 Task: Add Sprouts Organic Lime Juice to the cart.
Action: Mouse moved to (20, 93)
Screenshot: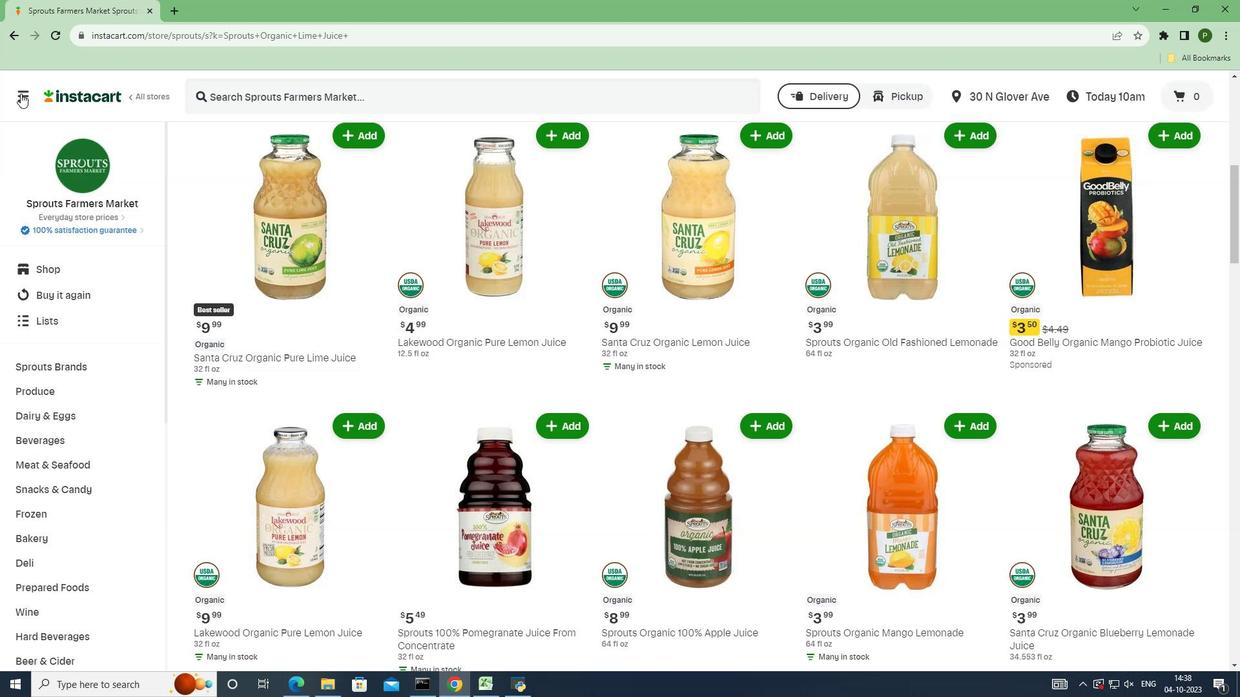 
Action: Mouse pressed left at (20, 93)
Screenshot: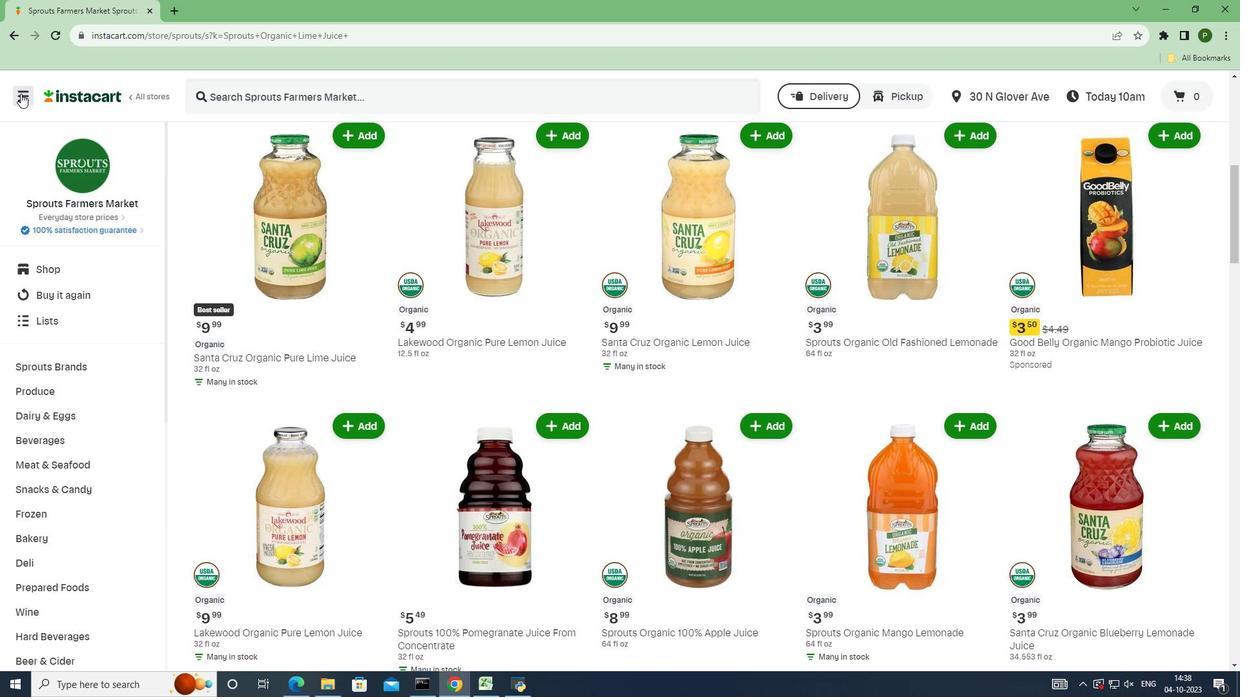 
Action: Mouse moved to (81, 363)
Screenshot: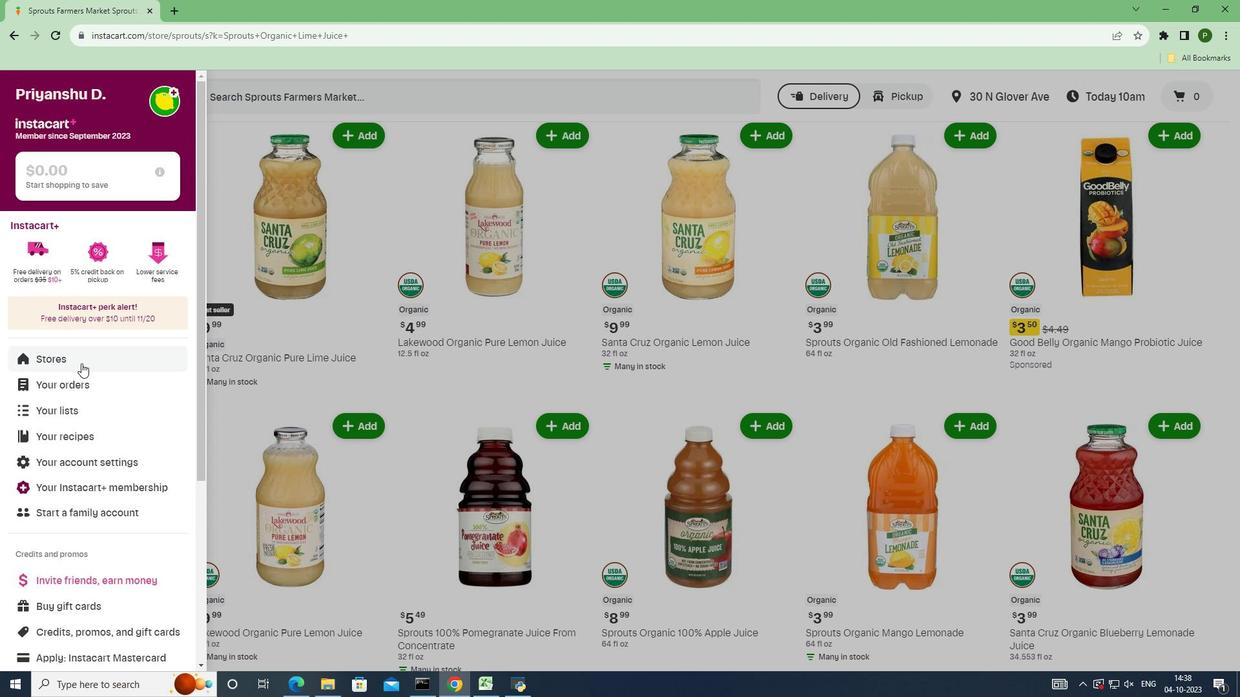 
Action: Mouse pressed left at (81, 363)
Screenshot: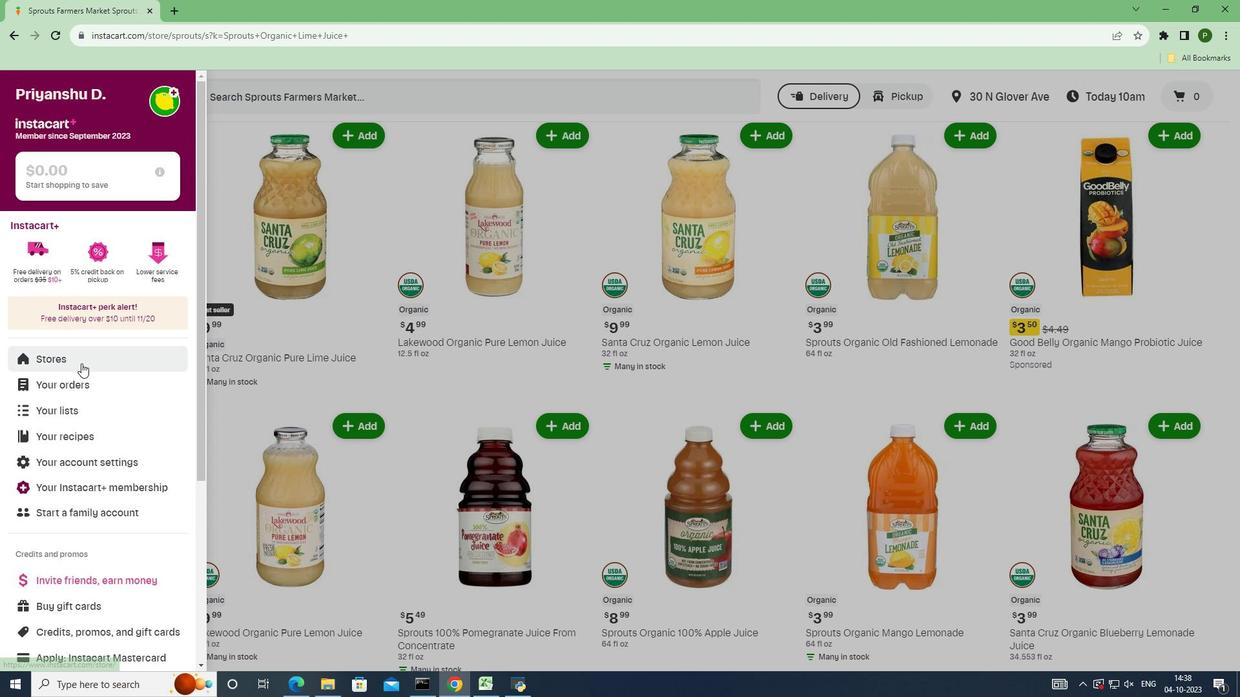 
Action: Mouse moved to (279, 151)
Screenshot: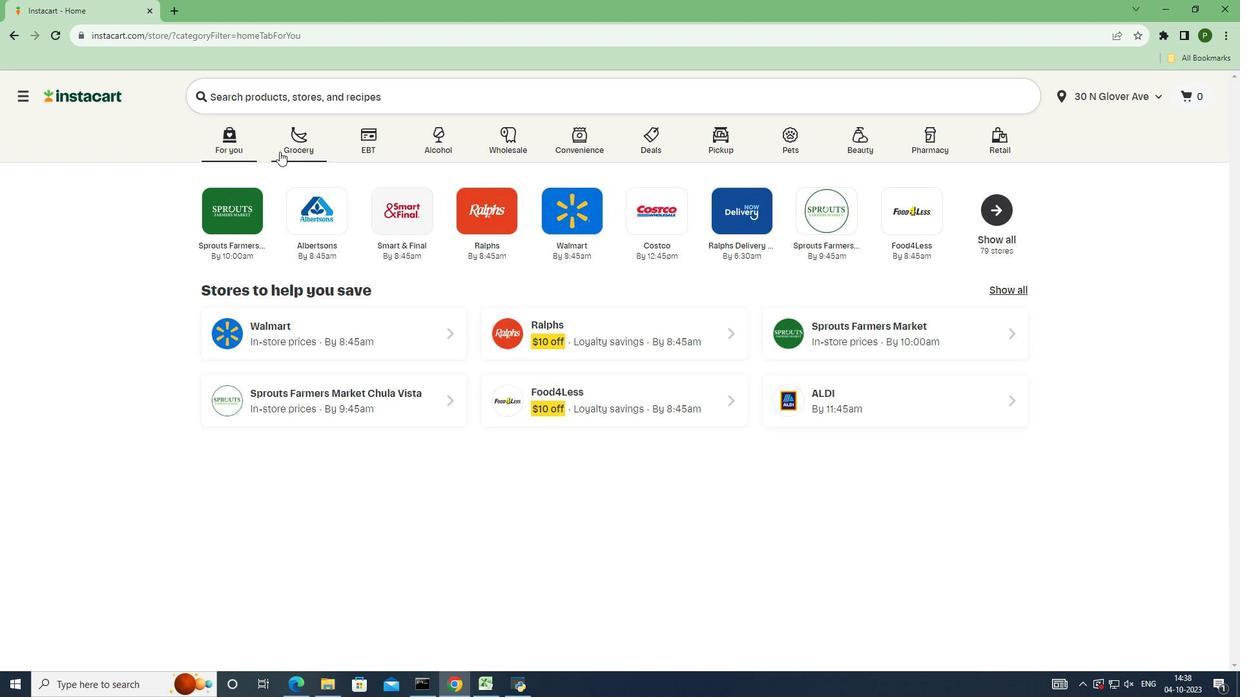 
Action: Mouse pressed left at (279, 151)
Screenshot: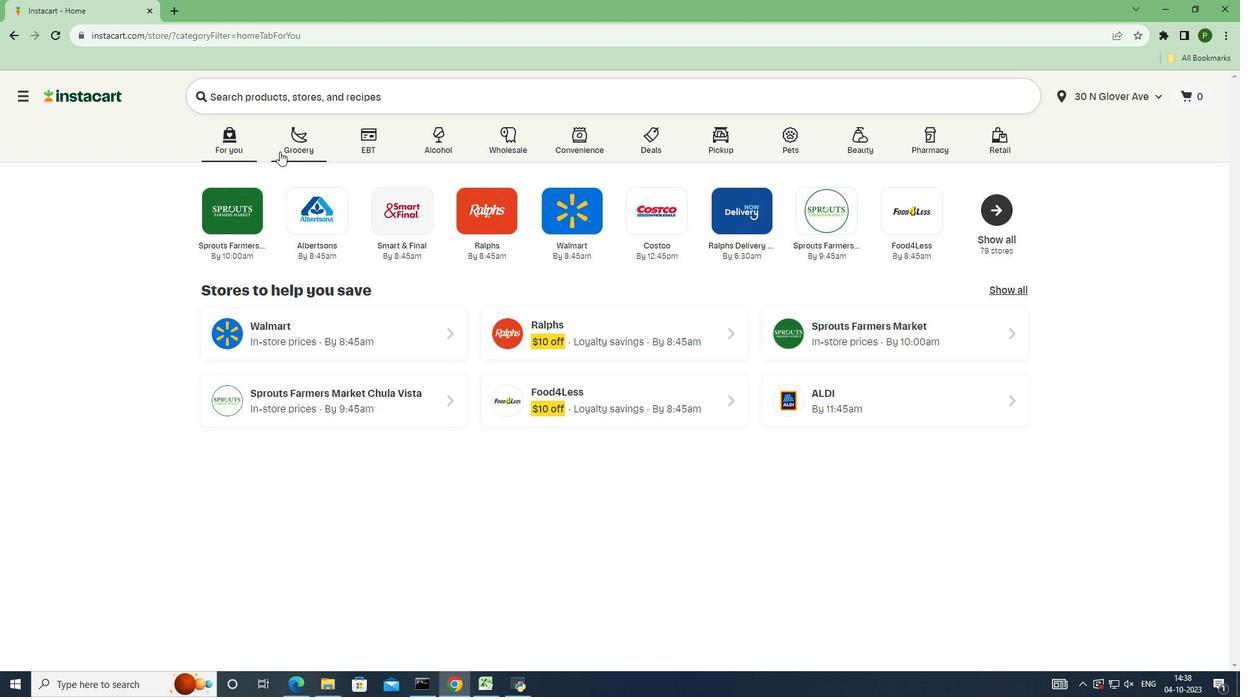 
Action: Mouse moved to (817, 297)
Screenshot: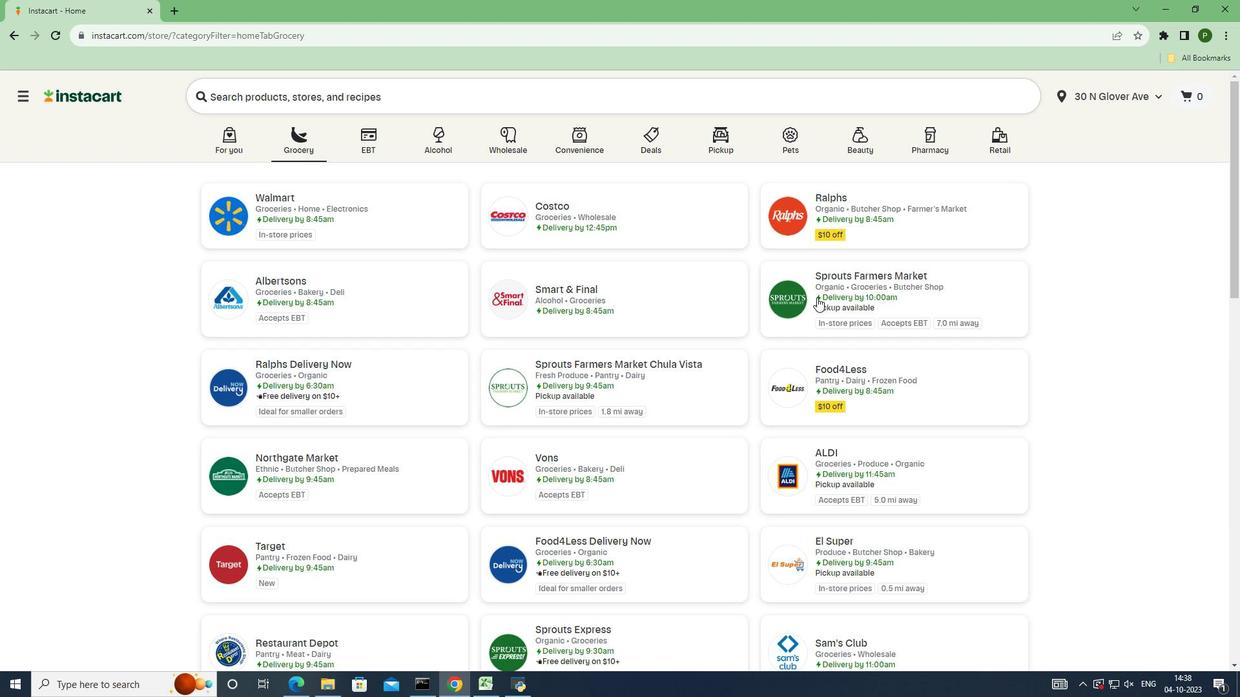 
Action: Mouse pressed left at (817, 297)
Screenshot: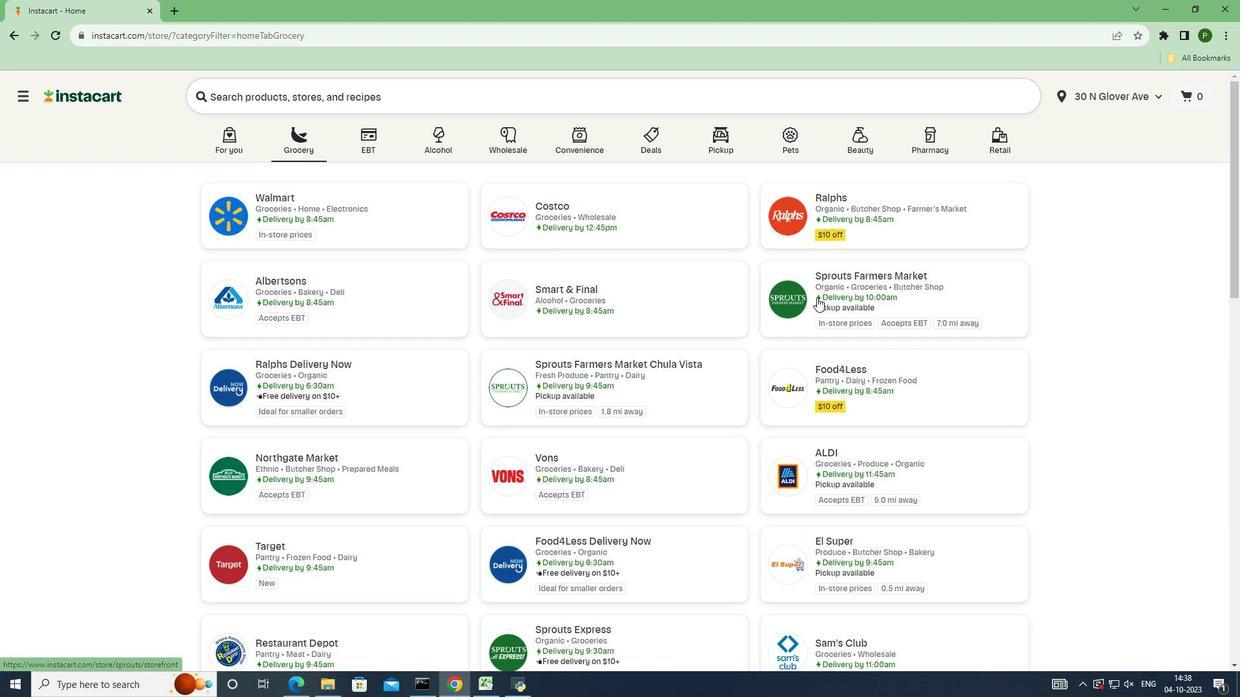 
Action: Mouse moved to (142, 354)
Screenshot: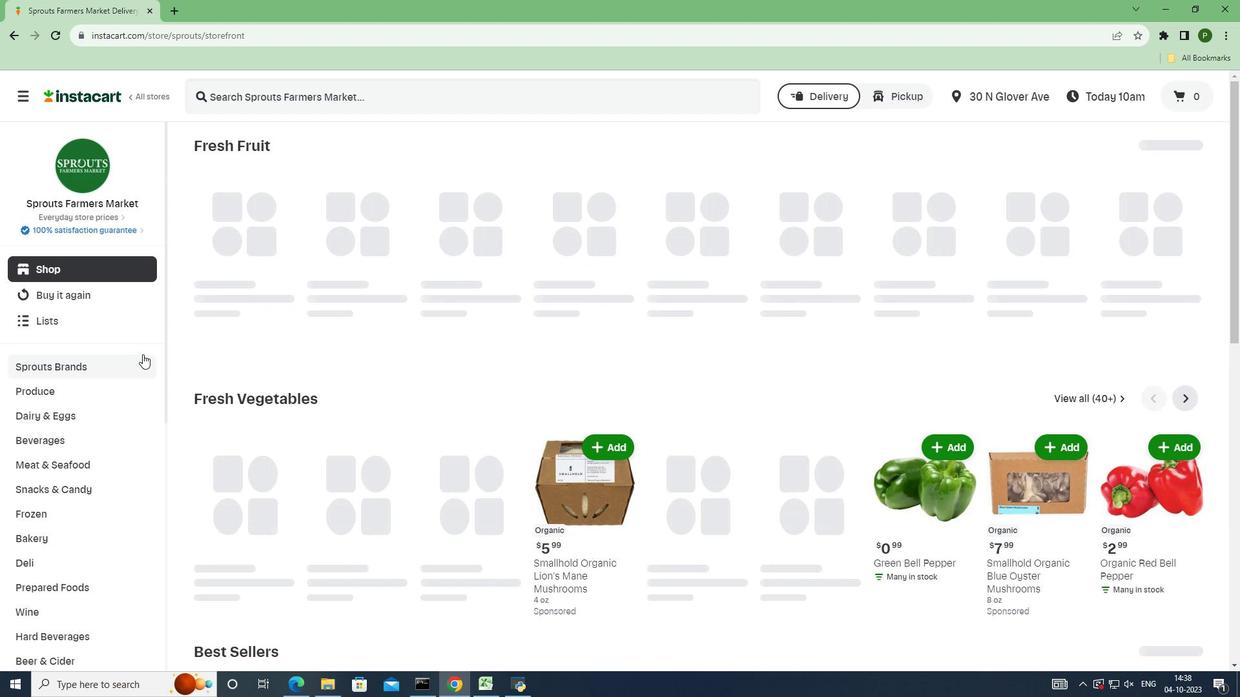 
Action: Mouse pressed left at (142, 354)
Screenshot: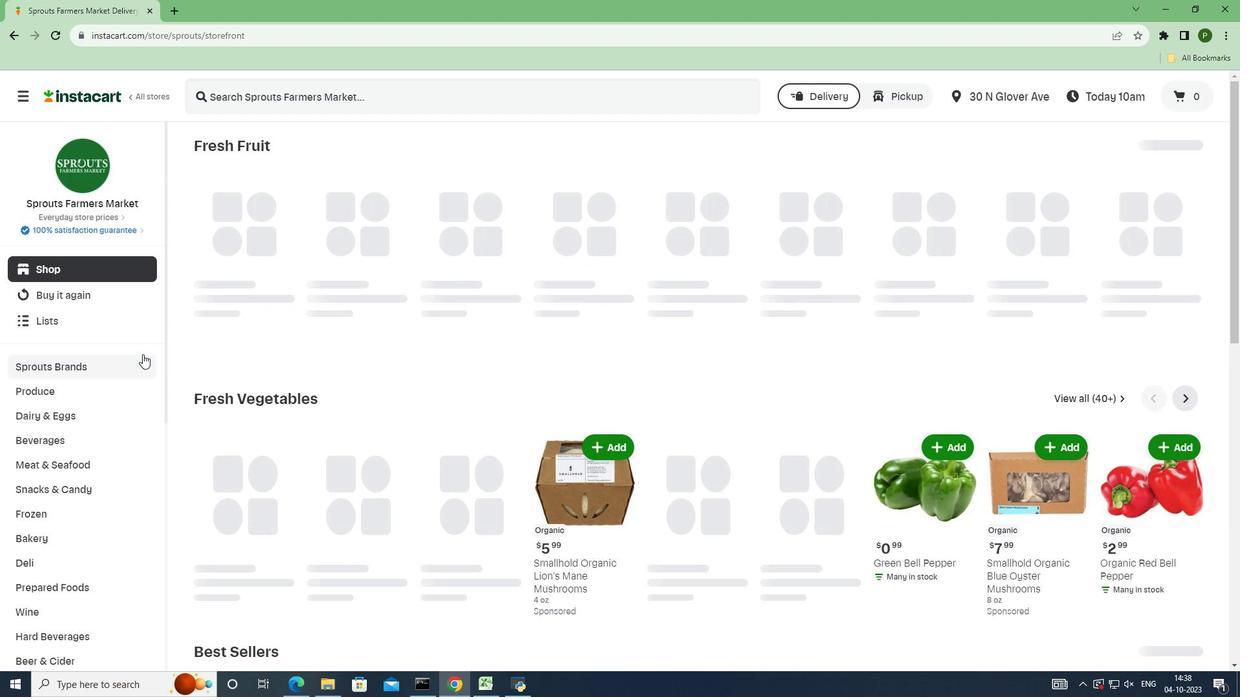 
Action: Mouse moved to (112, 462)
Screenshot: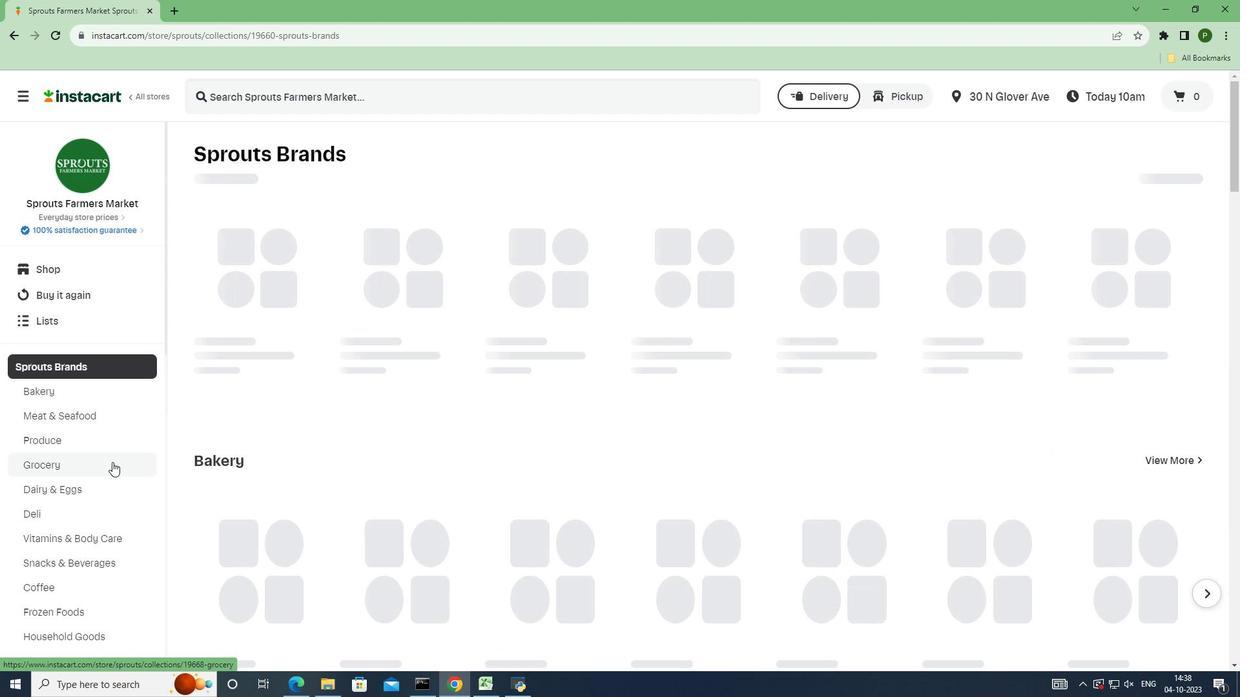 
Action: Mouse pressed left at (112, 462)
Screenshot: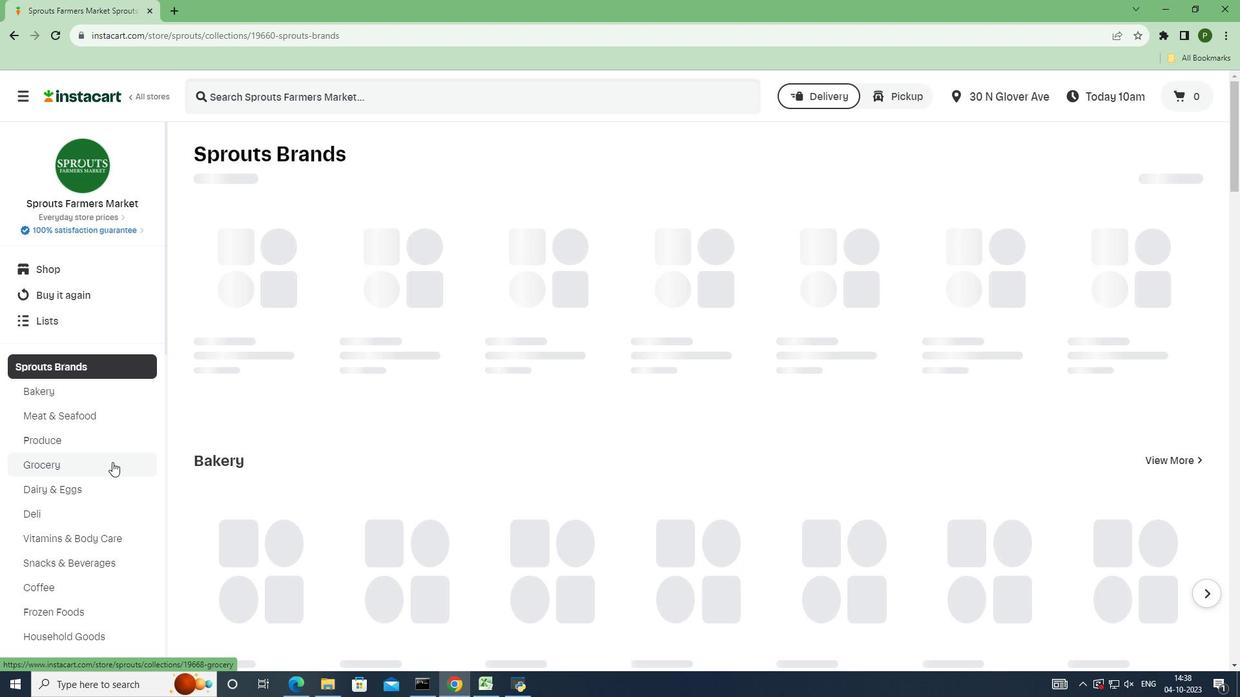 
Action: Mouse moved to (266, 283)
Screenshot: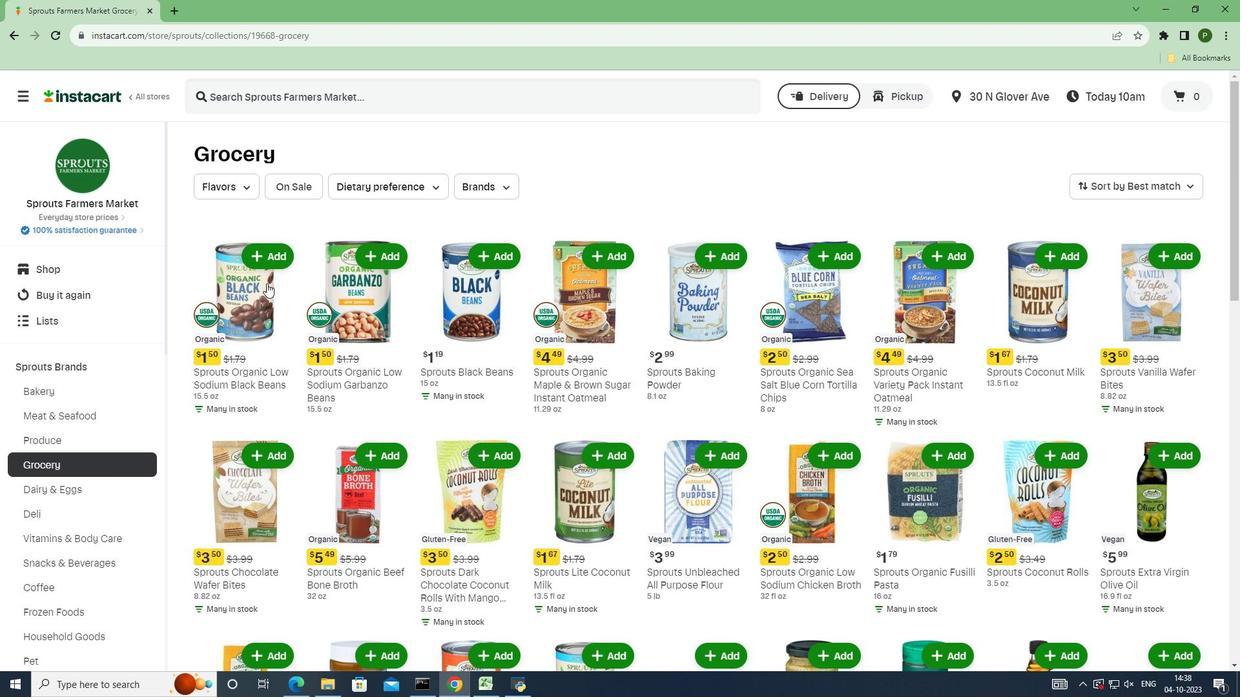 
Action: Mouse scrolled (266, 282) with delta (0, 0)
Screenshot: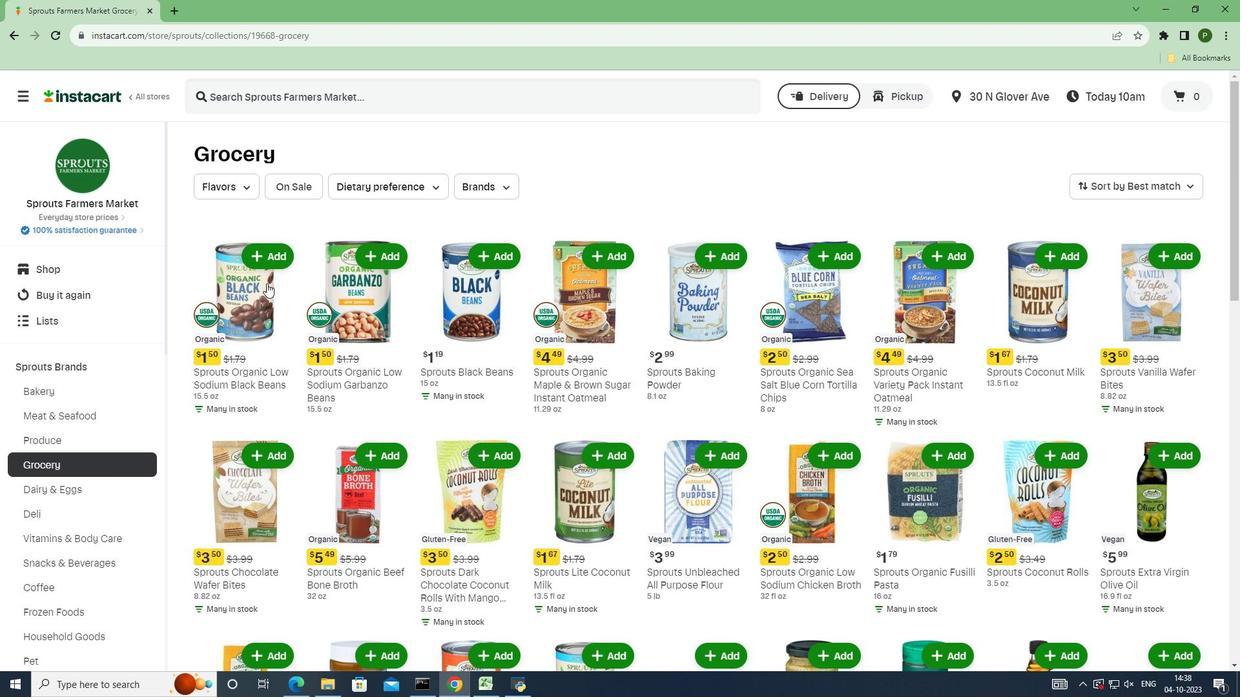 
Action: Mouse moved to (267, 284)
Screenshot: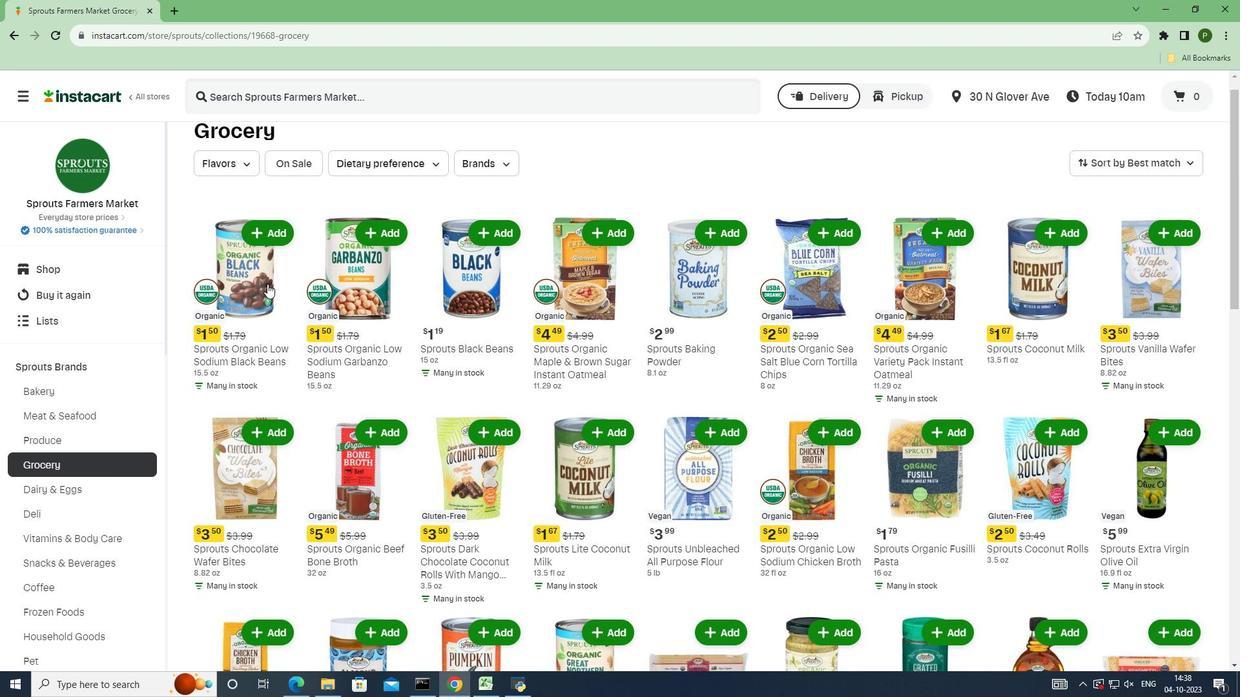 
Action: Mouse scrolled (267, 283) with delta (0, 0)
Screenshot: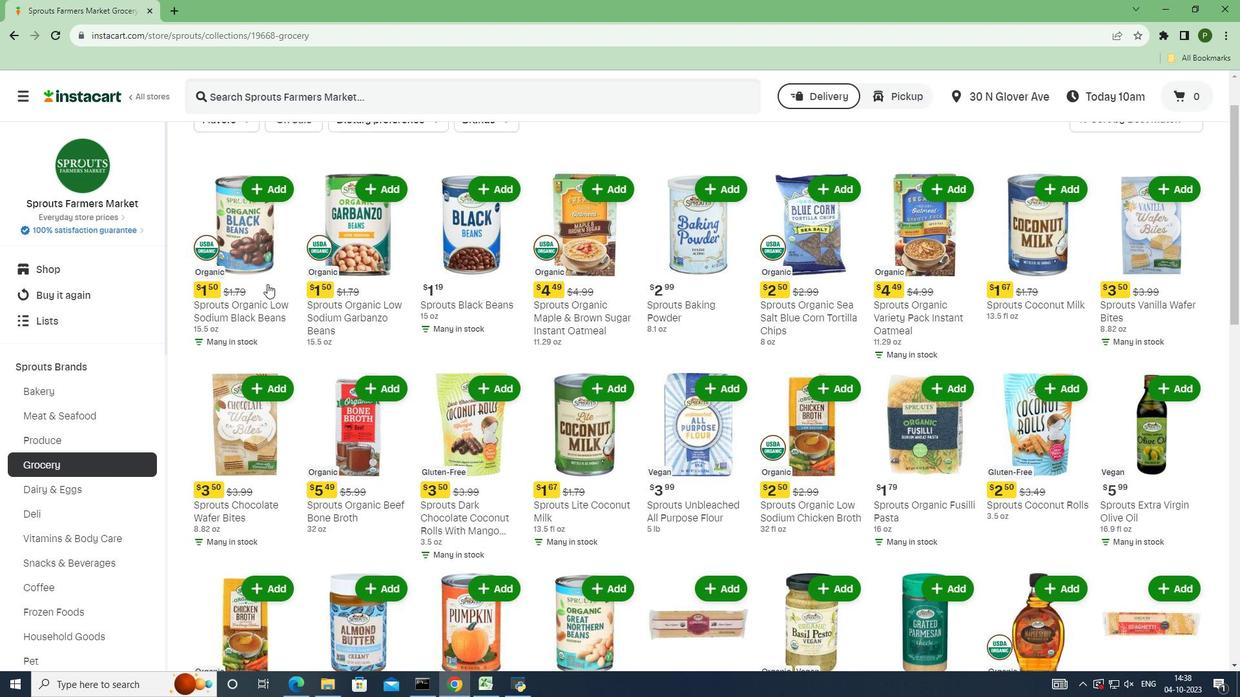 
Action: Mouse scrolled (267, 283) with delta (0, 0)
Screenshot: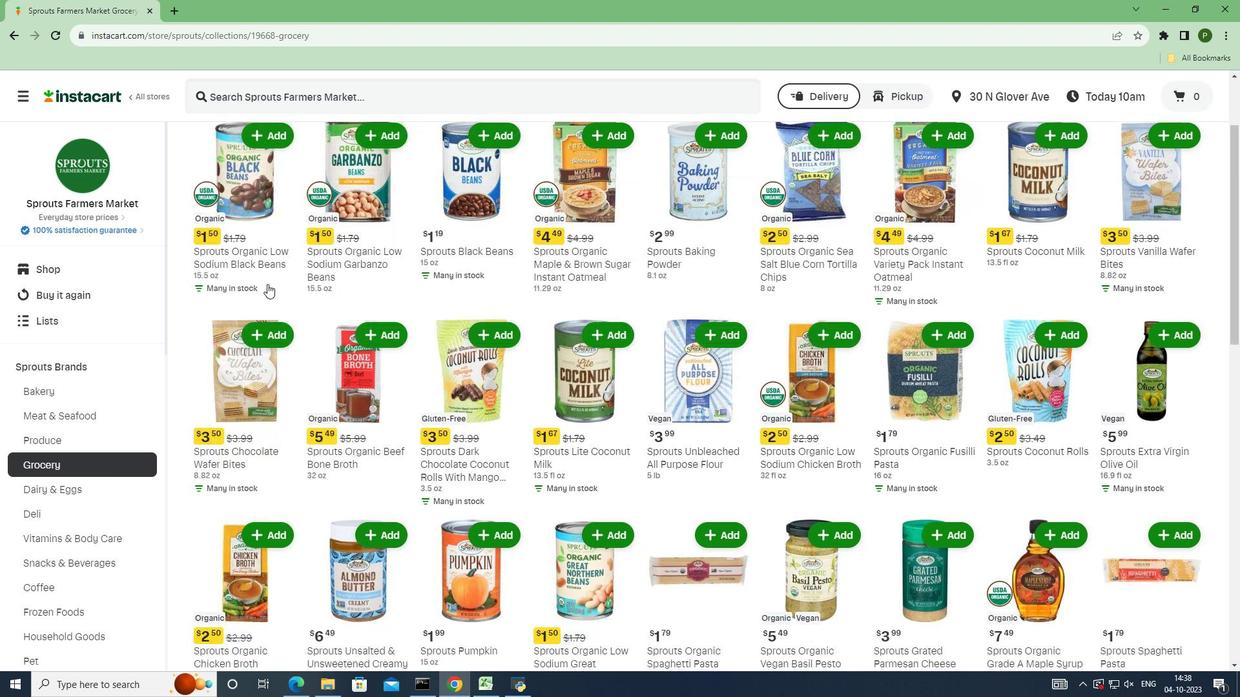 
Action: Mouse moved to (275, 288)
Screenshot: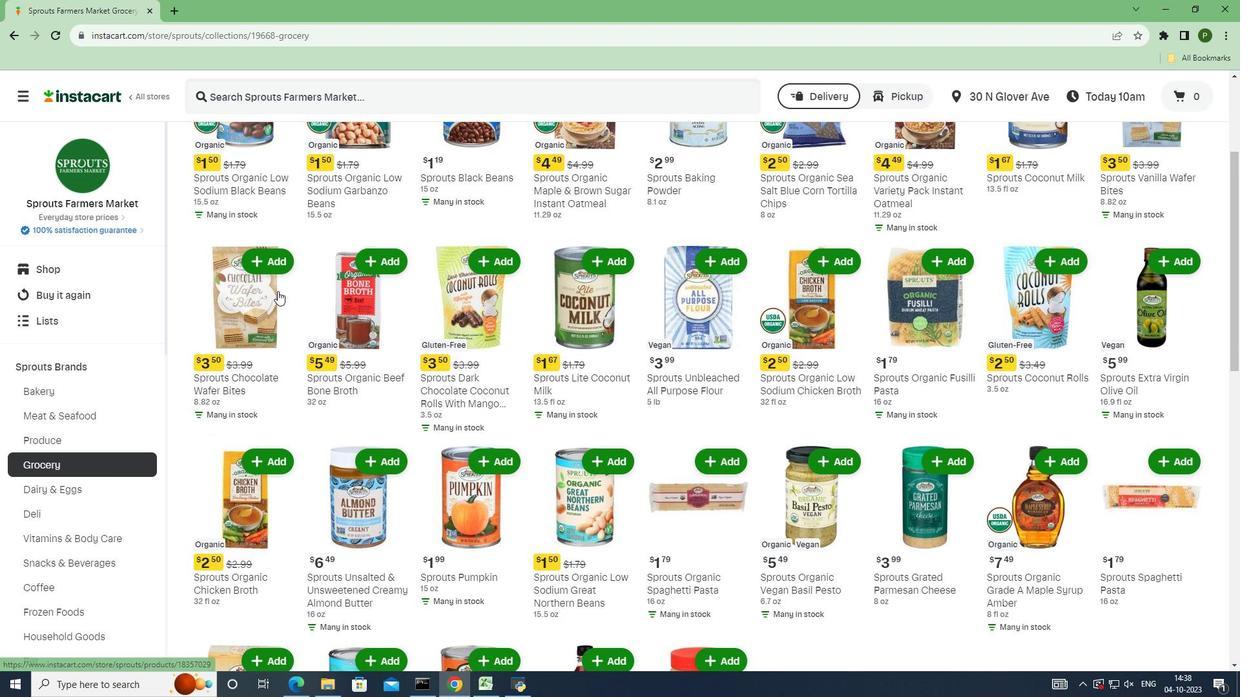 
Action: Mouse scrolled (275, 288) with delta (0, 0)
Screenshot: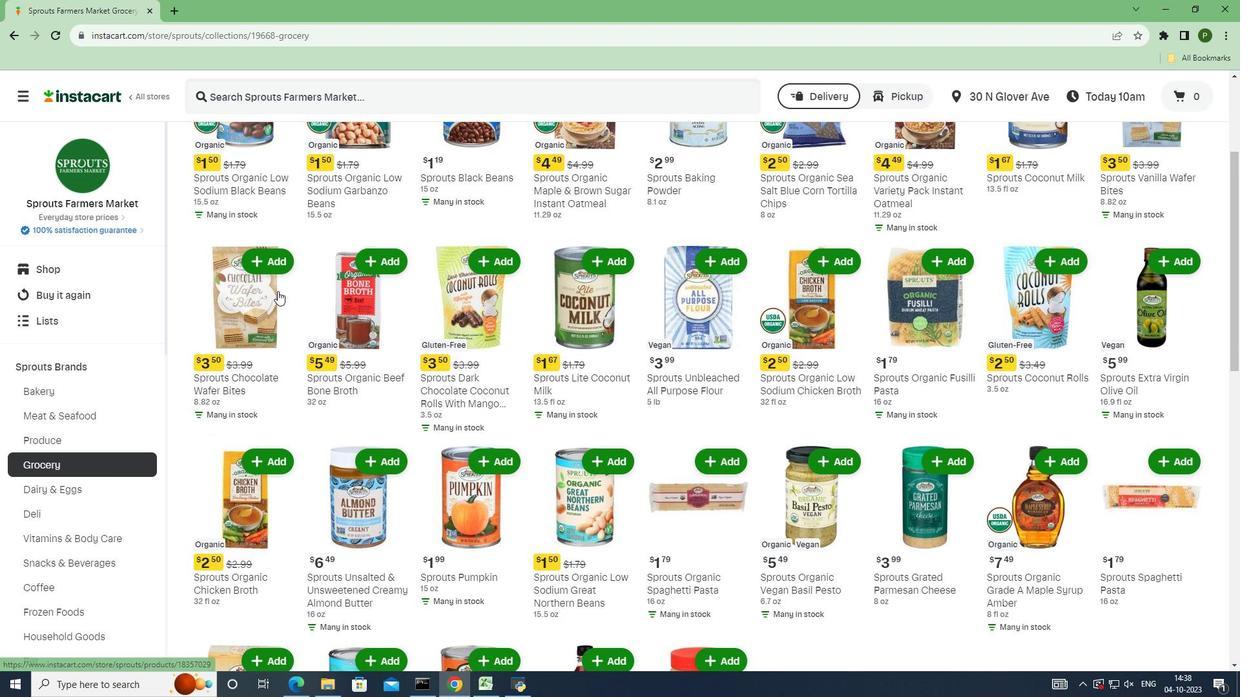 
Action: Mouse moved to (278, 291)
Screenshot: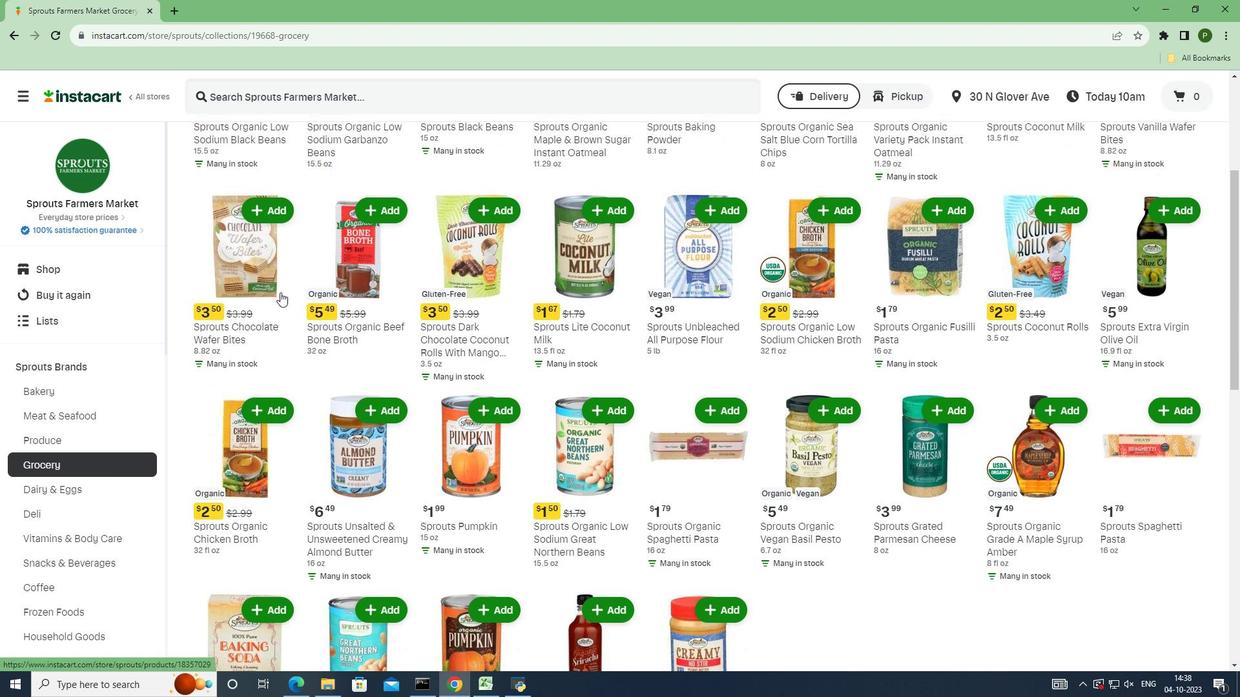 
Action: Mouse scrolled (278, 290) with delta (0, 0)
Screenshot: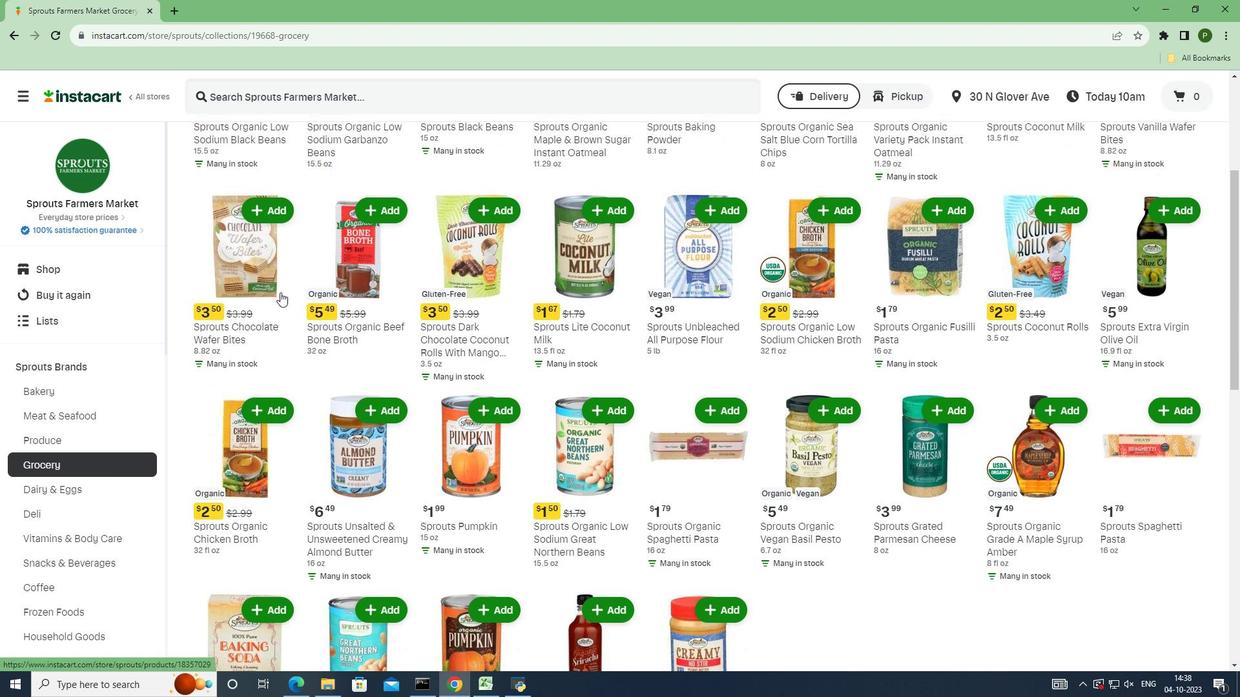 
Action: Mouse moved to (280, 292)
Screenshot: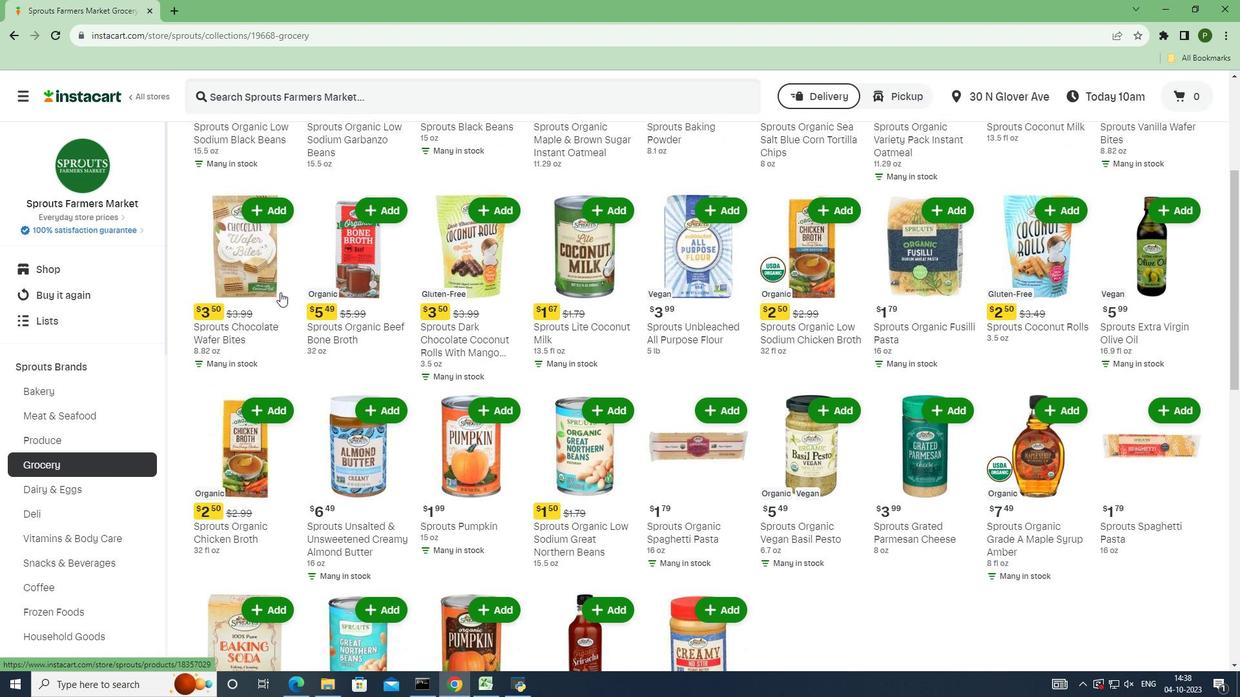 
Action: Mouse scrolled (280, 292) with delta (0, 0)
Screenshot: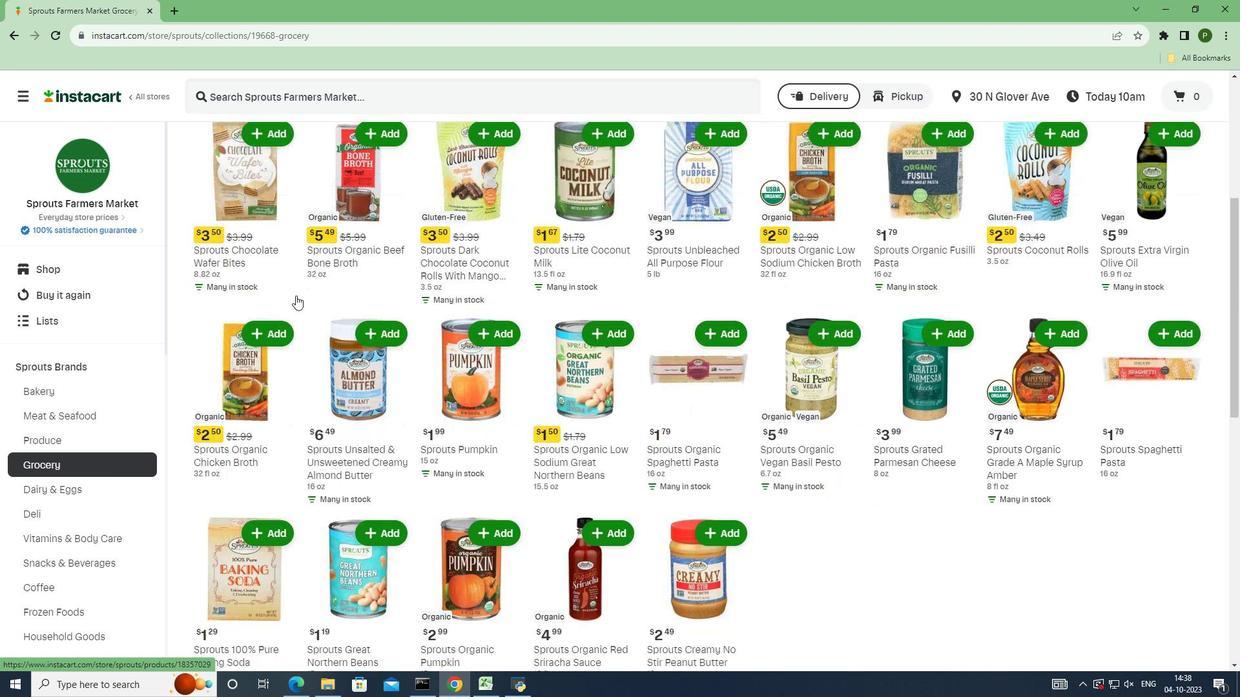 
Action: Mouse moved to (306, 299)
Screenshot: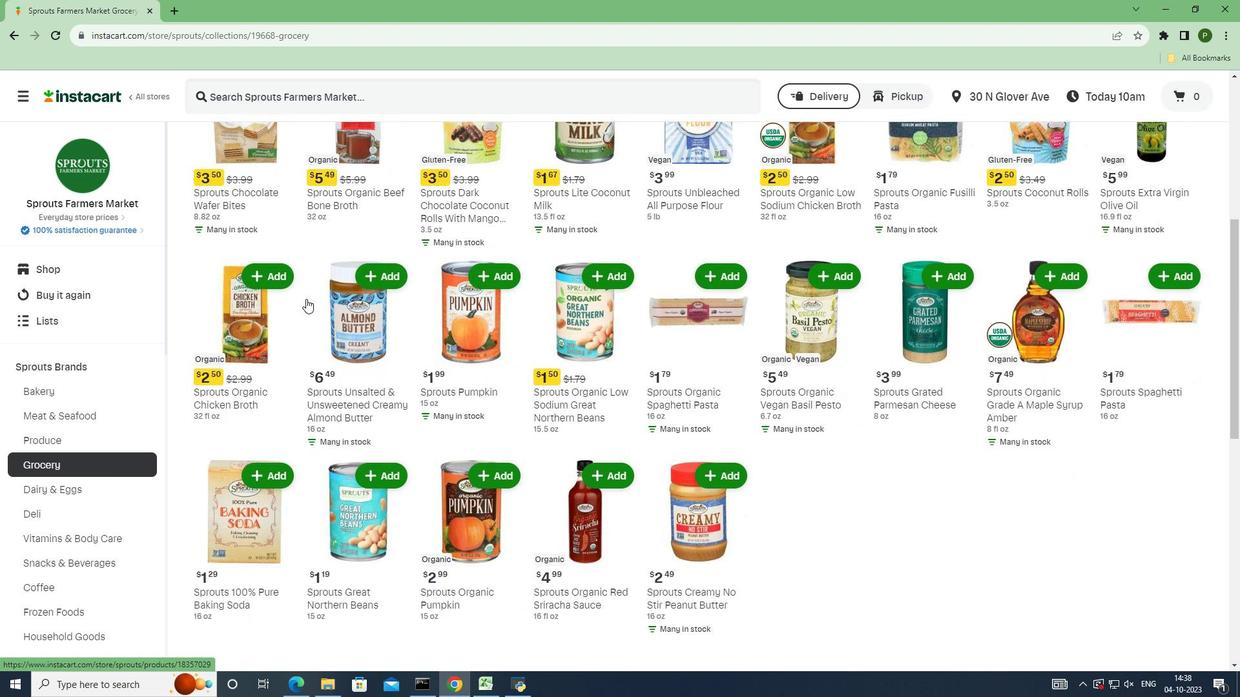 
Action: Mouse scrolled (306, 298) with delta (0, 0)
Screenshot: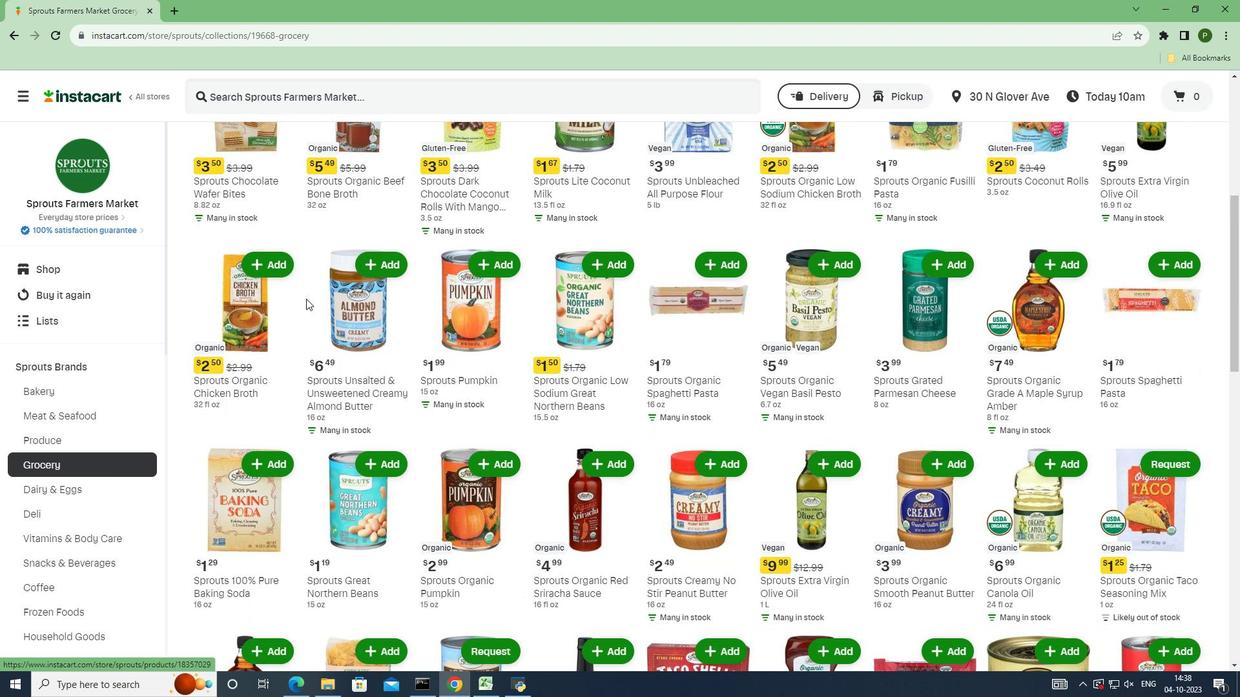 
Action: Mouse scrolled (306, 298) with delta (0, 0)
Screenshot: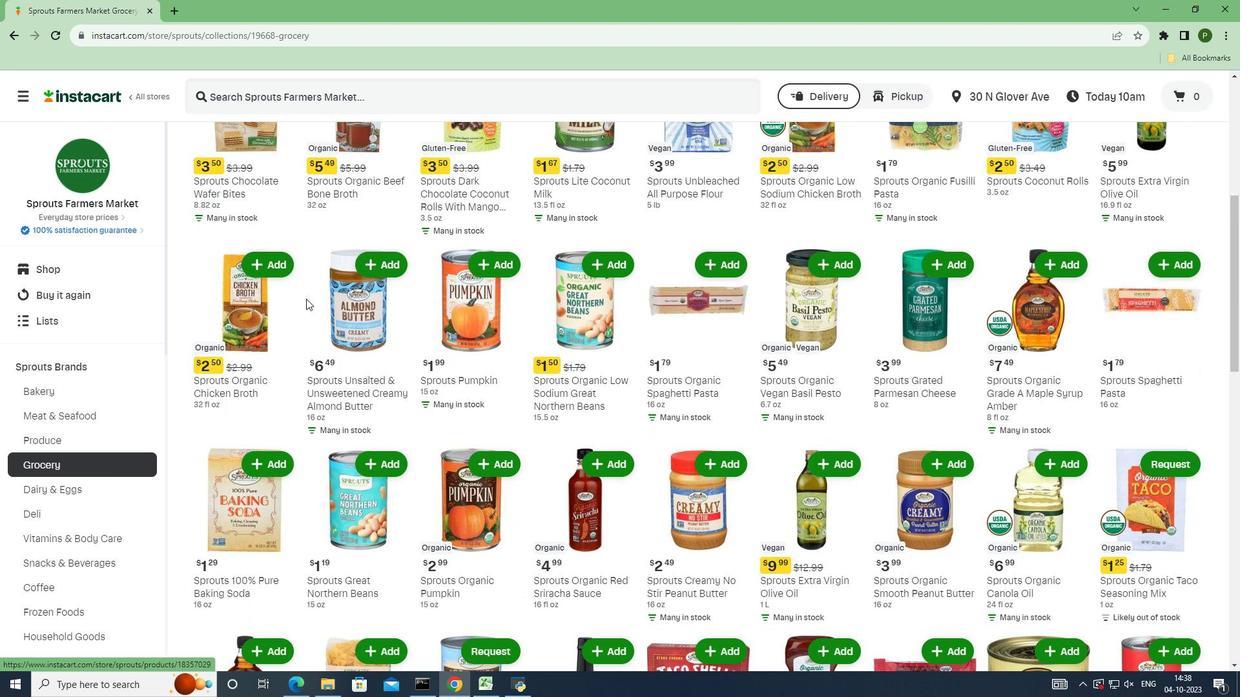 
Action: Mouse scrolled (306, 298) with delta (0, 0)
Screenshot: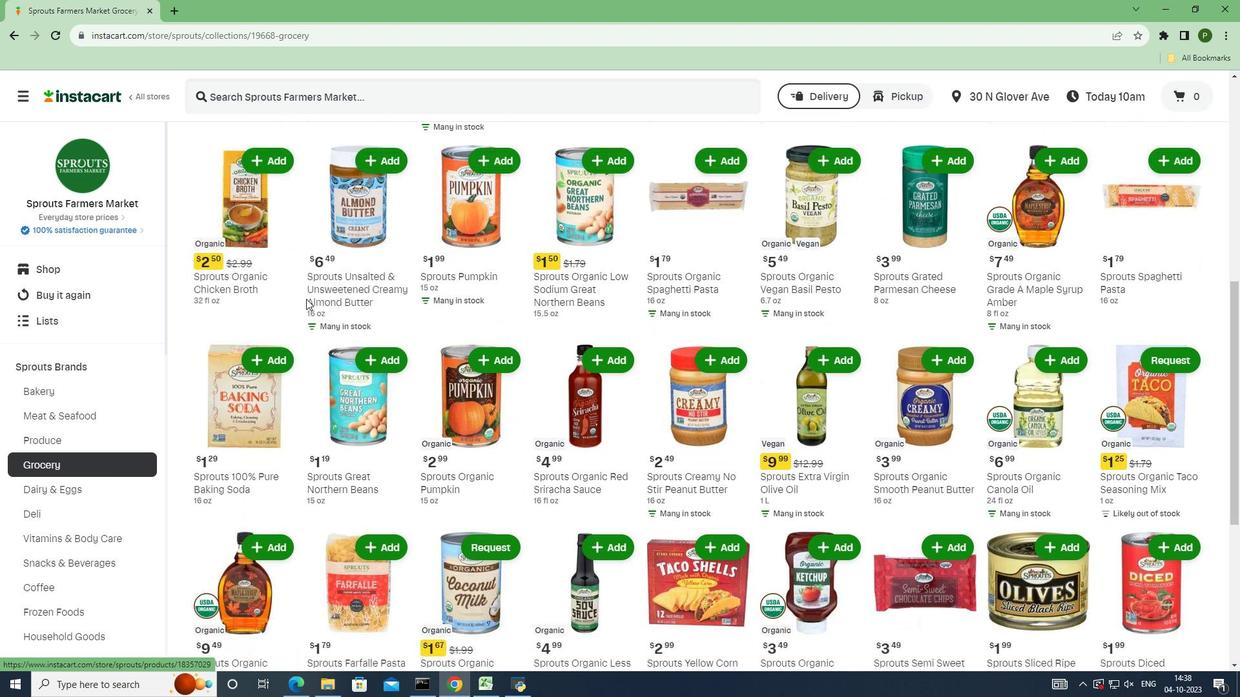 
Action: Mouse scrolled (306, 298) with delta (0, 0)
Screenshot: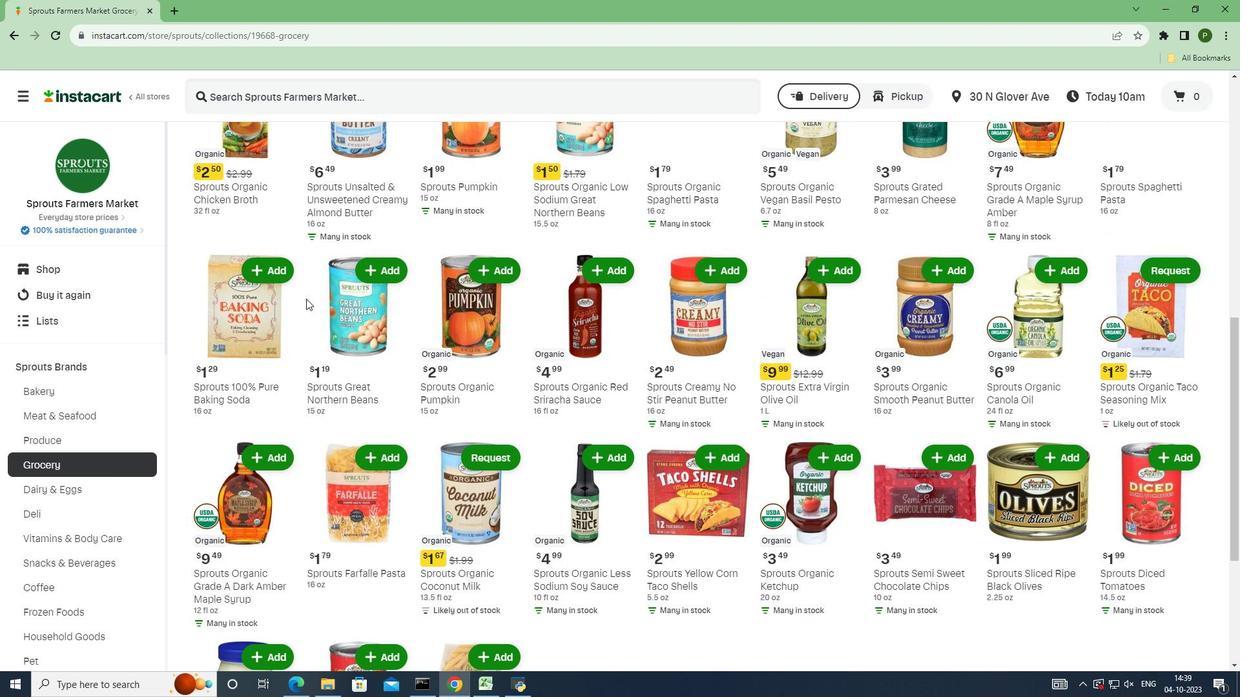 
Action: Mouse scrolled (306, 298) with delta (0, 0)
Screenshot: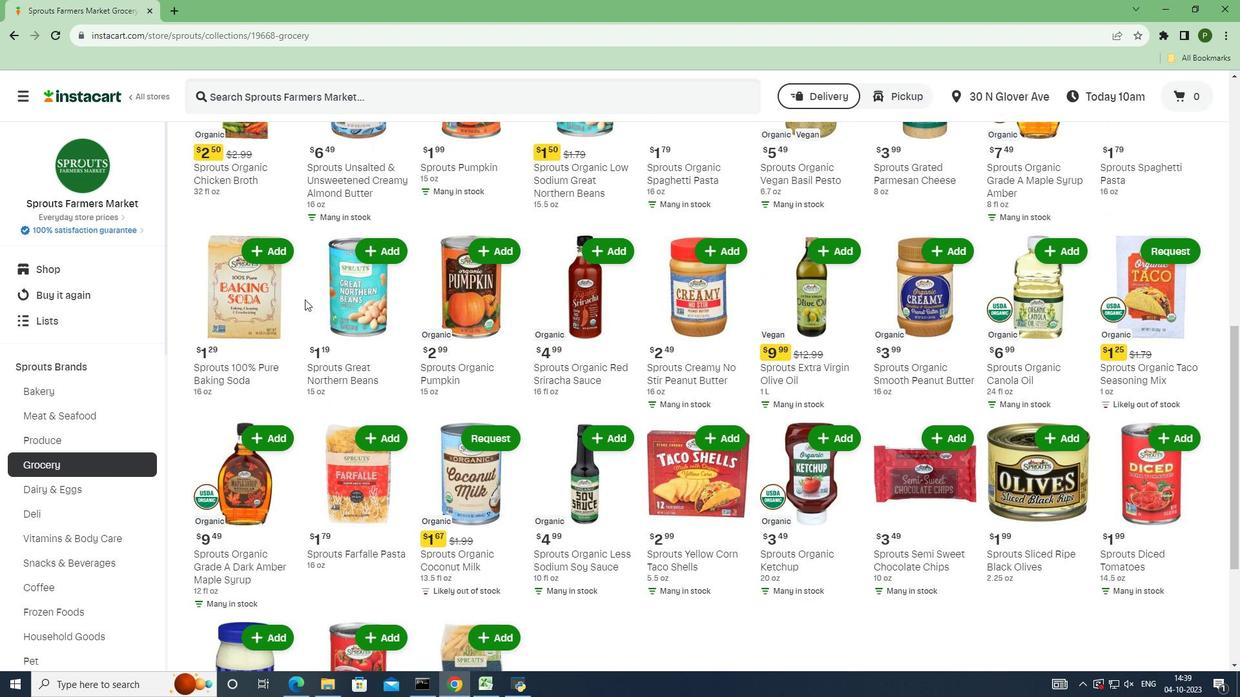 
Action: Mouse moved to (303, 301)
Screenshot: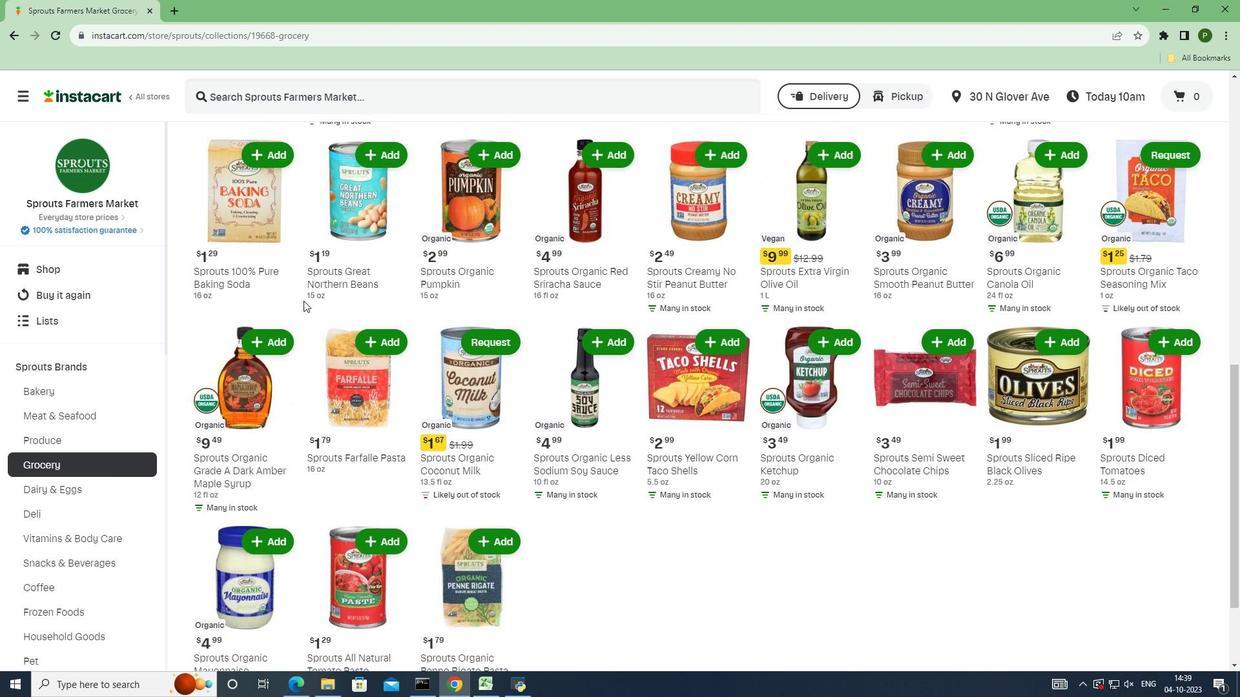 
Action: Mouse scrolled (303, 300) with delta (0, 0)
Screenshot: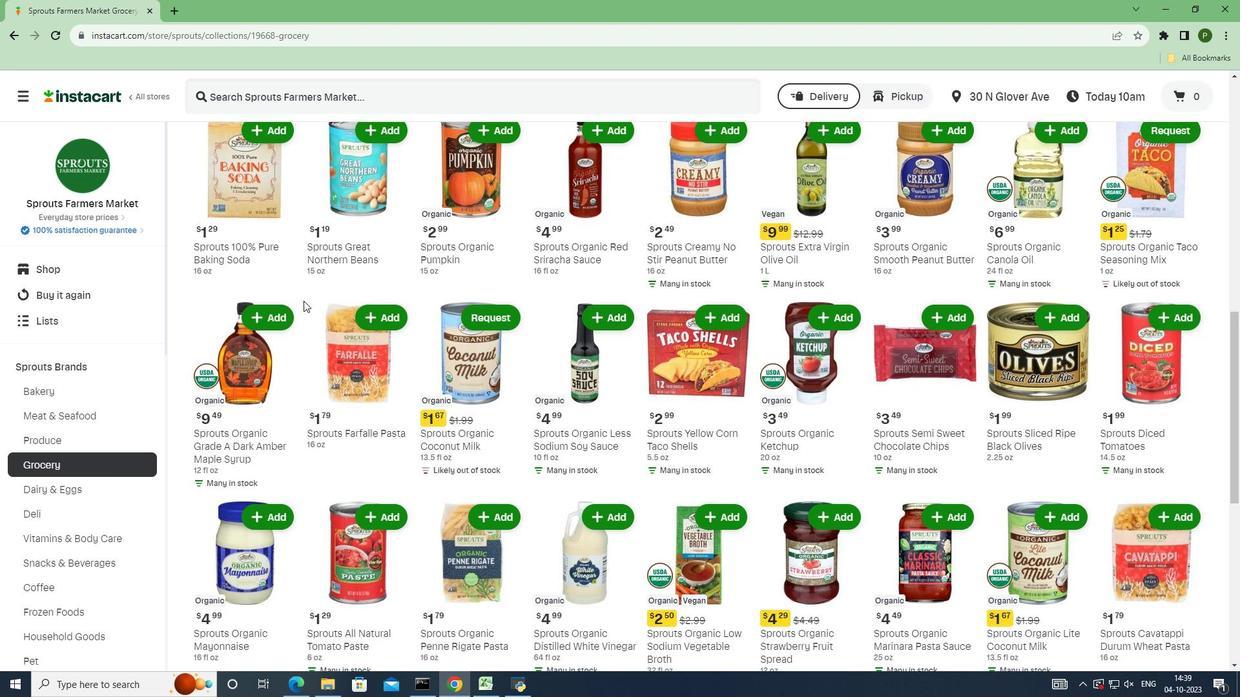 
Action: Mouse scrolled (303, 300) with delta (0, 0)
Screenshot: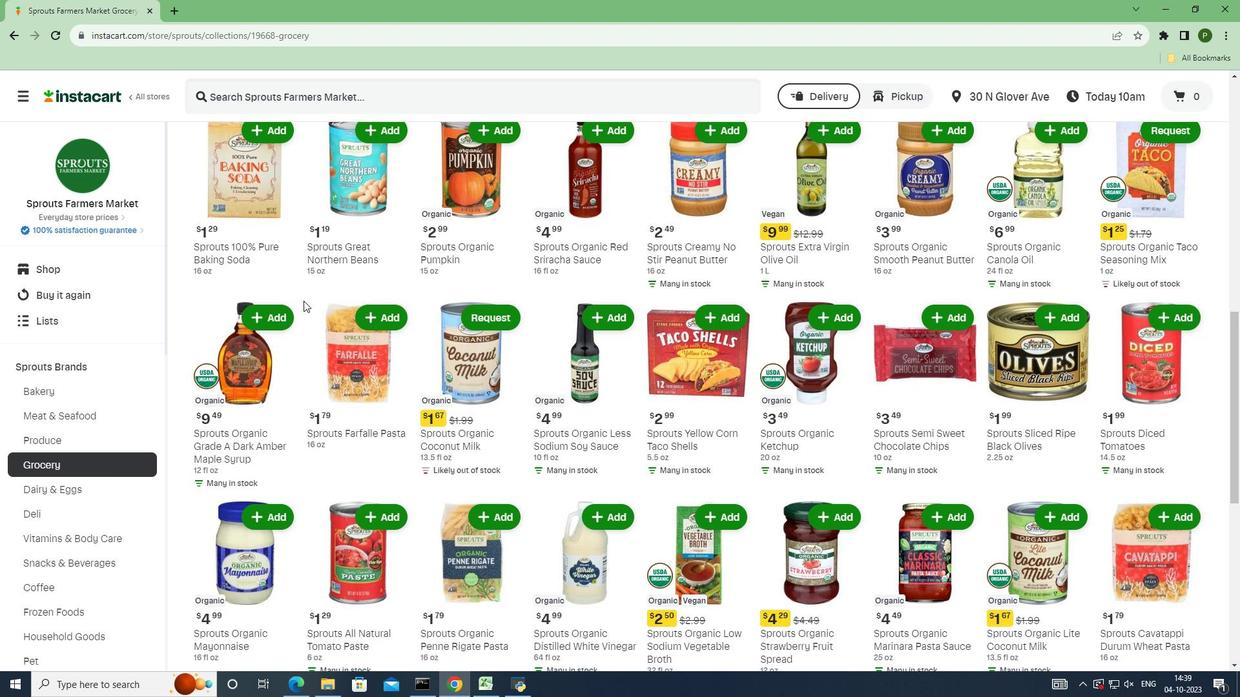 
Action: Mouse scrolled (303, 300) with delta (0, 0)
Screenshot: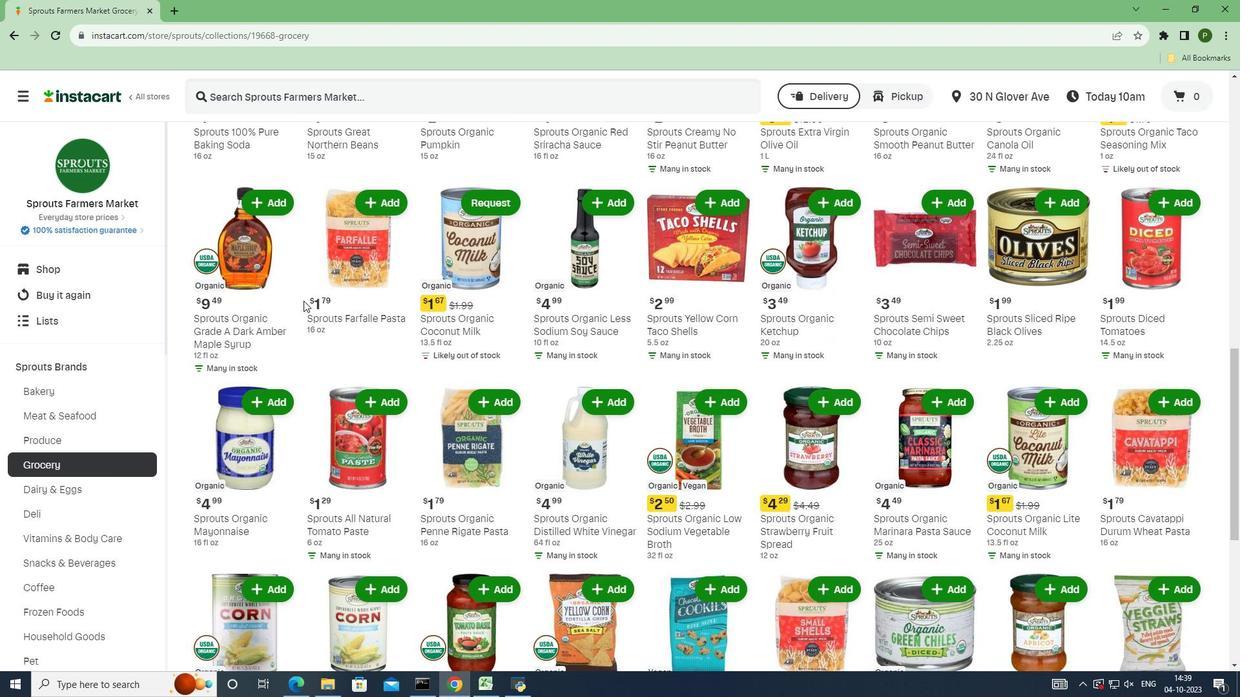 
Action: Mouse scrolled (303, 300) with delta (0, 0)
Screenshot: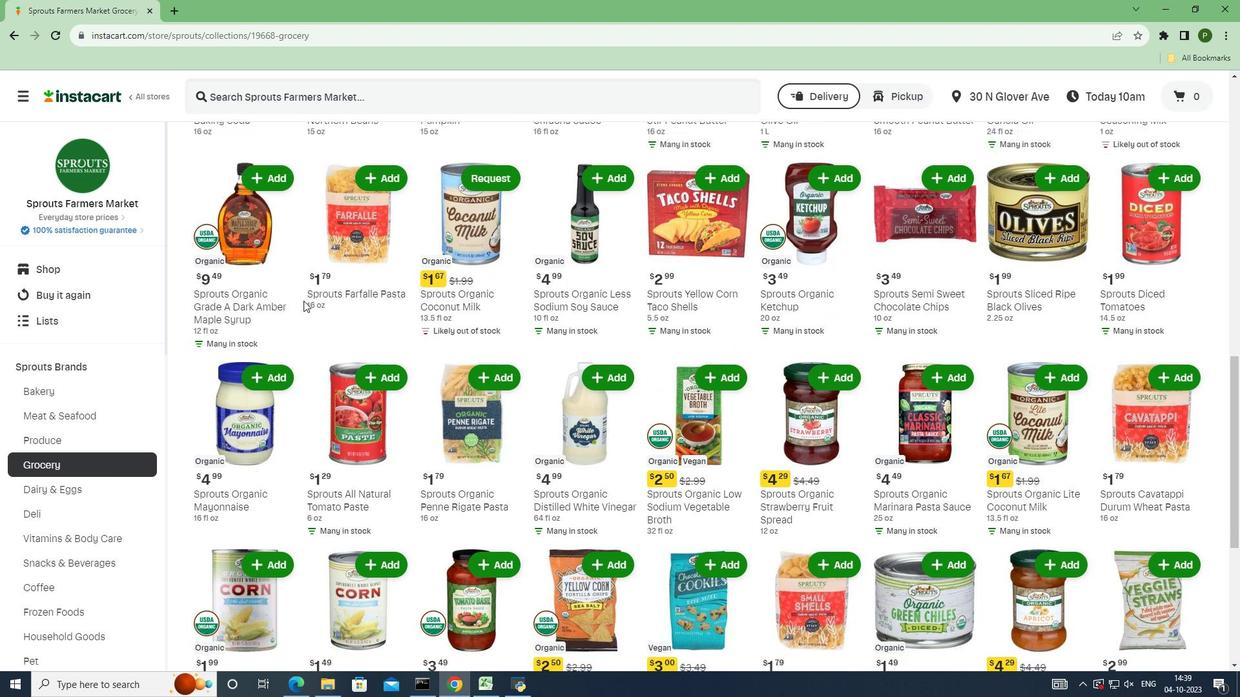 
Action: Mouse scrolled (303, 300) with delta (0, 0)
Screenshot: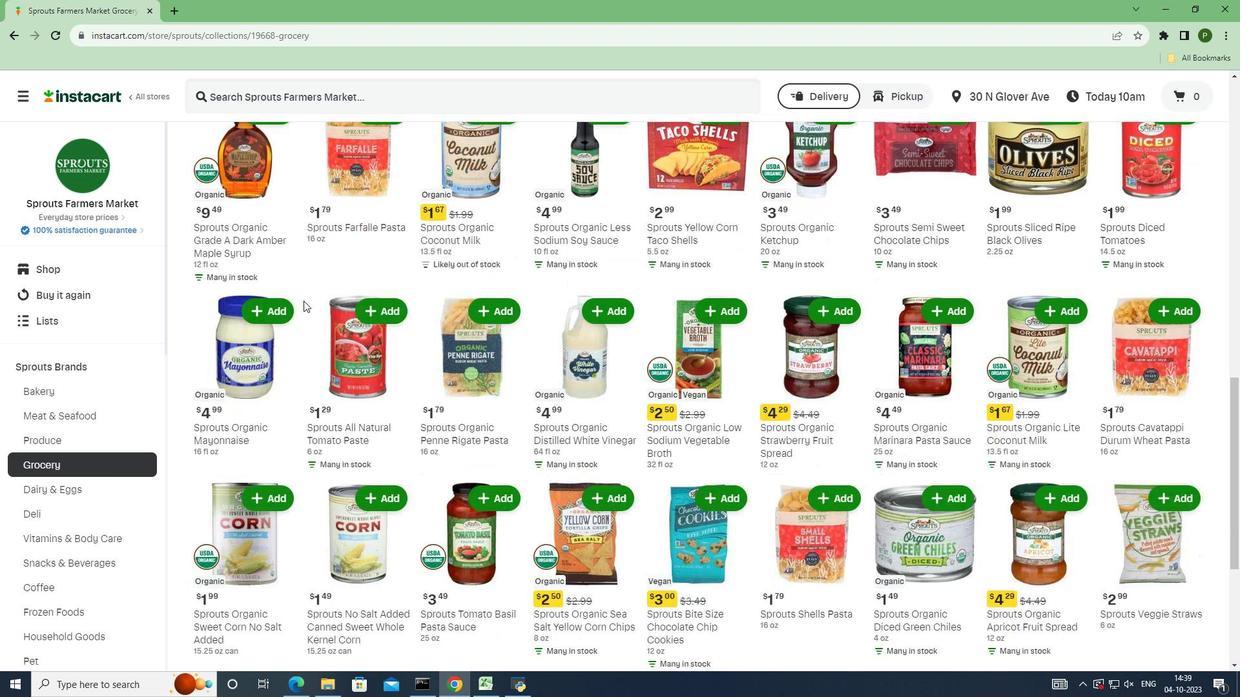 
Action: Mouse moved to (301, 298)
Screenshot: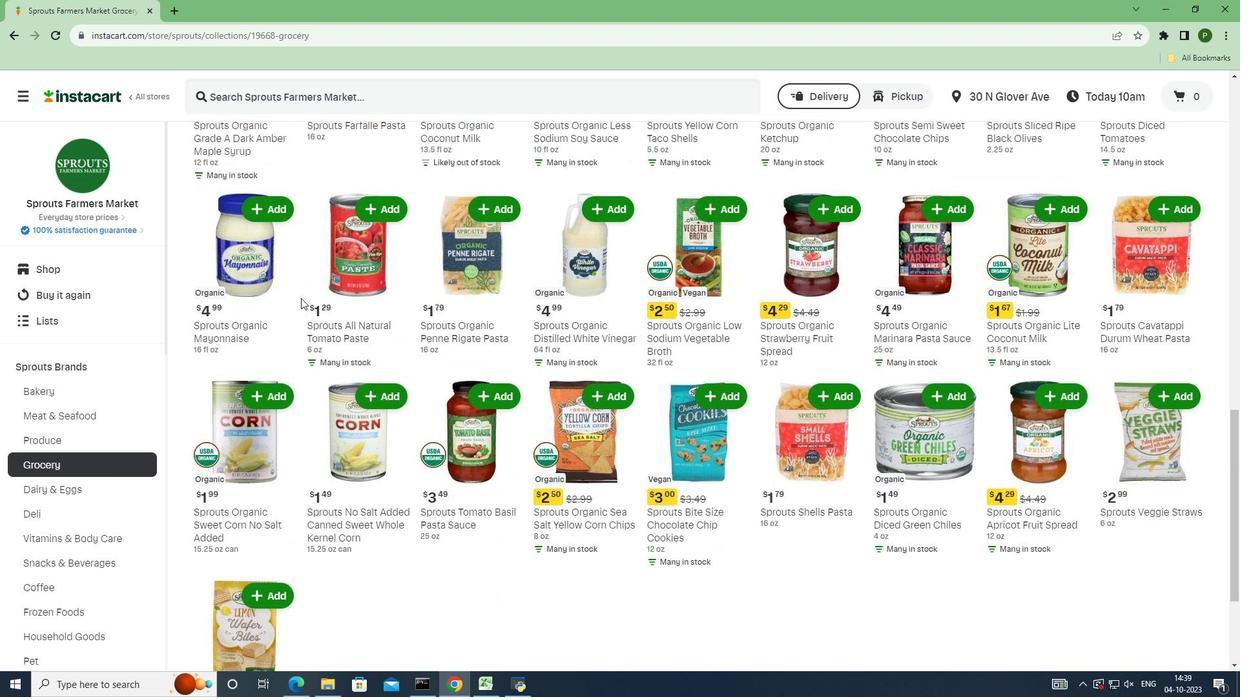 
Action: Mouse scrolled (301, 297) with delta (0, 0)
Screenshot: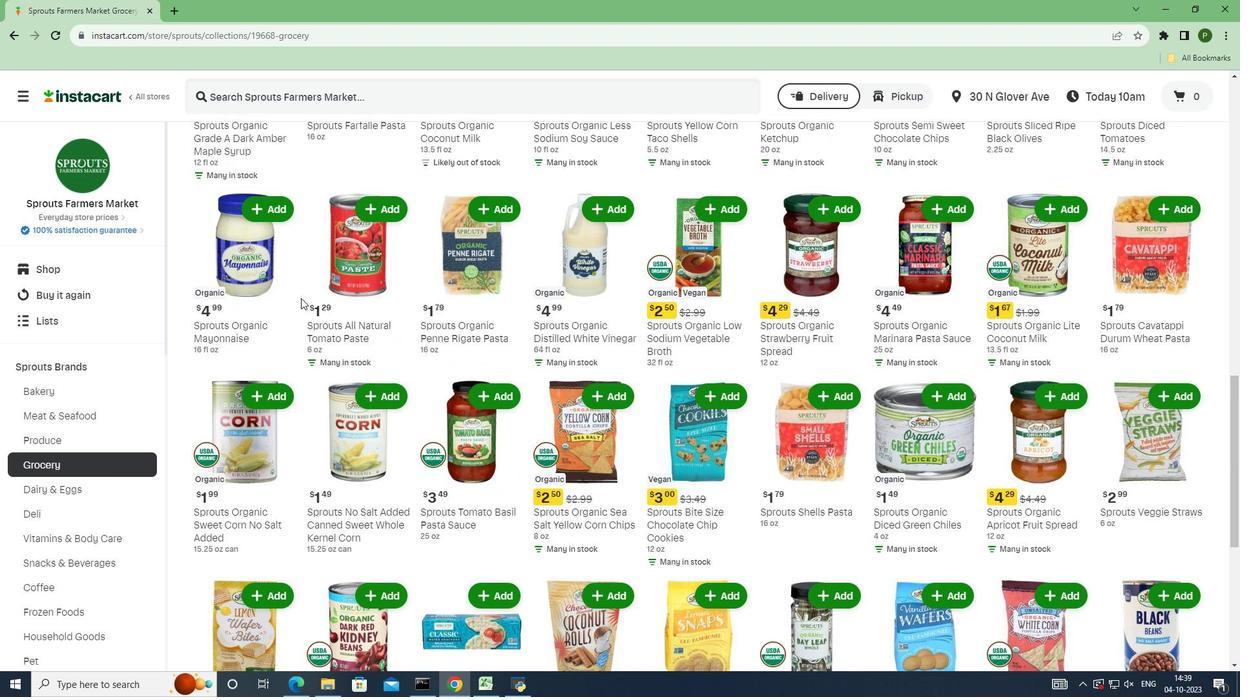 
Action: Mouse scrolled (301, 297) with delta (0, 0)
Screenshot: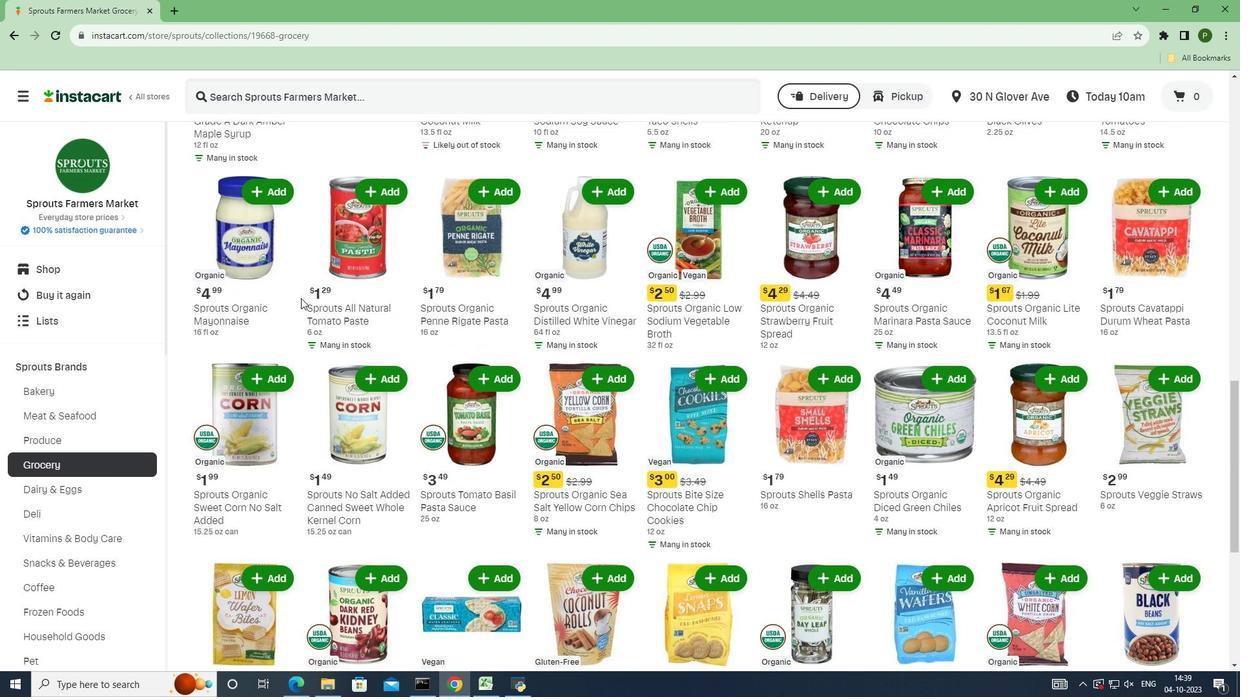 
Action: Mouse scrolled (301, 297) with delta (0, 0)
Screenshot: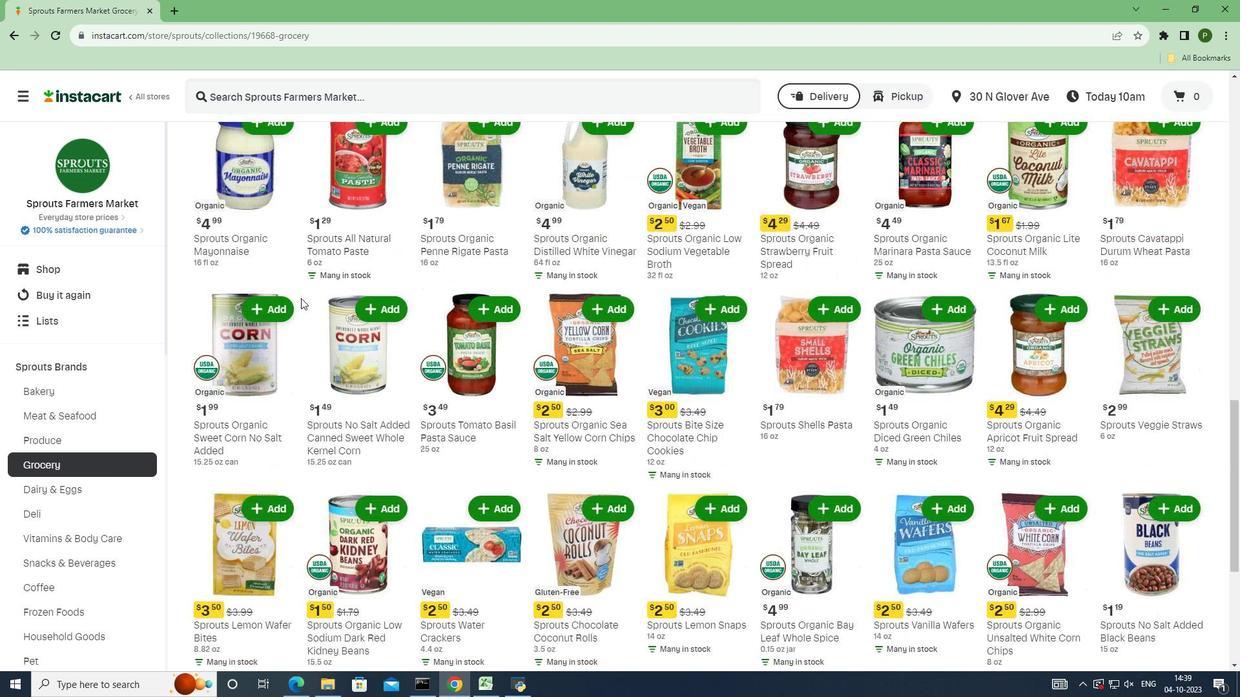 
Action: Mouse scrolled (301, 297) with delta (0, 0)
Screenshot: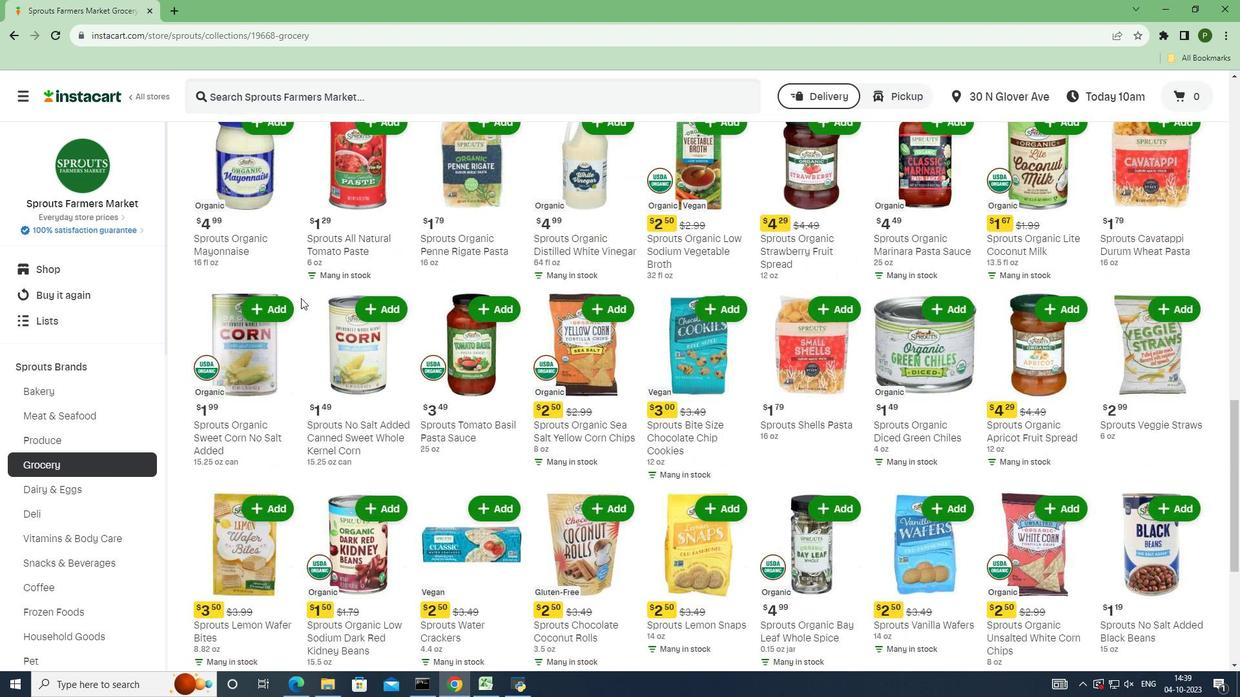 
Action: Mouse moved to (299, 296)
Screenshot: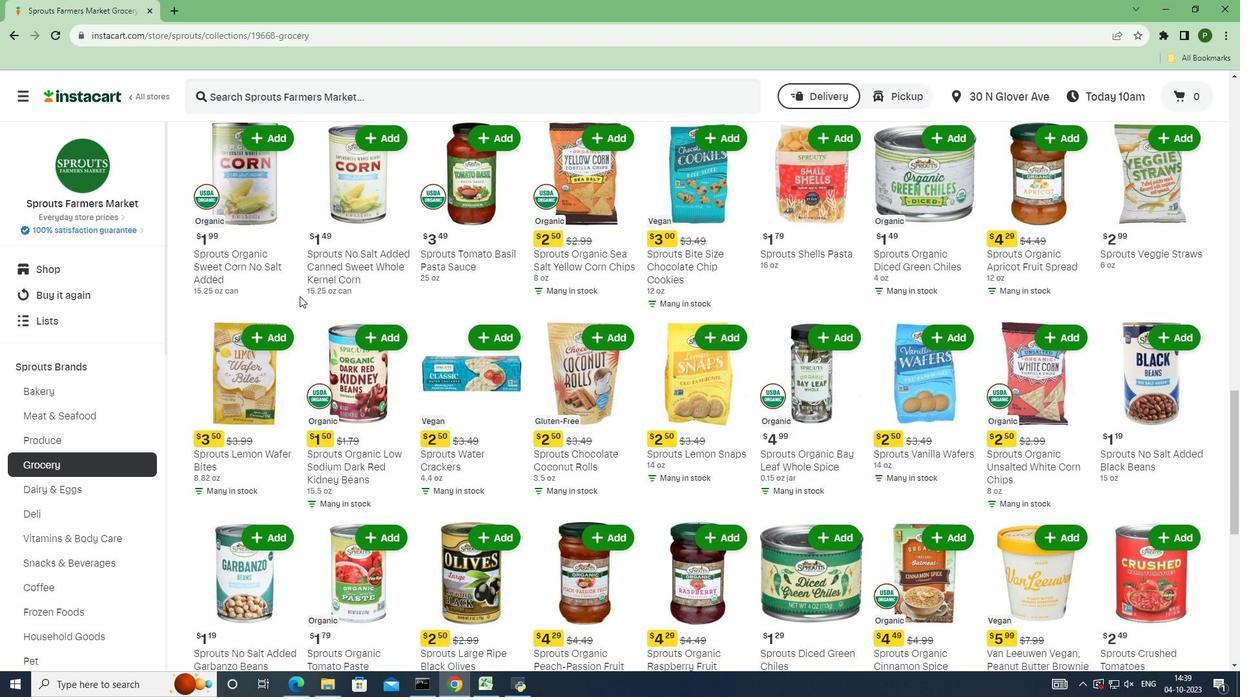 
Action: Mouse scrolled (299, 295) with delta (0, 0)
Screenshot: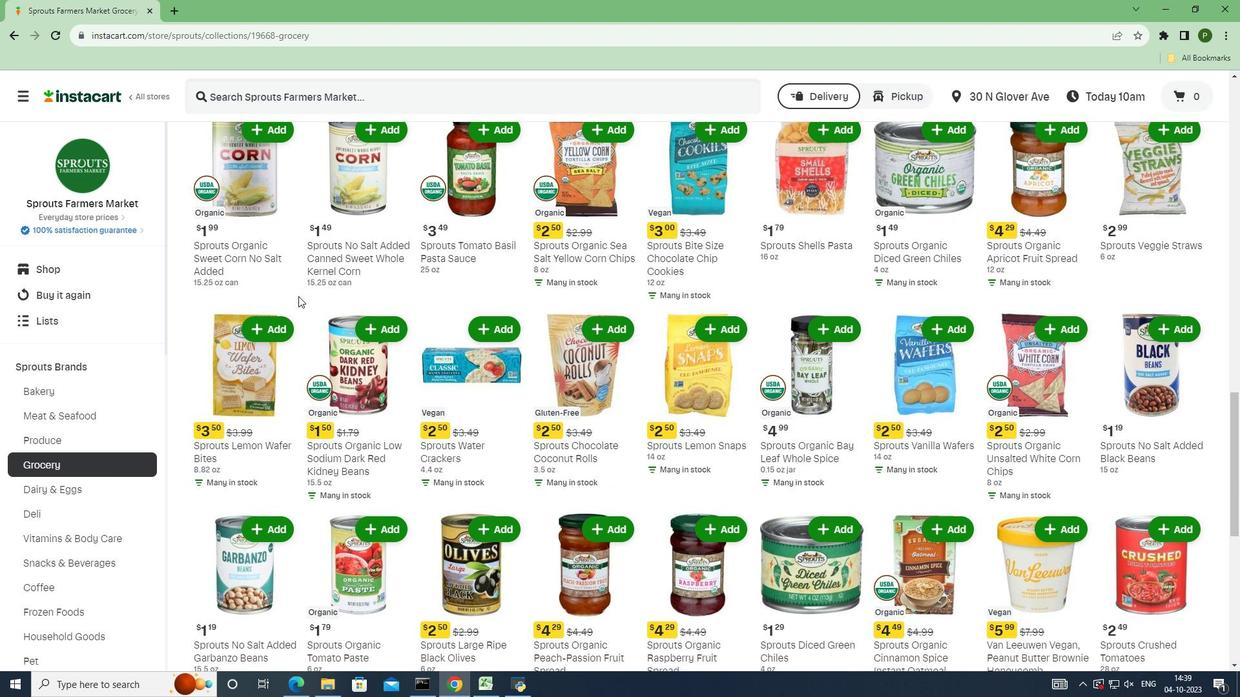 
Action: Mouse scrolled (299, 295) with delta (0, 0)
Screenshot: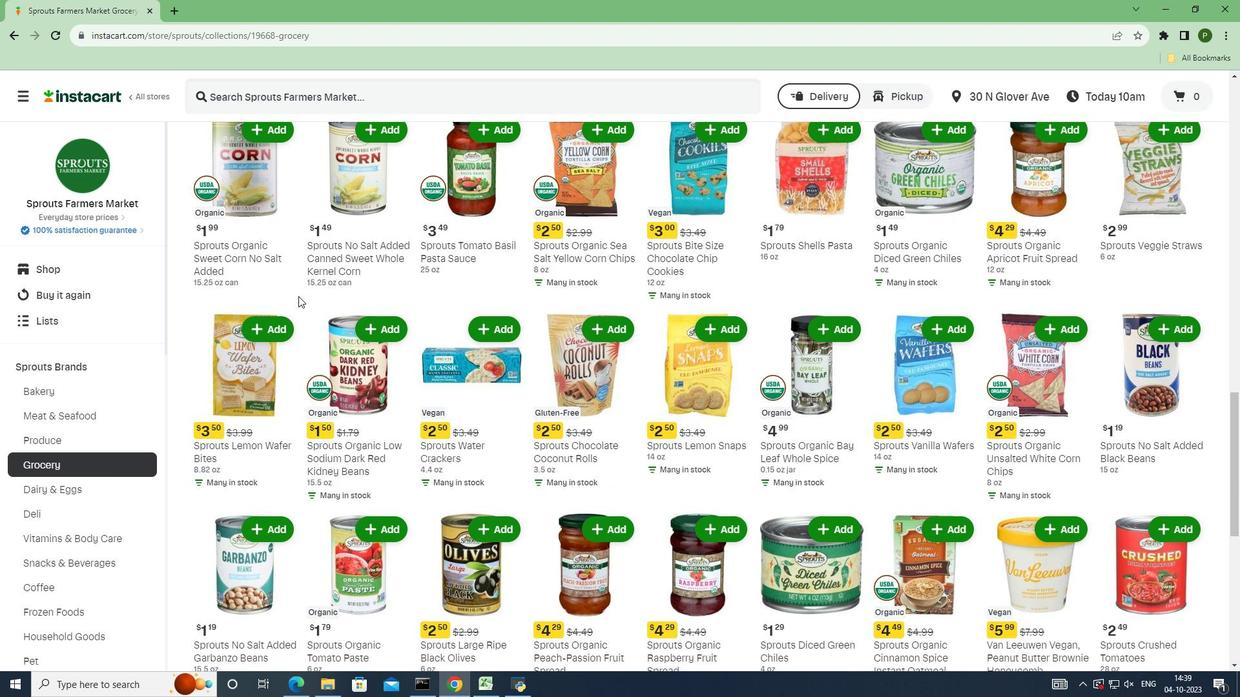 
Action: Mouse moved to (299, 296)
Screenshot: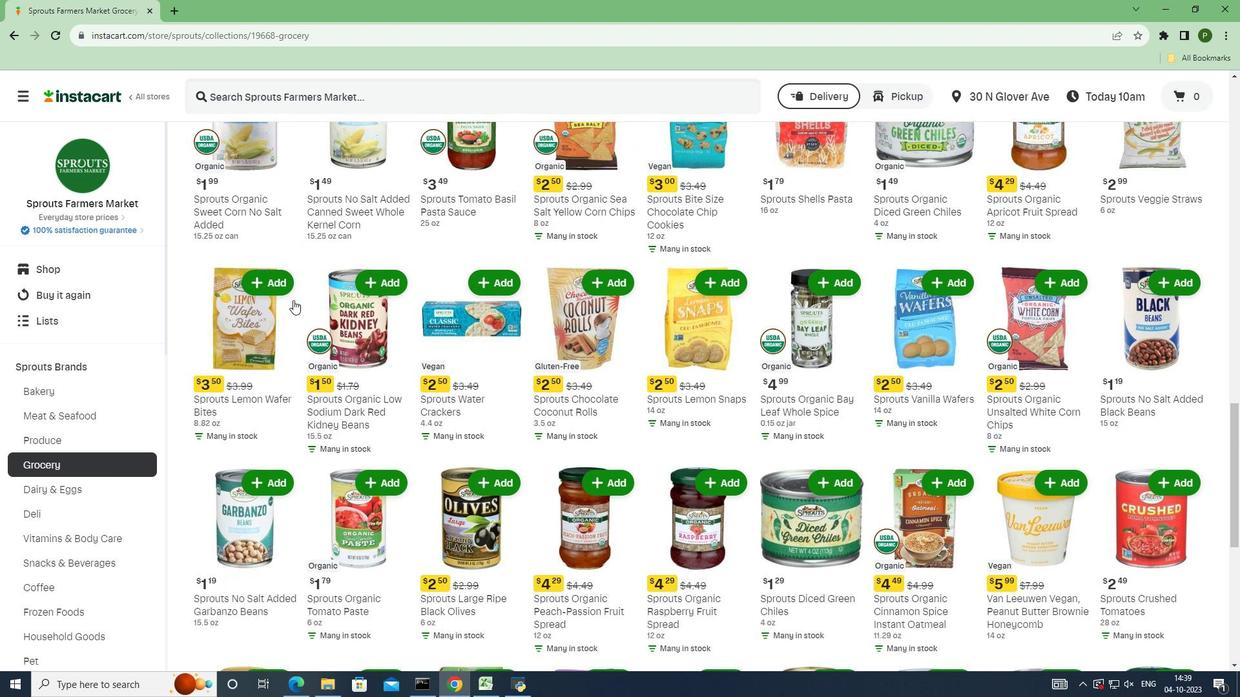 
Action: Mouse scrolled (299, 295) with delta (0, 0)
Screenshot: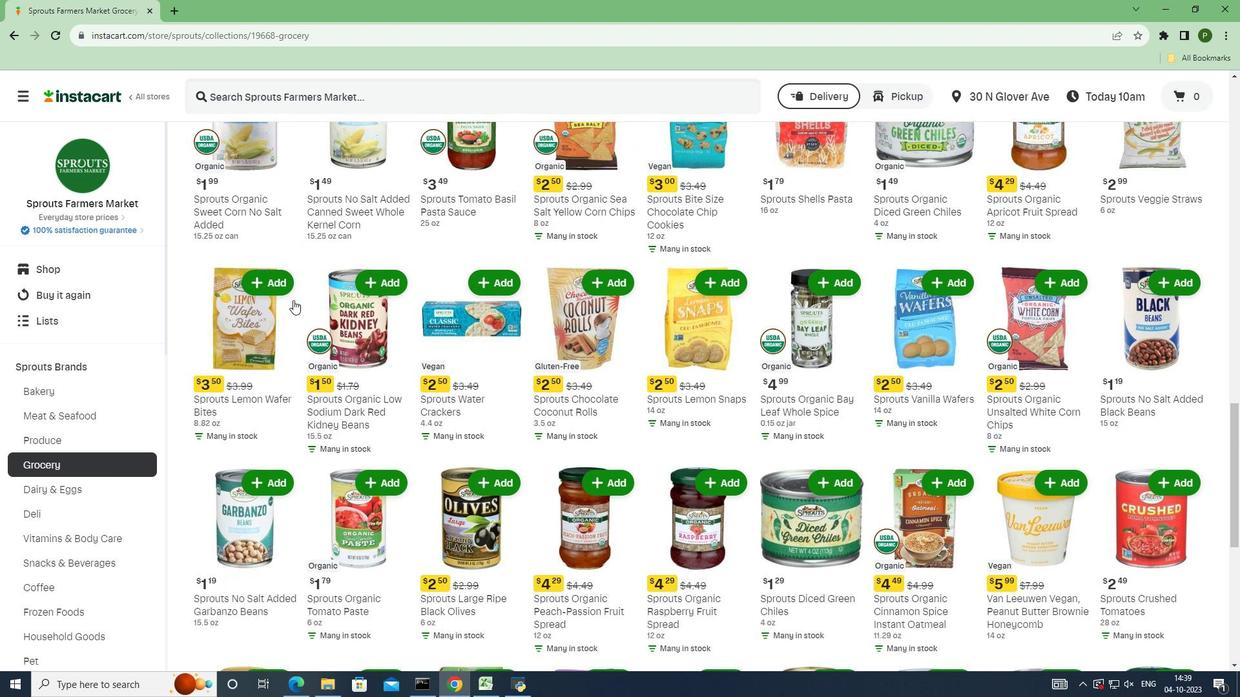 
Action: Mouse moved to (286, 297)
Screenshot: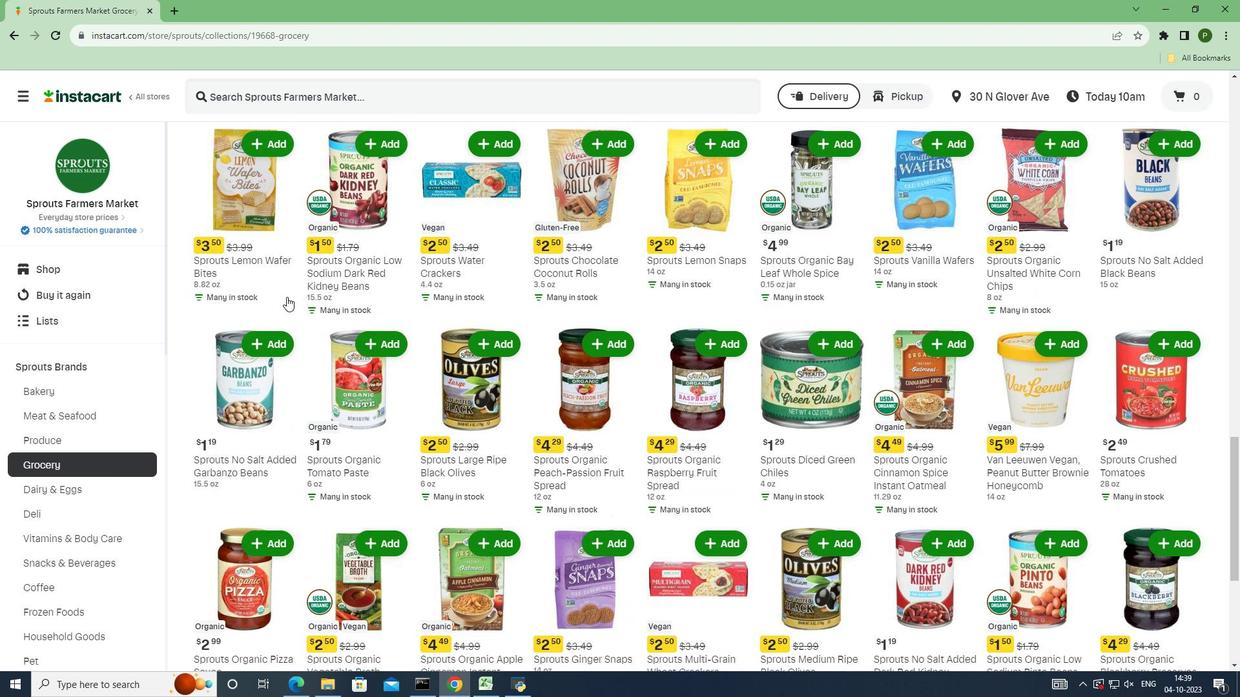 
Action: Mouse scrolled (286, 296) with delta (0, 0)
Screenshot: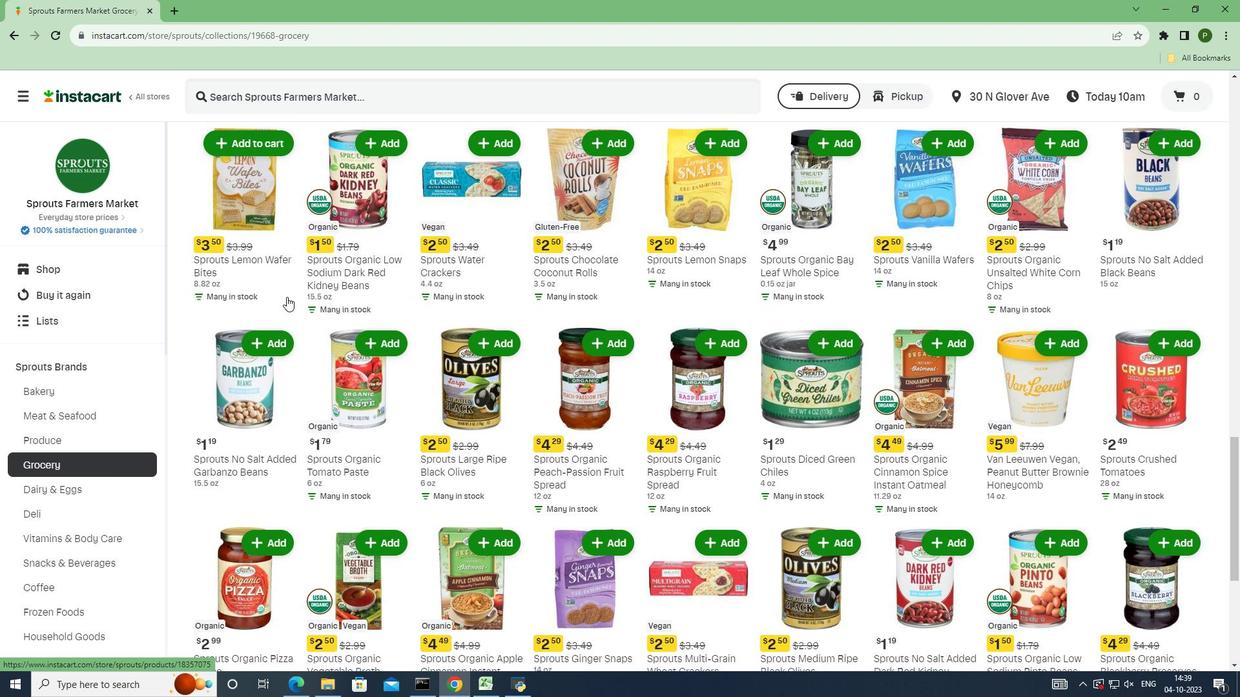 
Action: Mouse scrolled (286, 296) with delta (0, 0)
Screenshot: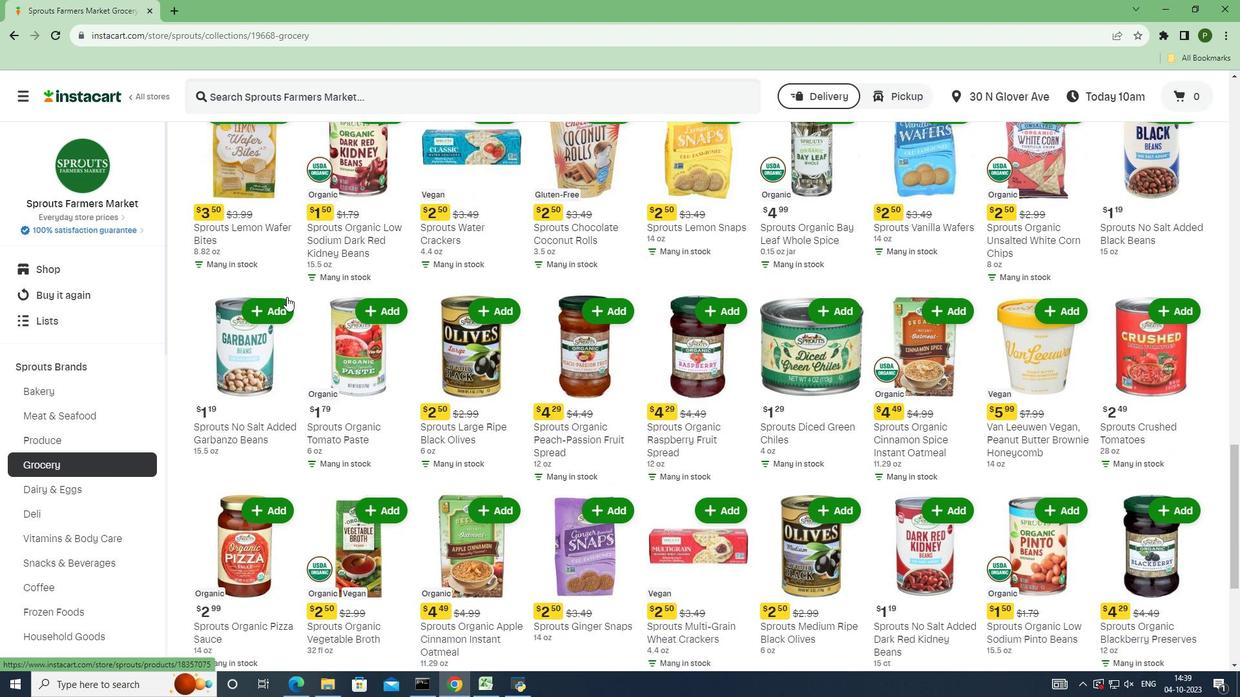
Action: Mouse scrolled (286, 296) with delta (0, 0)
Screenshot: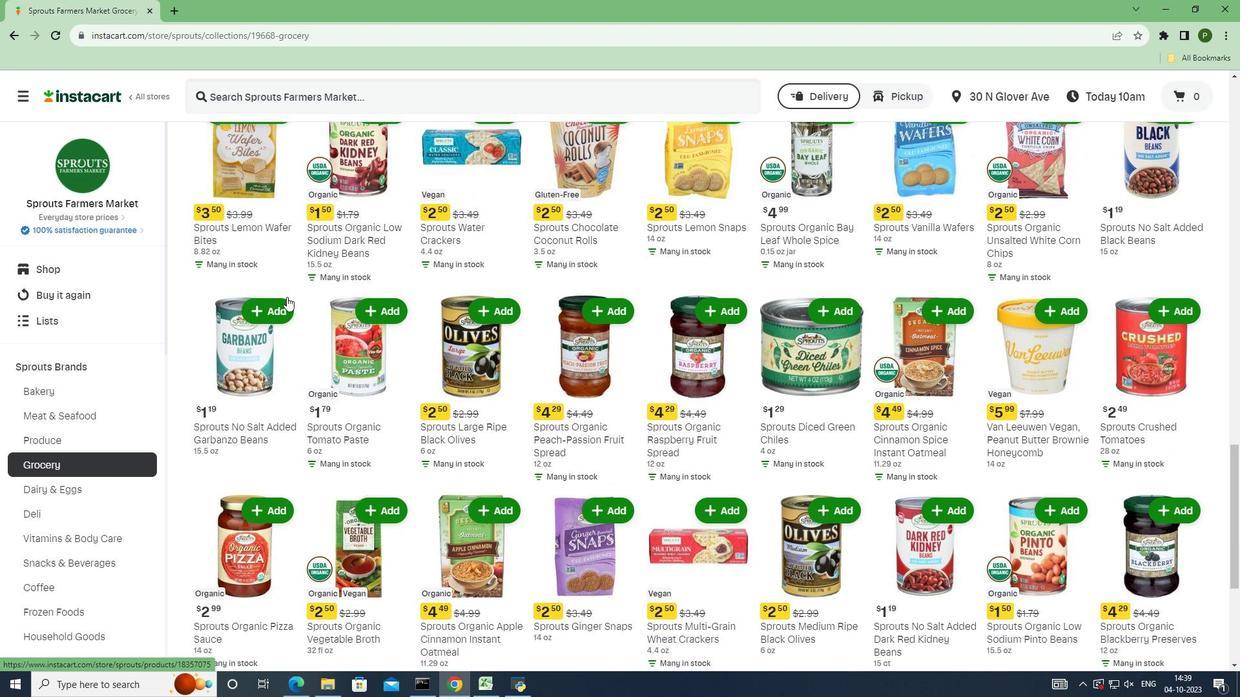 
Action: Mouse scrolled (286, 296) with delta (0, 0)
Screenshot: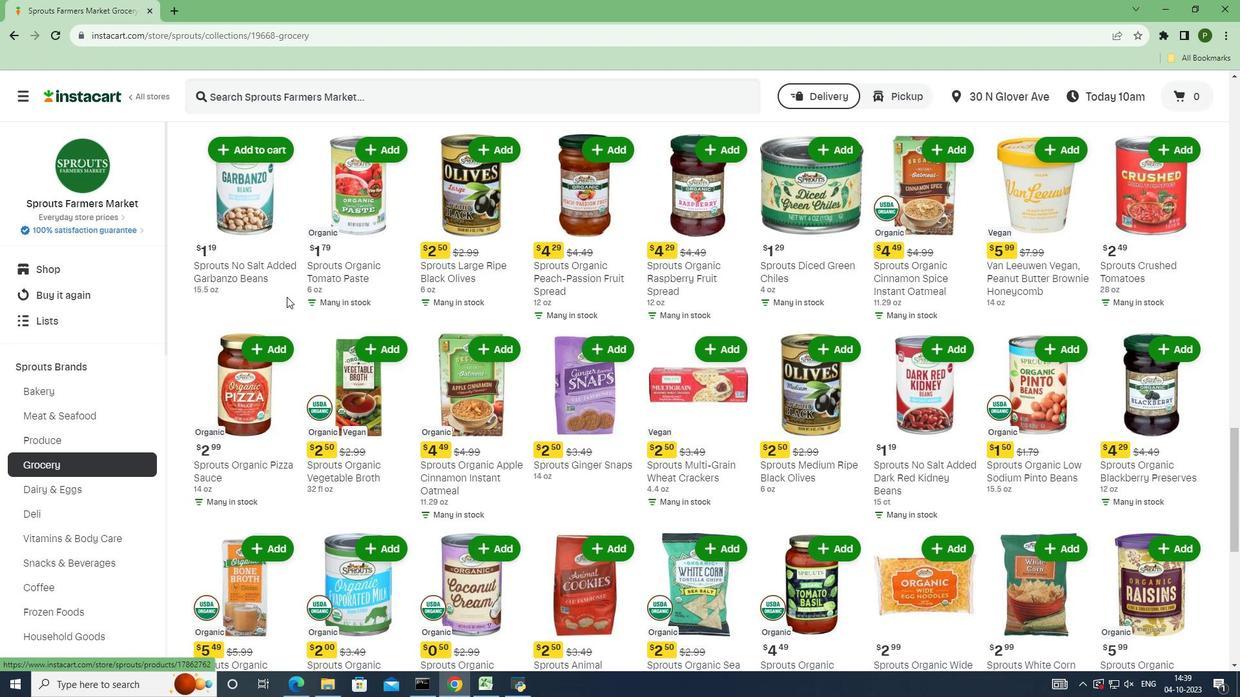 
Action: Mouse scrolled (286, 296) with delta (0, 0)
Screenshot: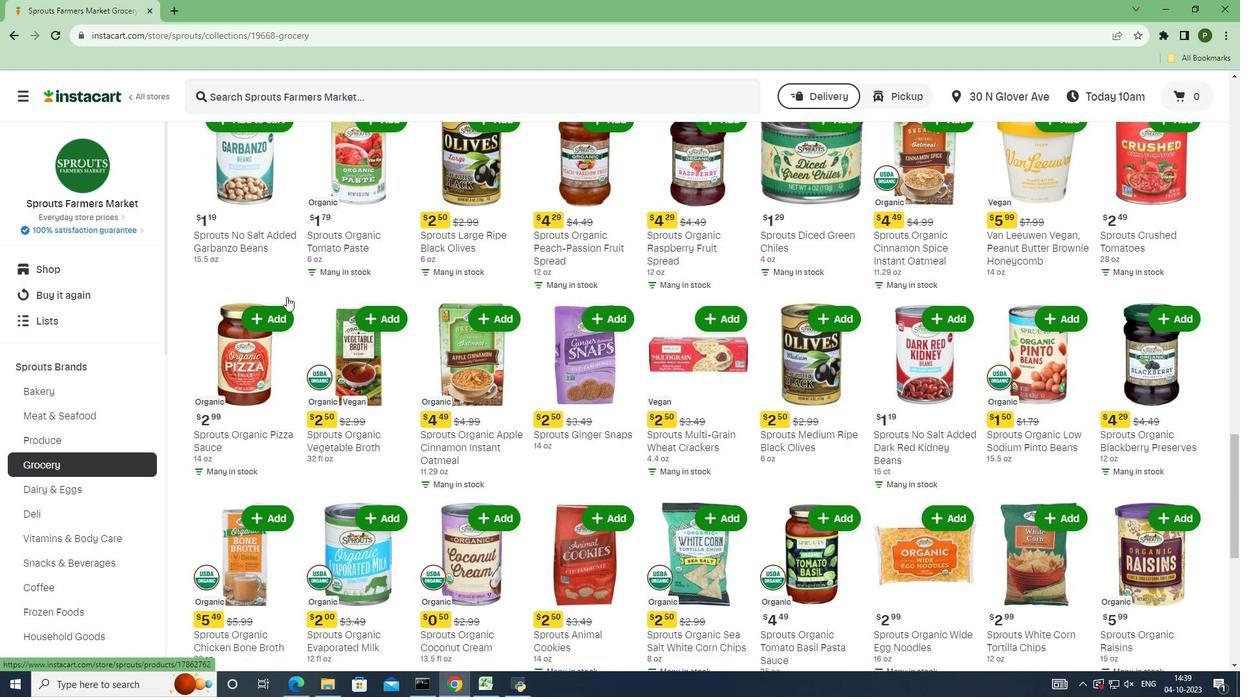 
Action: Mouse scrolled (286, 296) with delta (0, 0)
Screenshot: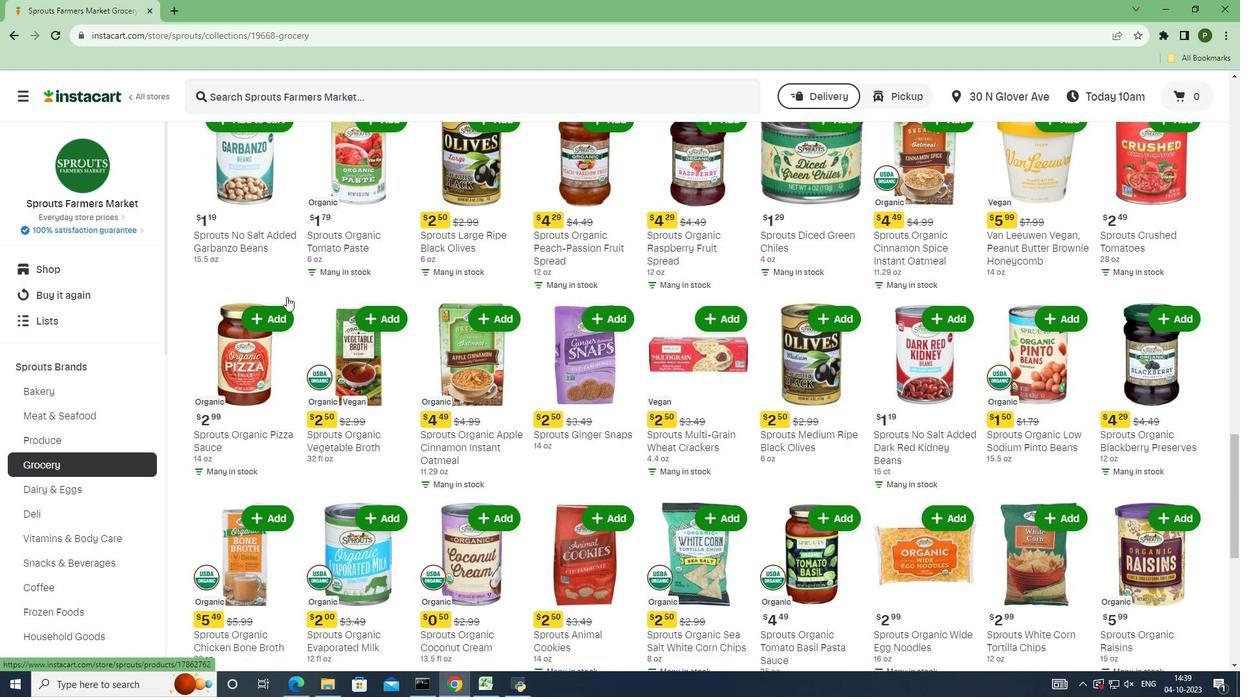 
Action: Mouse scrolled (286, 296) with delta (0, 0)
Screenshot: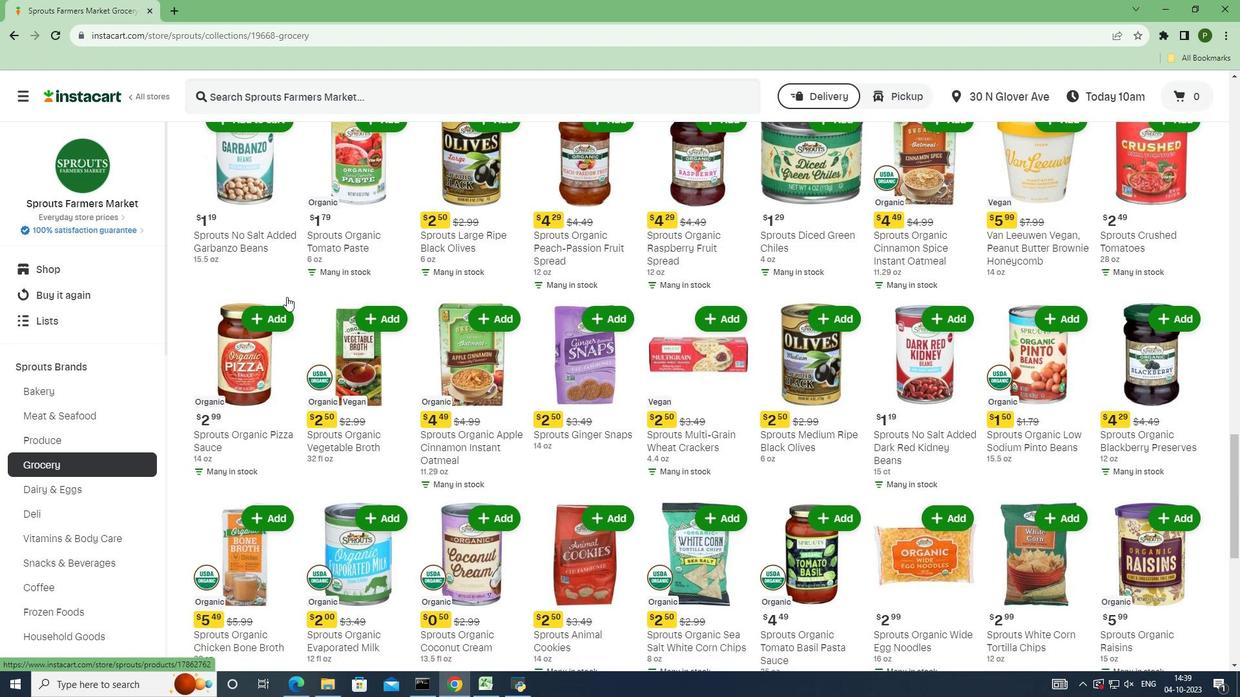 
Action: Mouse scrolled (286, 296) with delta (0, 0)
Screenshot: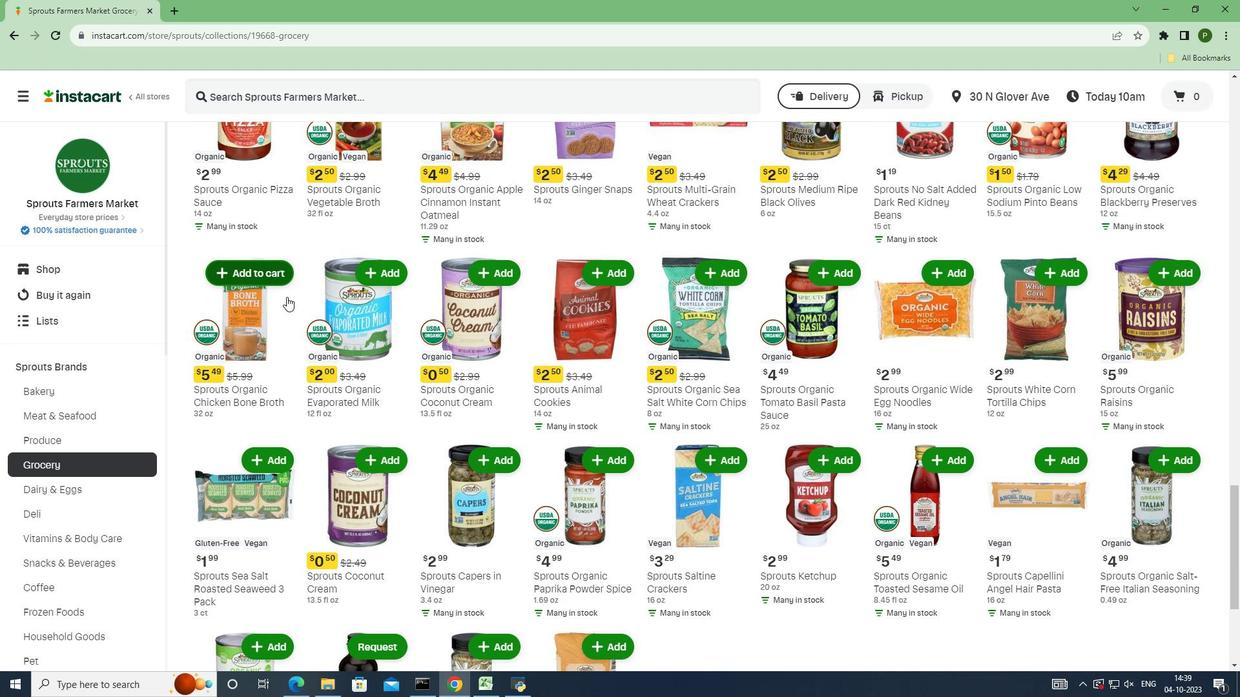 
Action: Mouse scrolled (286, 296) with delta (0, 0)
Screenshot: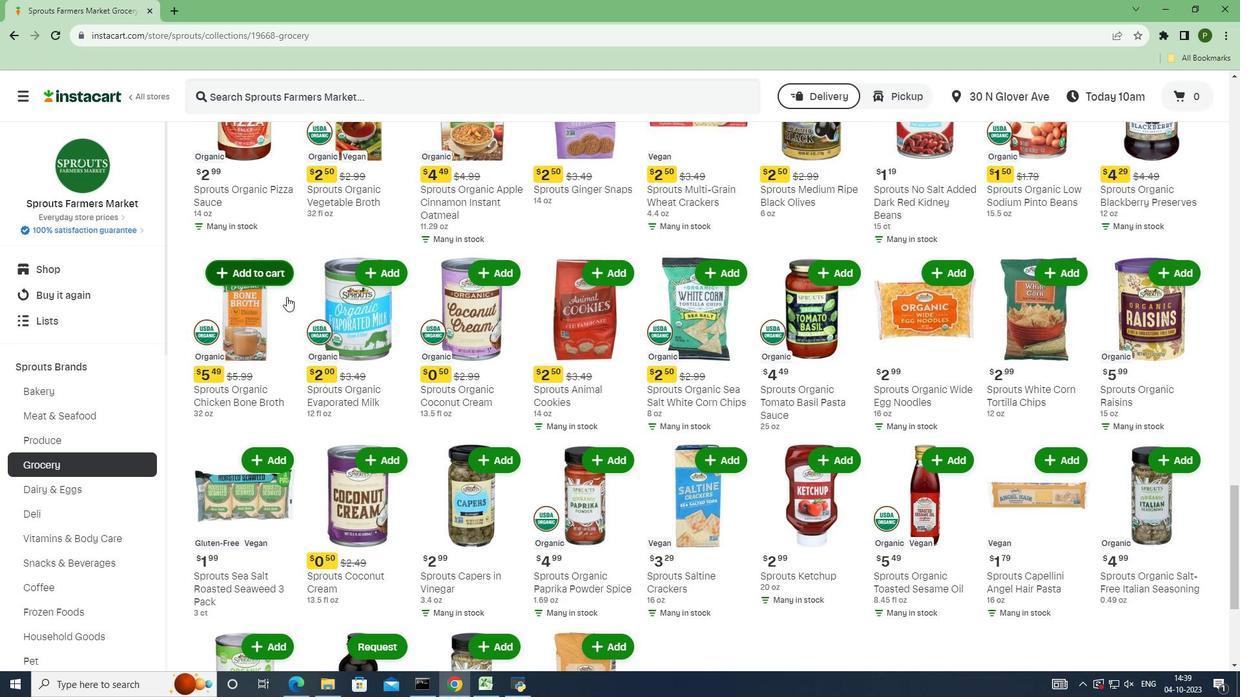 
Action: Mouse scrolled (286, 296) with delta (0, 0)
Screenshot: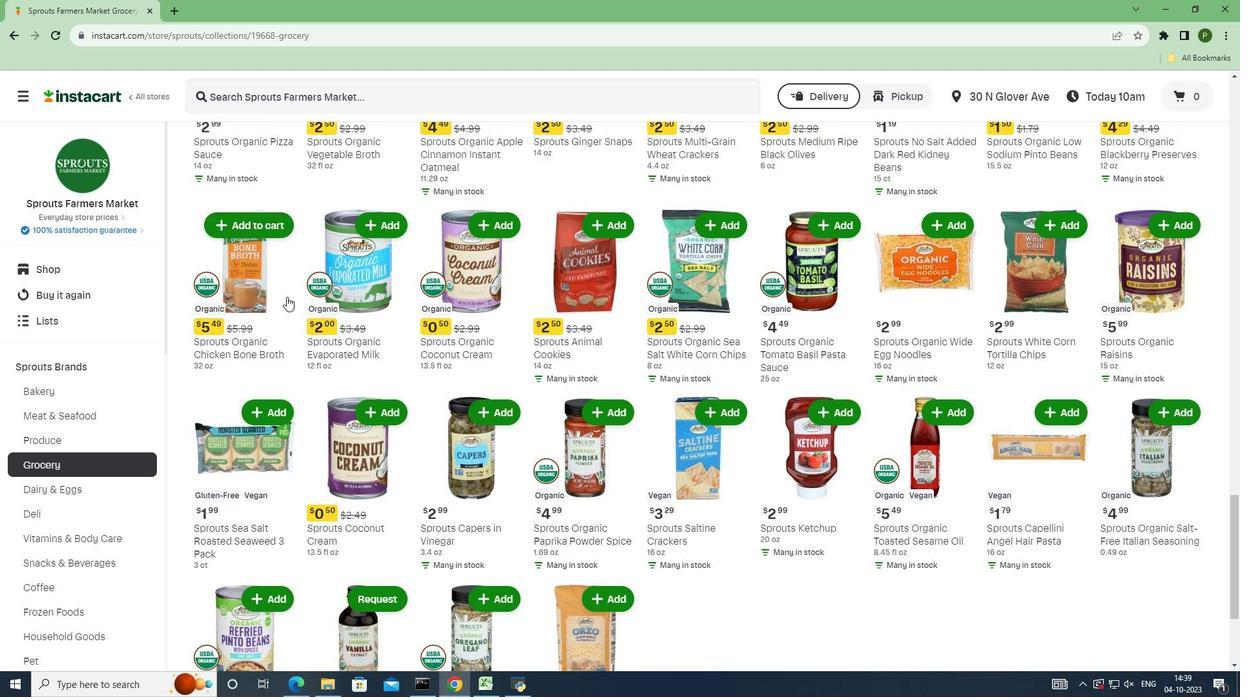 
Action: Mouse scrolled (286, 296) with delta (0, 0)
Screenshot: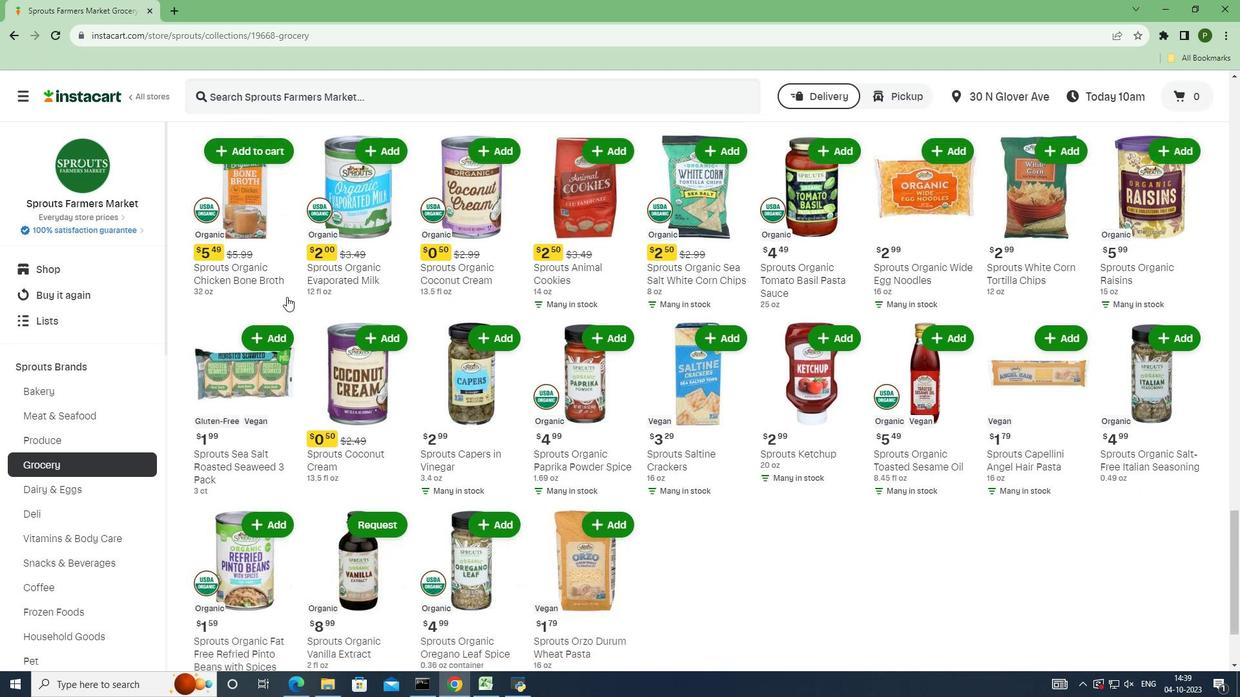 
Action: Mouse scrolled (286, 296) with delta (0, 0)
Screenshot: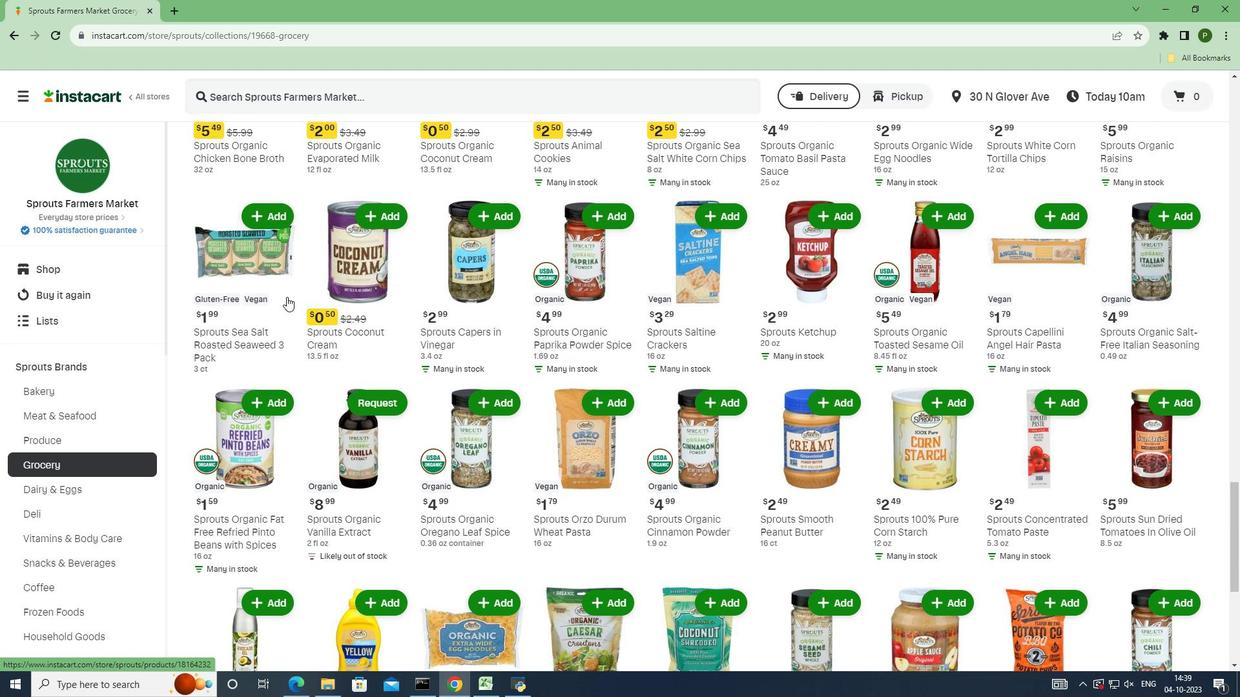 
Action: Mouse scrolled (286, 296) with delta (0, 0)
Screenshot: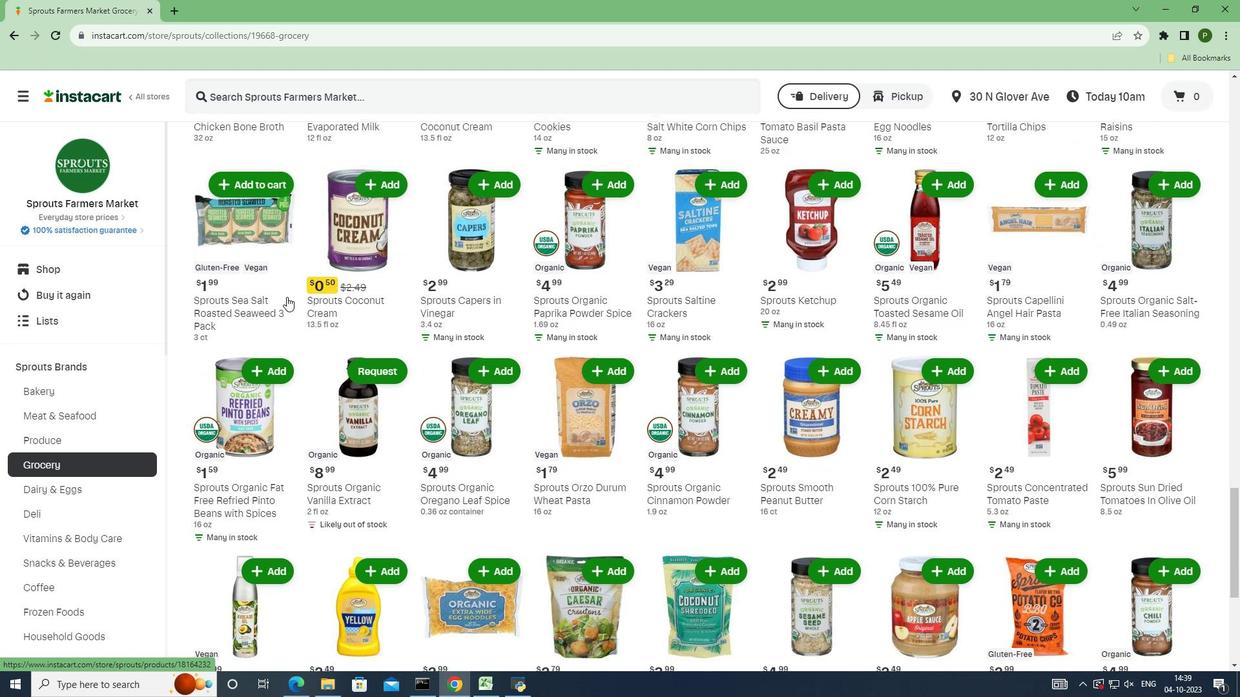 
Action: Mouse scrolled (286, 296) with delta (0, 0)
Screenshot: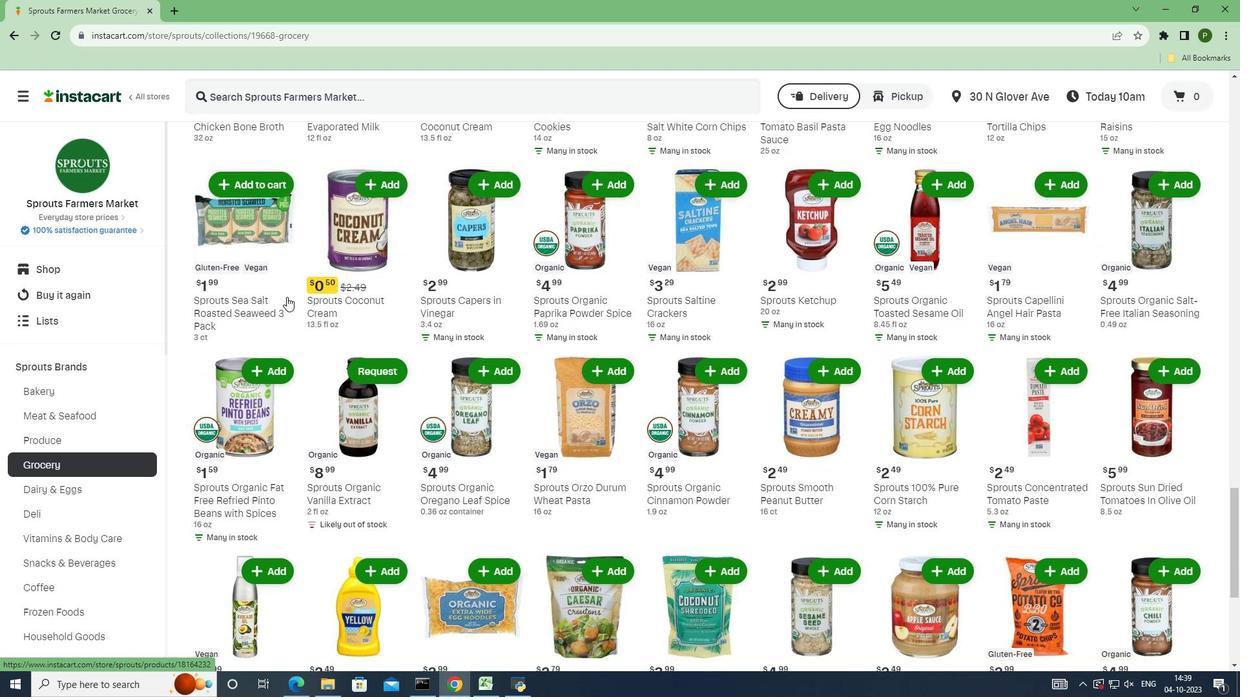 
Action: Mouse scrolled (286, 296) with delta (0, 0)
Screenshot: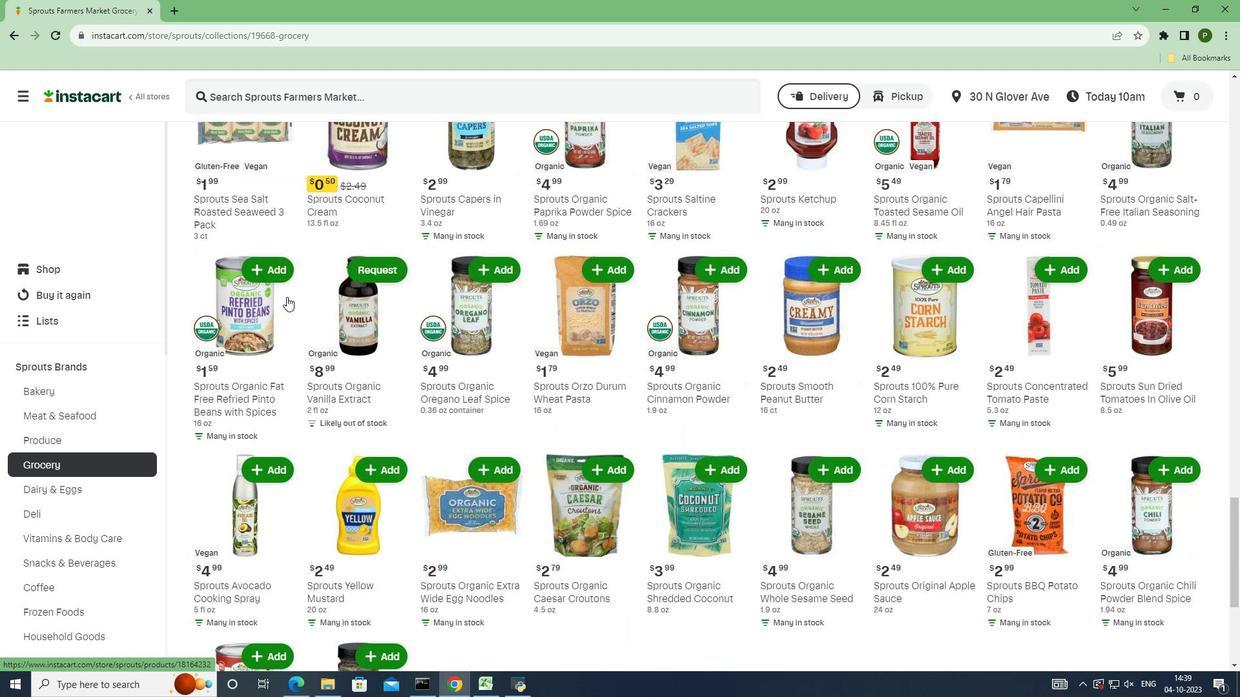 
Action: Mouse scrolled (286, 296) with delta (0, 0)
Screenshot: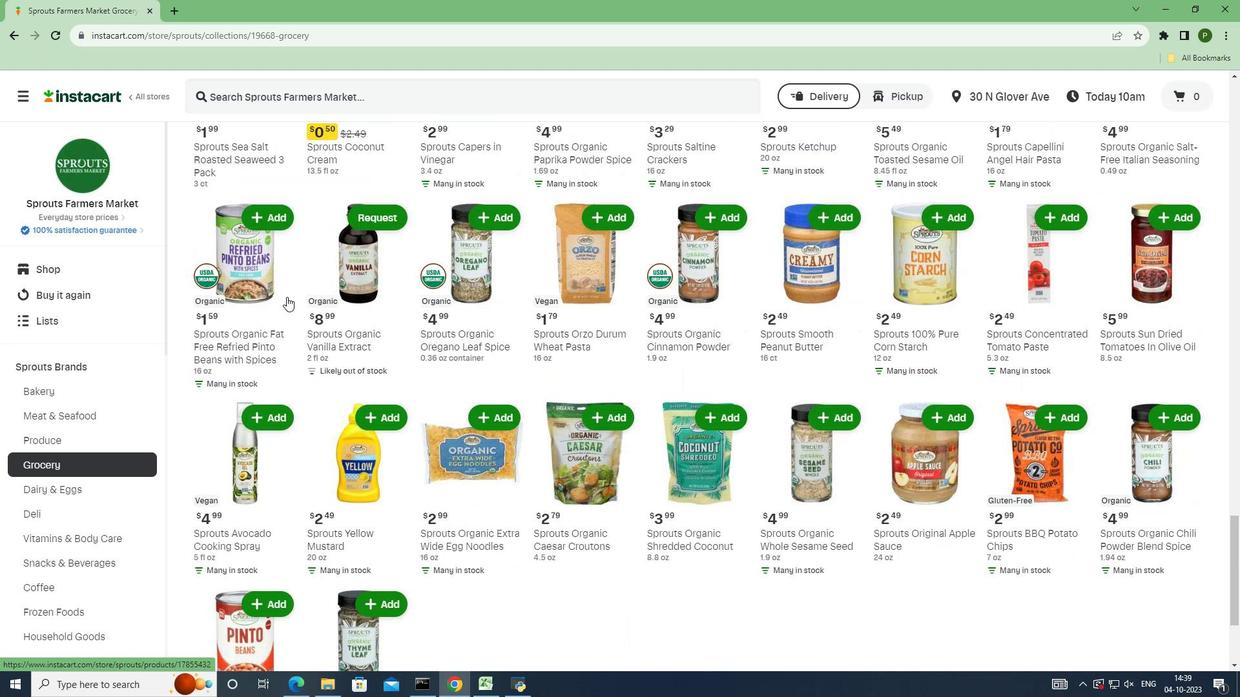 
Action: Mouse scrolled (286, 296) with delta (0, 0)
Screenshot: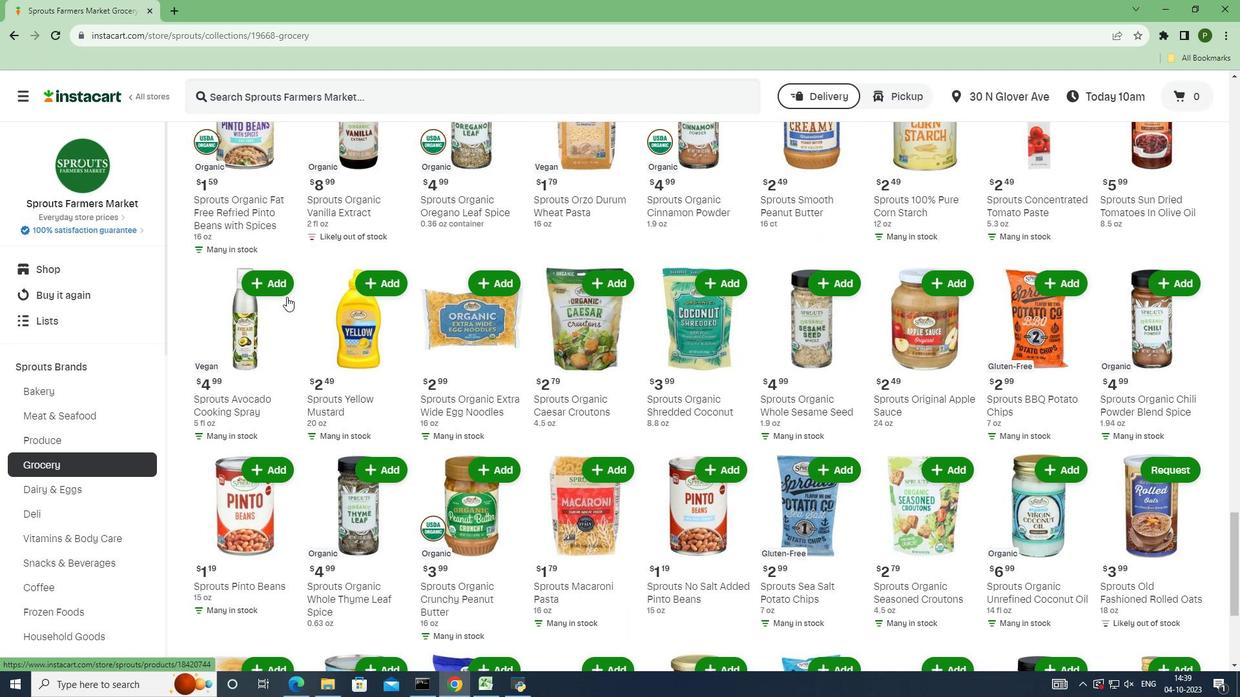 
Action: Mouse scrolled (286, 296) with delta (0, 0)
Screenshot: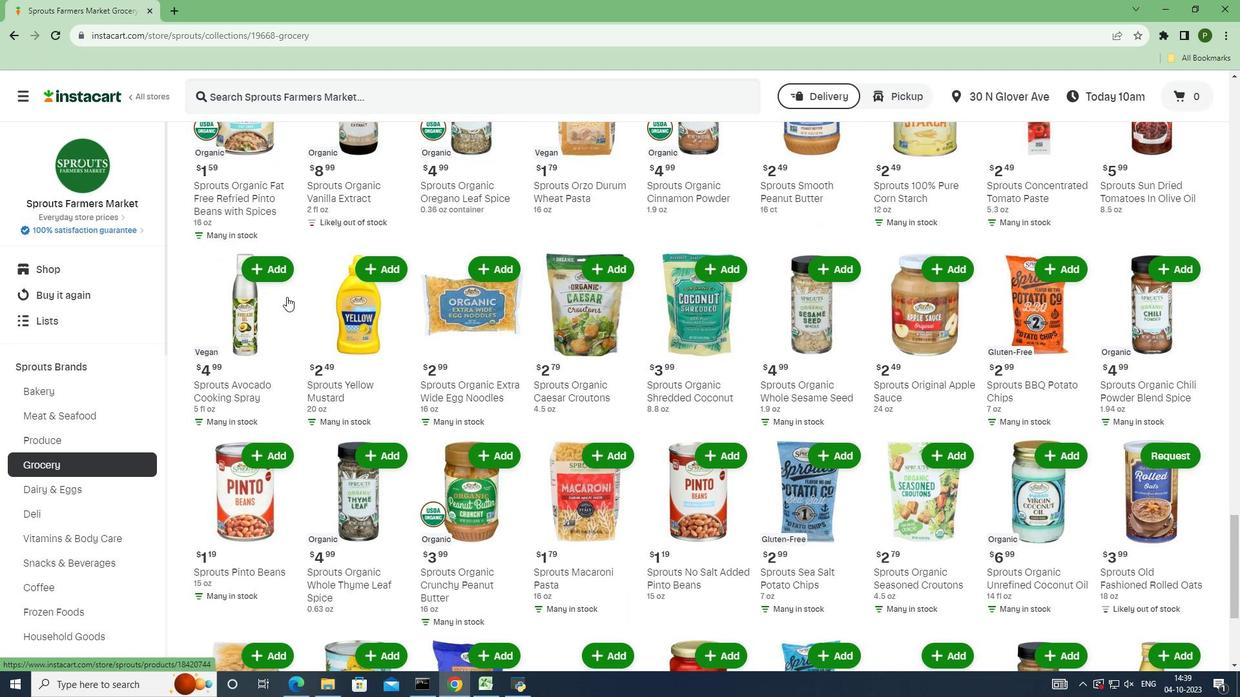 
Action: Mouse scrolled (286, 296) with delta (0, 0)
Screenshot: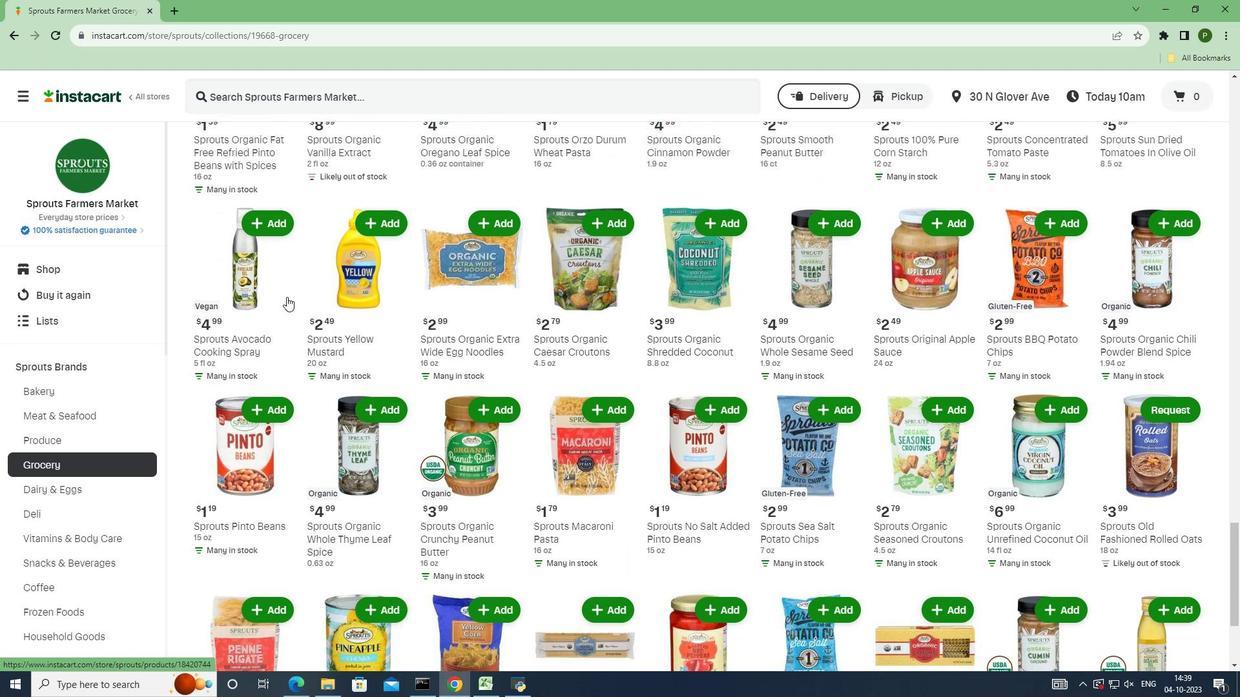 
Action: Mouse scrolled (286, 296) with delta (0, 0)
Screenshot: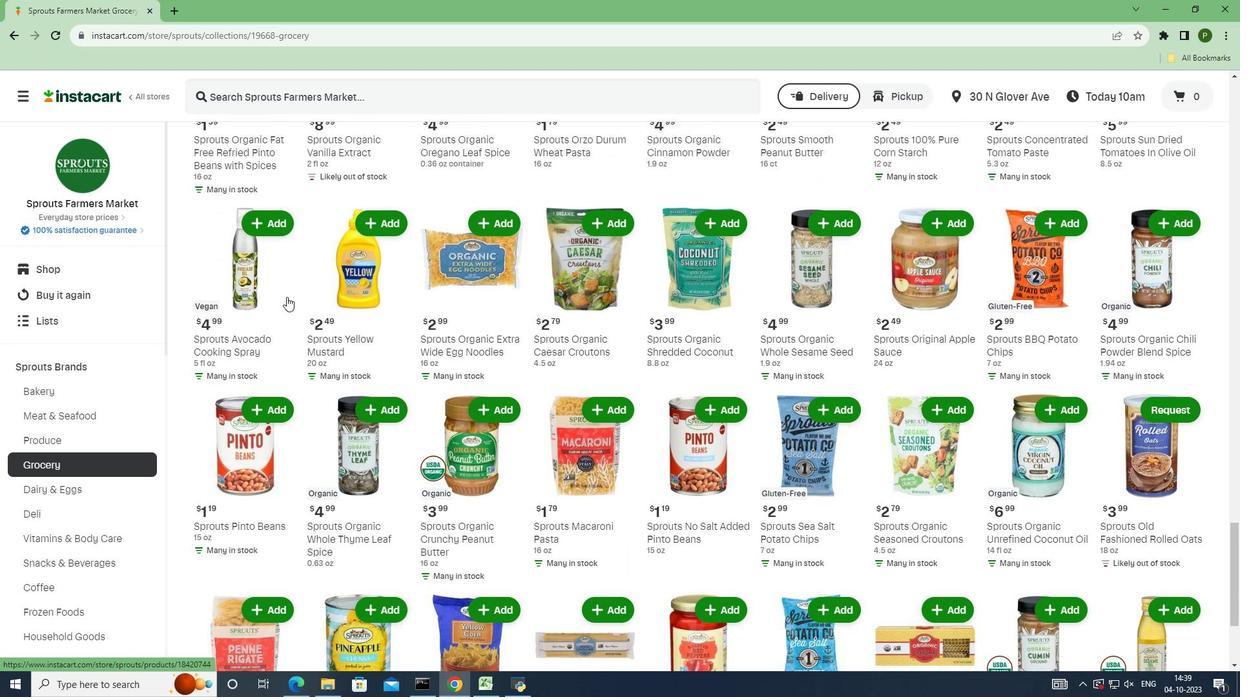 
Action: Mouse scrolled (286, 296) with delta (0, 0)
Screenshot: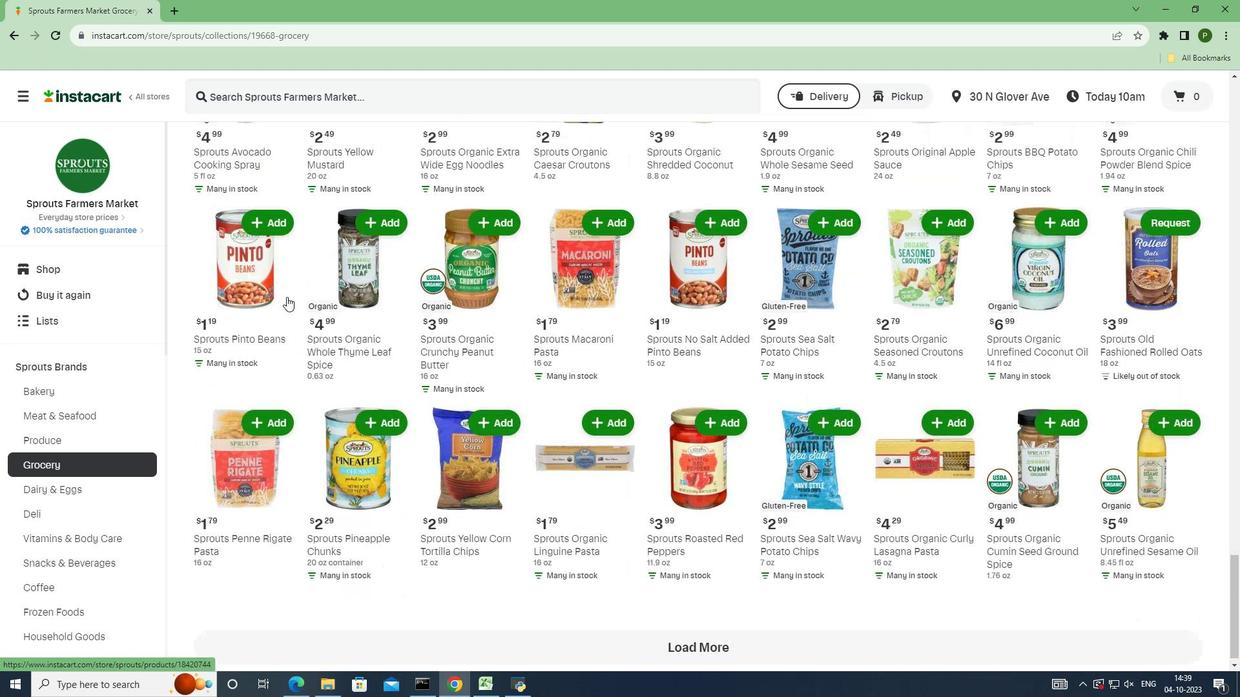 
Action: Mouse scrolled (286, 296) with delta (0, 0)
Screenshot: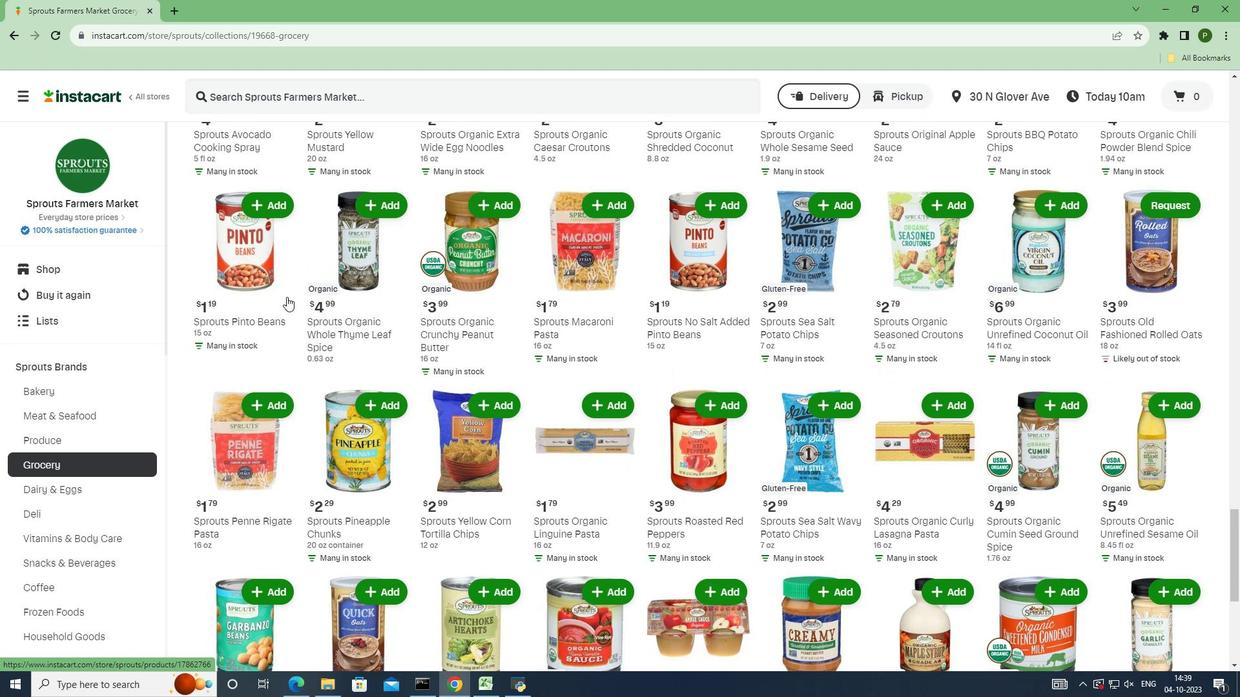 
Action: Mouse scrolled (286, 296) with delta (0, 0)
Screenshot: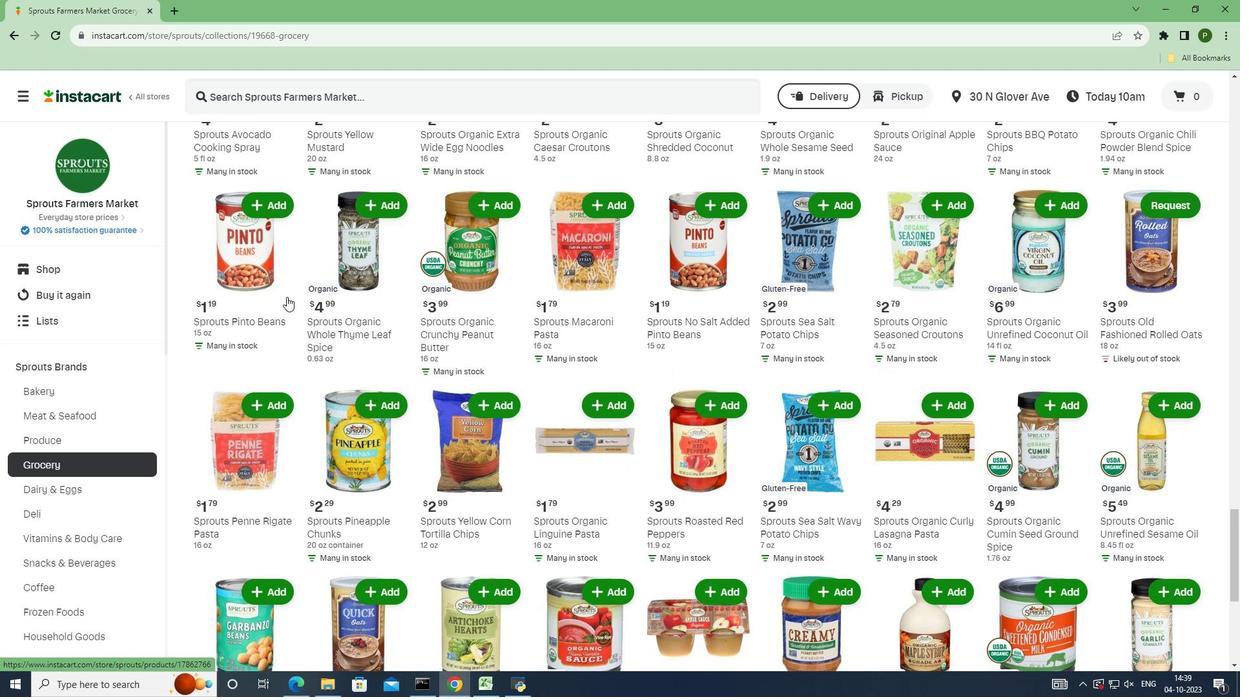 
Action: Mouse scrolled (286, 296) with delta (0, 0)
Screenshot: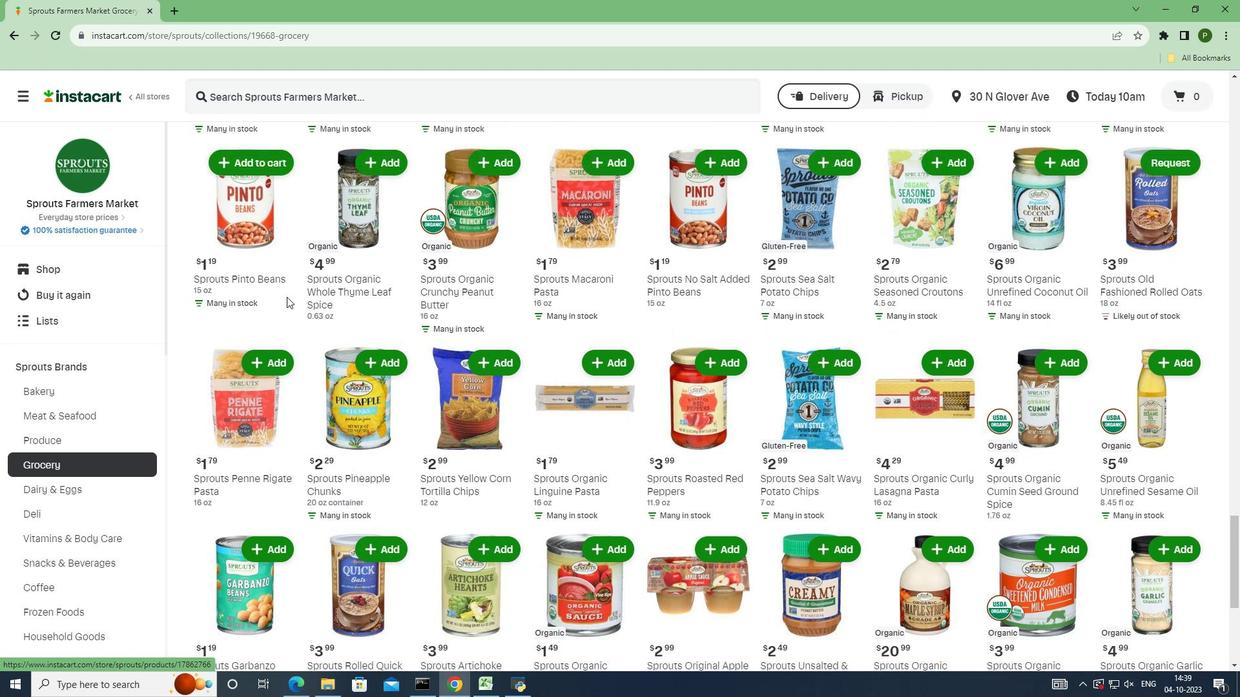 
Action: Mouse scrolled (286, 296) with delta (0, 0)
Screenshot: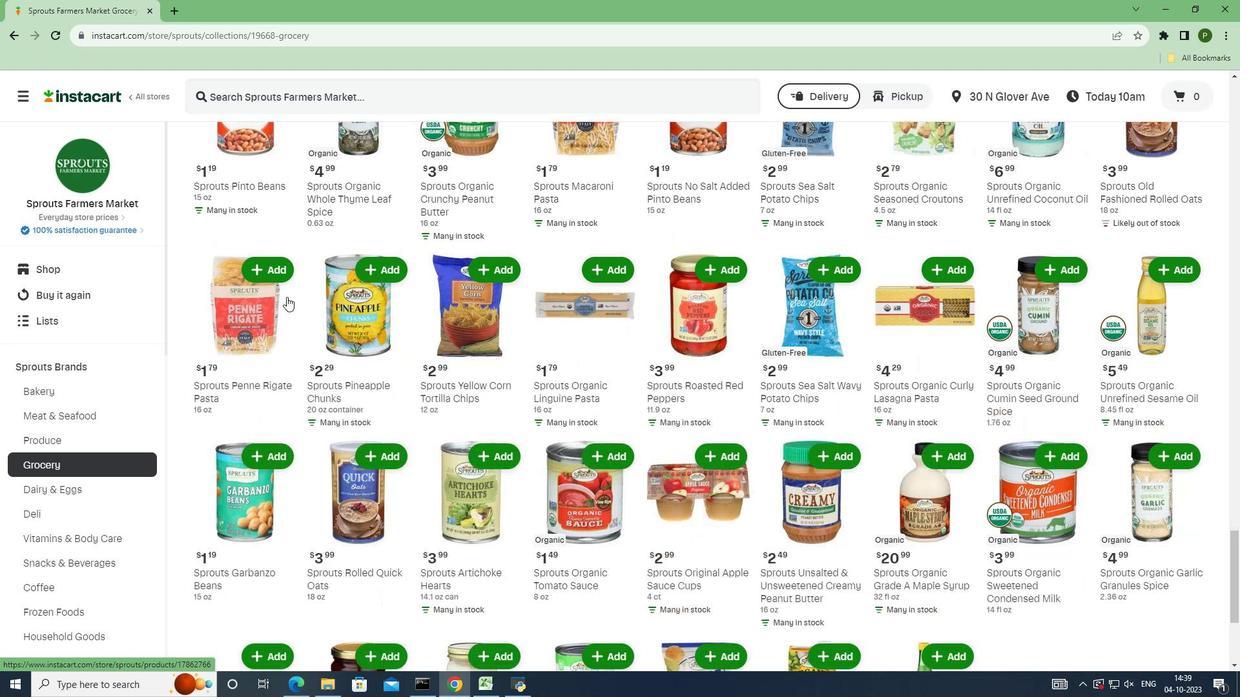 
Action: Mouse moved to (285, 296)
Screenshot: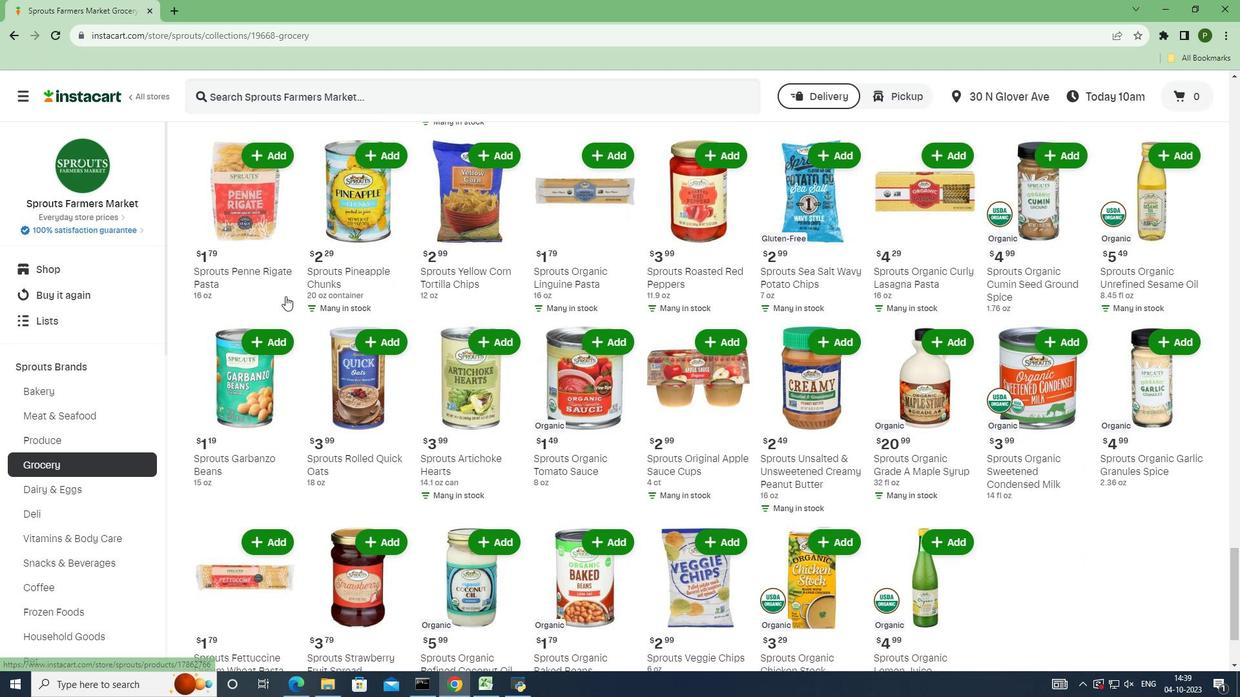 
Action: Mouse scrolled (285, 295) with delta (0, 0)
Screenshot: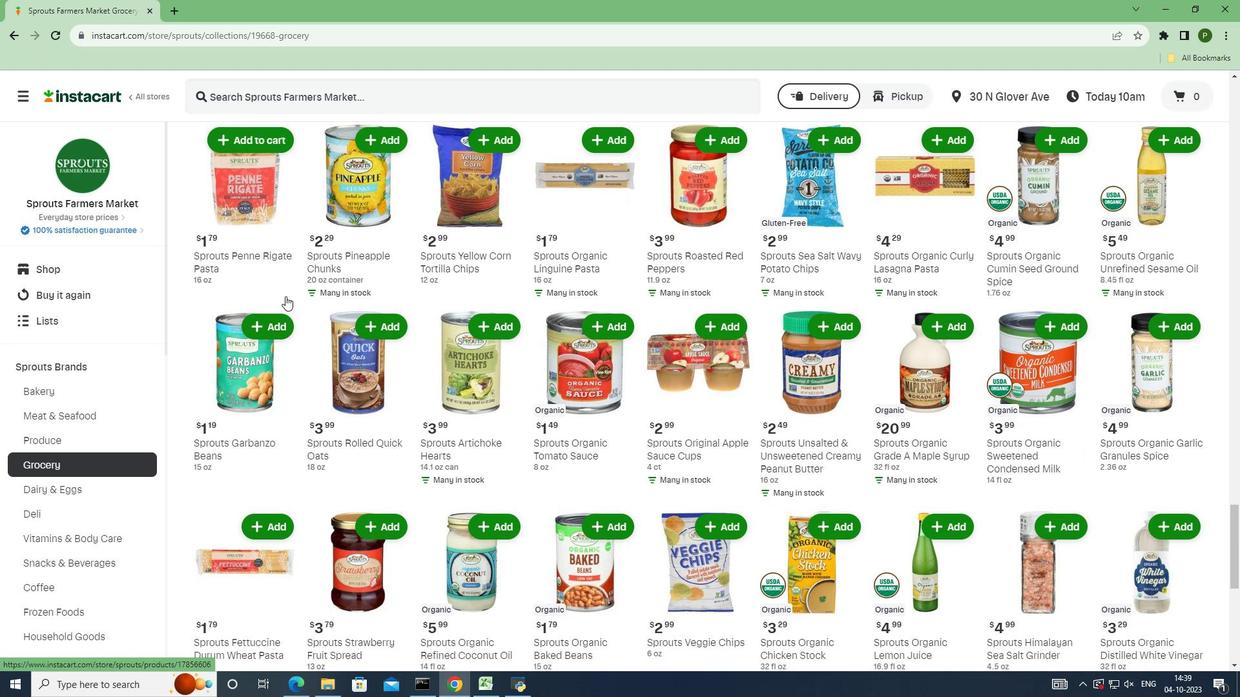 
Action: Mouse scrolled (285, 295) with delta (0, 0)
Screenshot: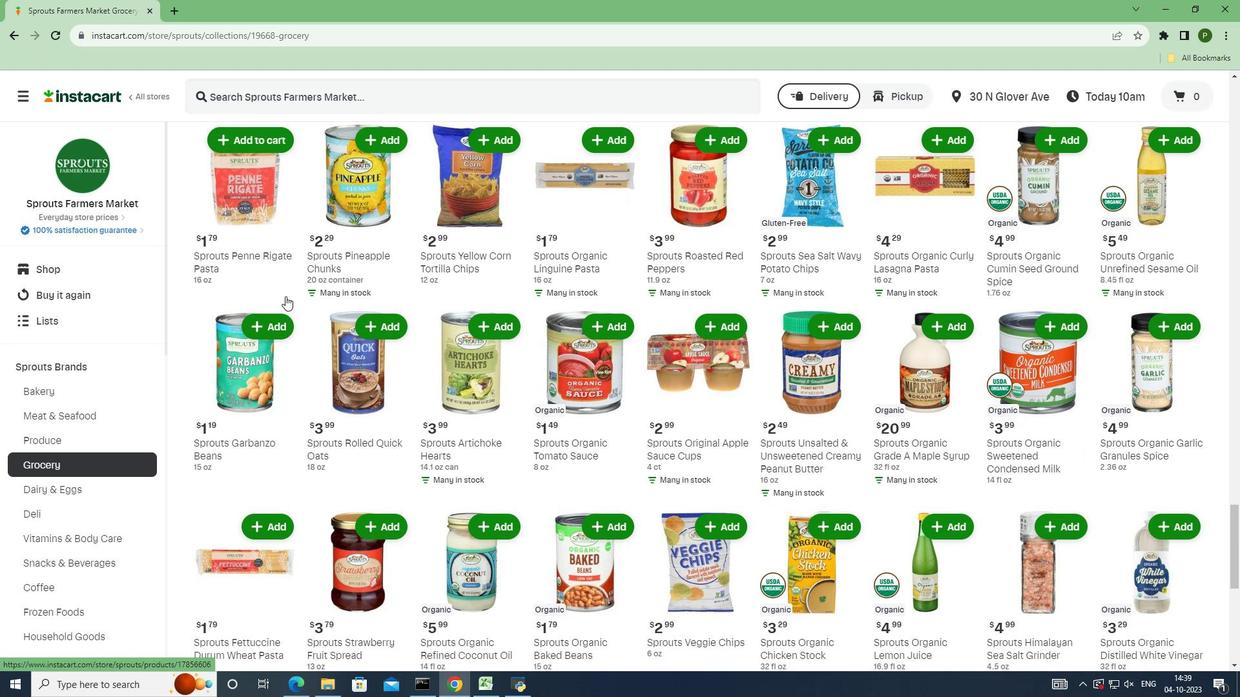 
Action: Mouse scrolled (285, 295) with delta (0, 0)
Screenshot: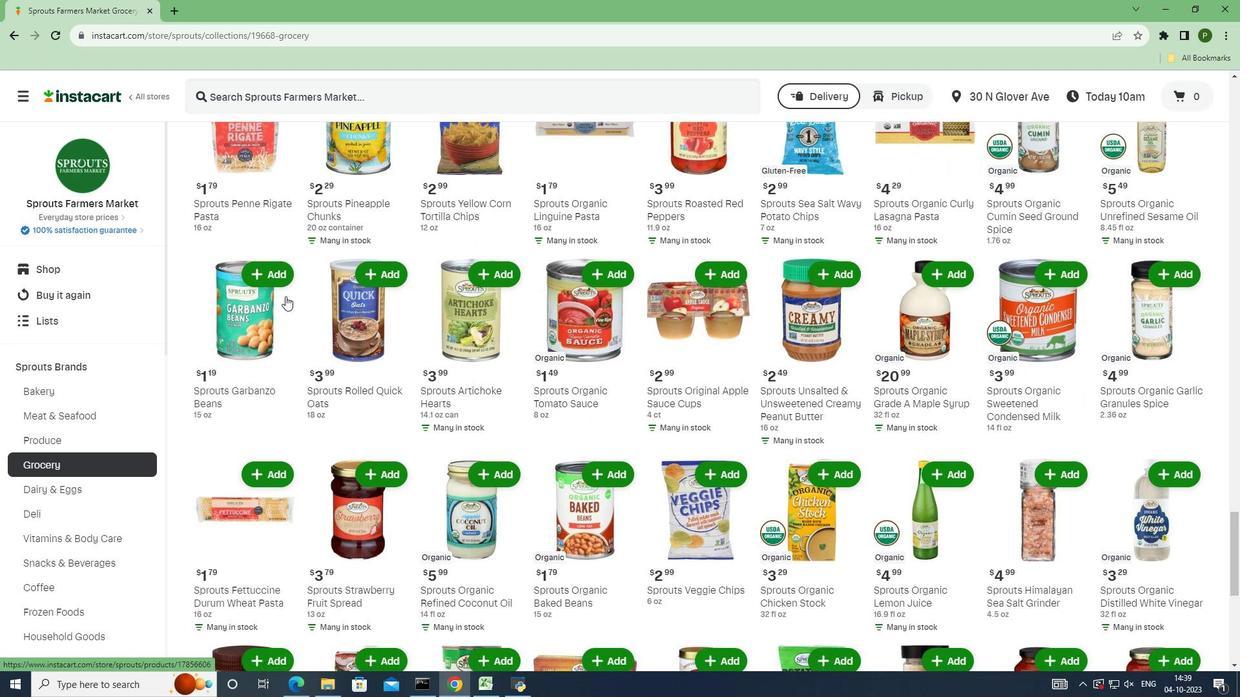 
Action: Mouse scrolled (285, 295) with delta (0, 0)
Screenshot: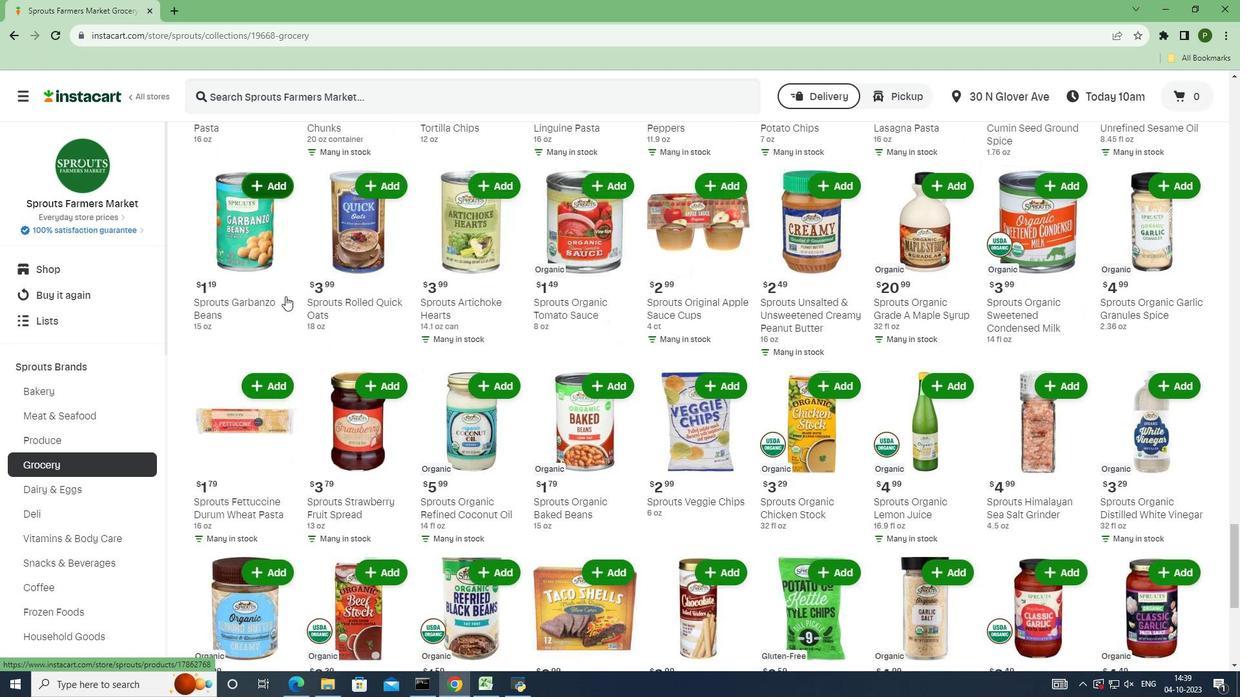 
Action: Mouse scrolled (285, 295) with delta (0, 0)
Screenshot: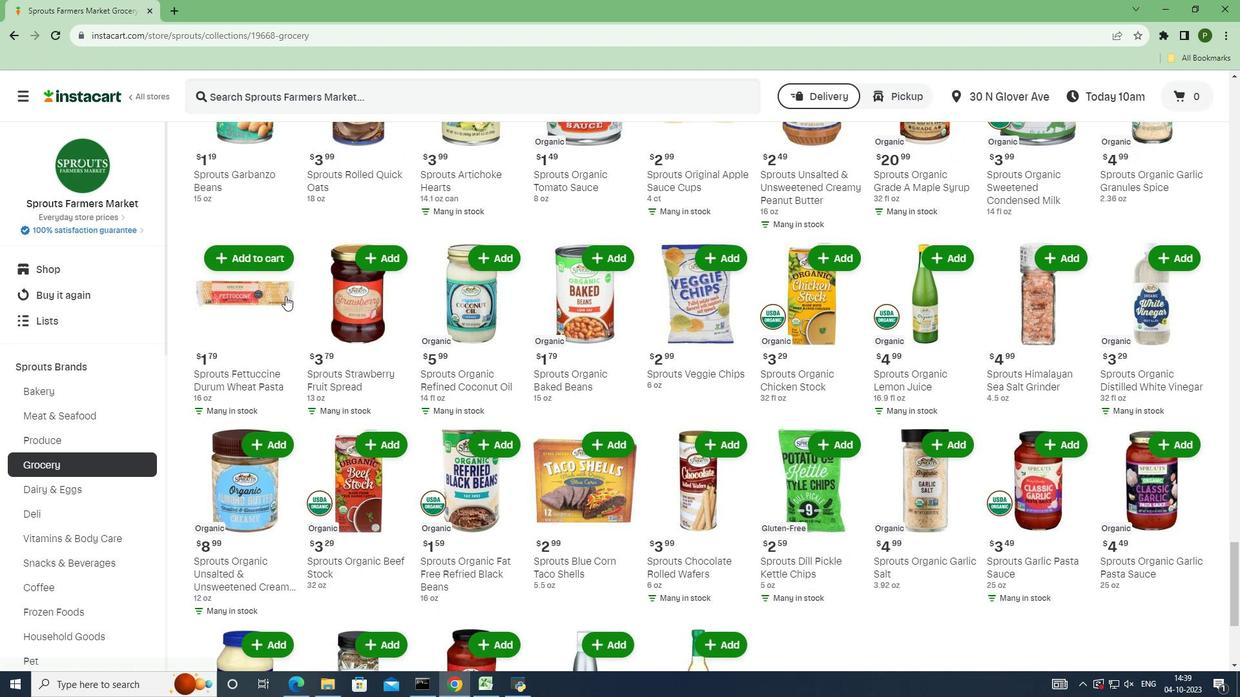 
Action: Mouse scrolled (285, 295) with delta (0, 0)
Screenshot: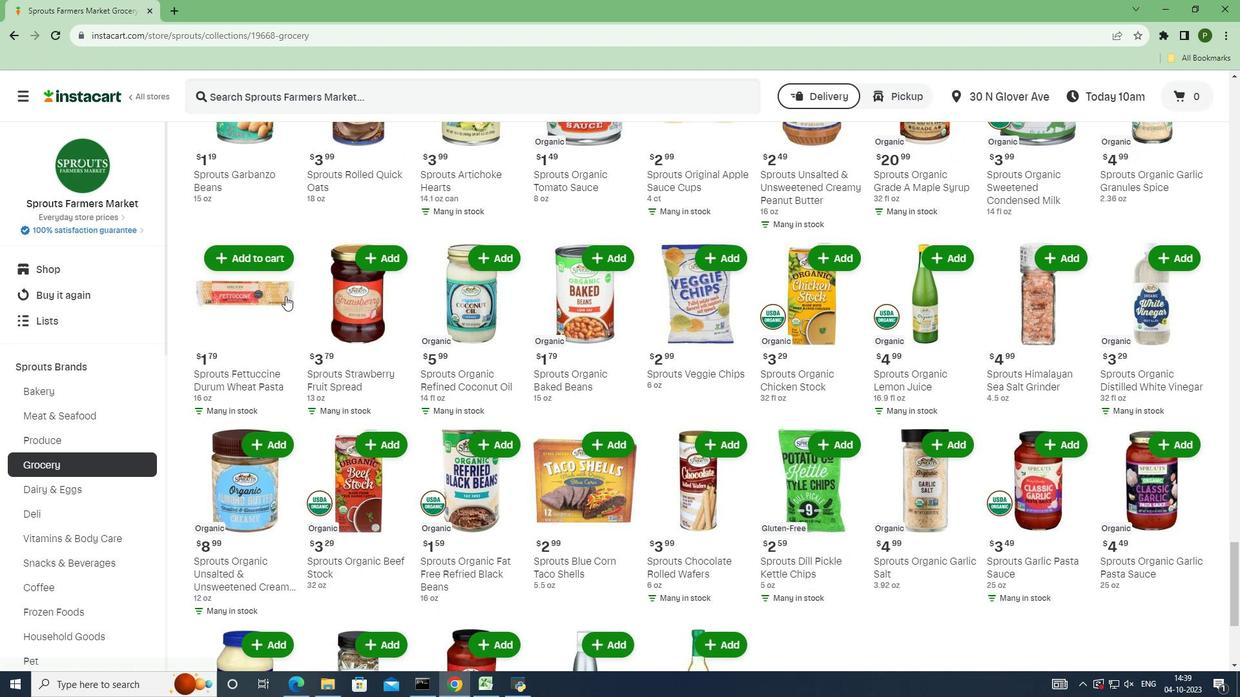 
Action: Mouse scrolled (285, 295) with delta (0, 0)
Screenshot: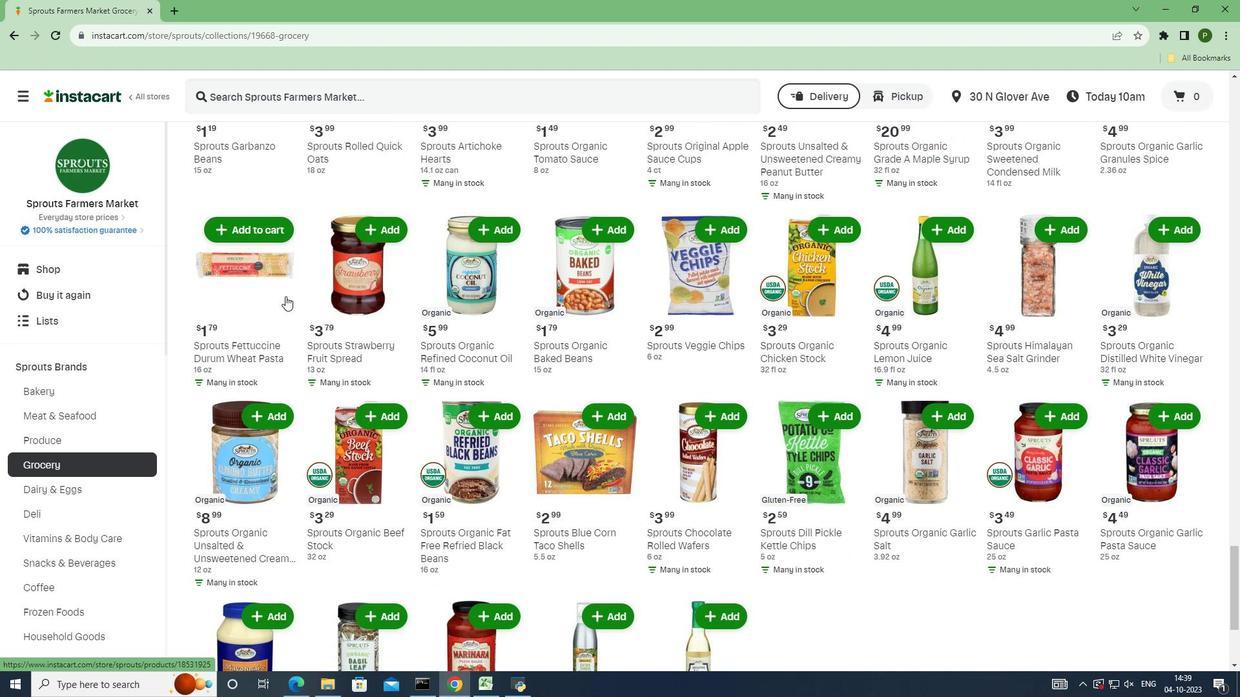 
Action: Mouse scrolled (285, 295) with delta (0, 0)
Screenshot: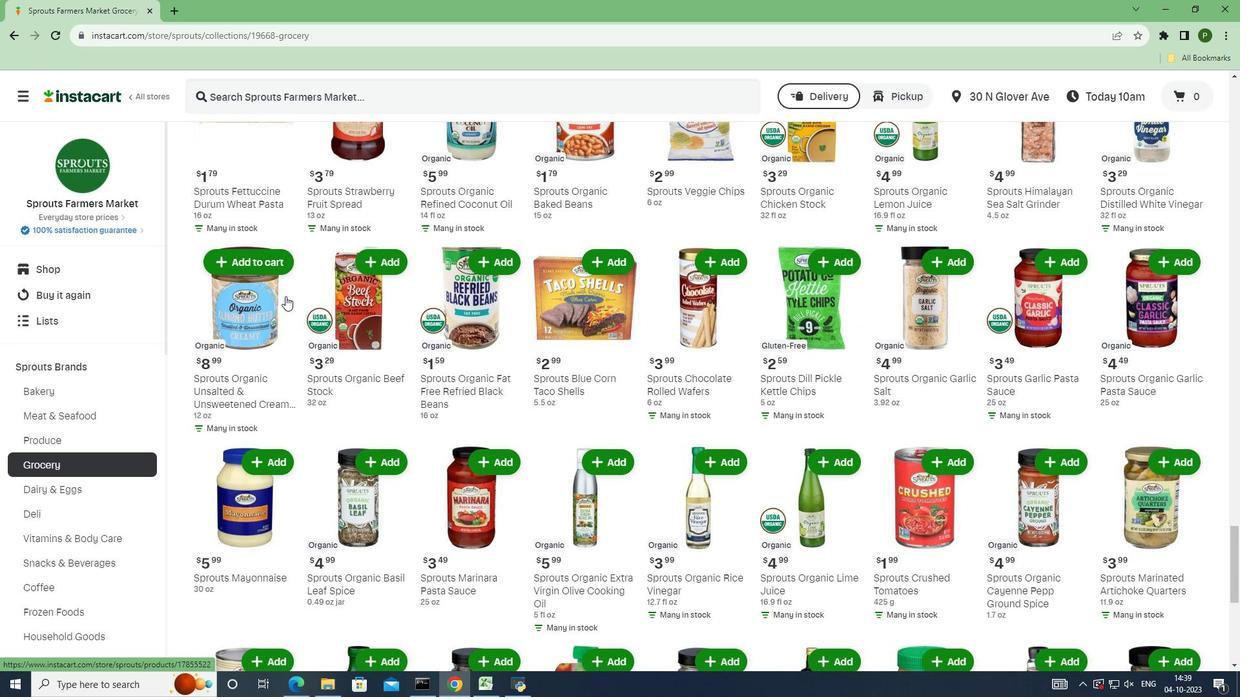 
Action: Mouse scrolled (285, 295) with delta (0, 0)
Screenshot: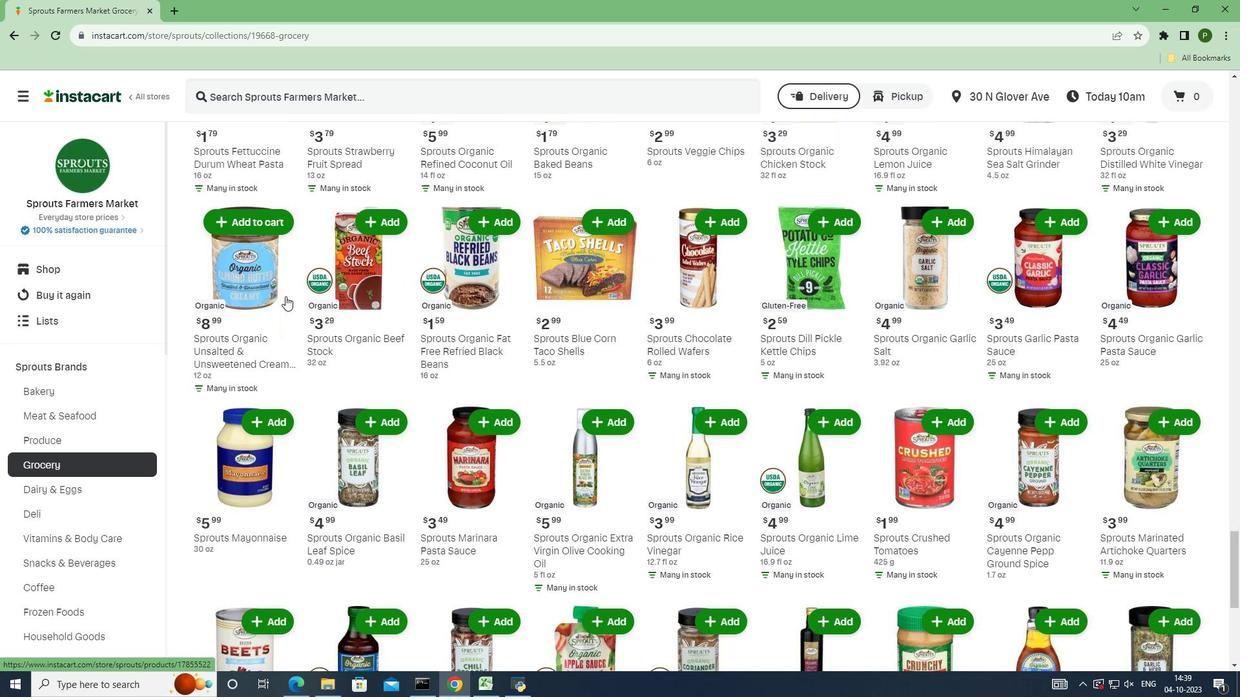 
Action: Mouse moved to (786, 346)
Screenshot: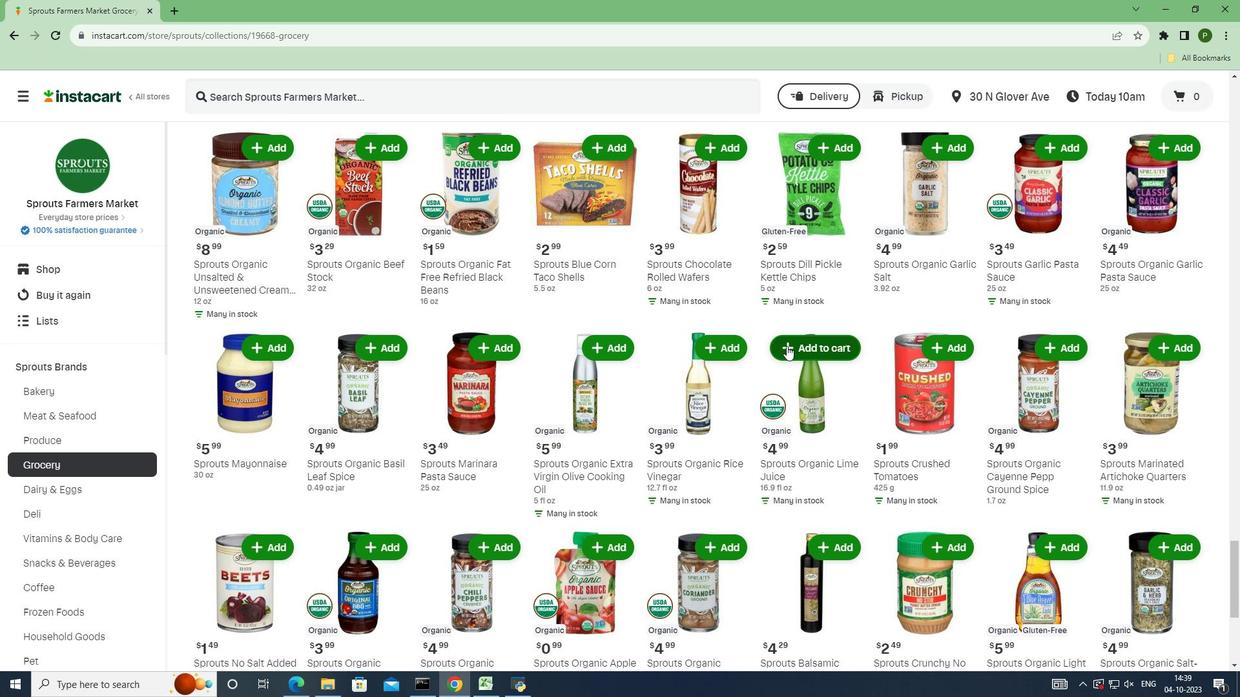 
Action: Mouse pressed left at (786, 346)
Screenshot: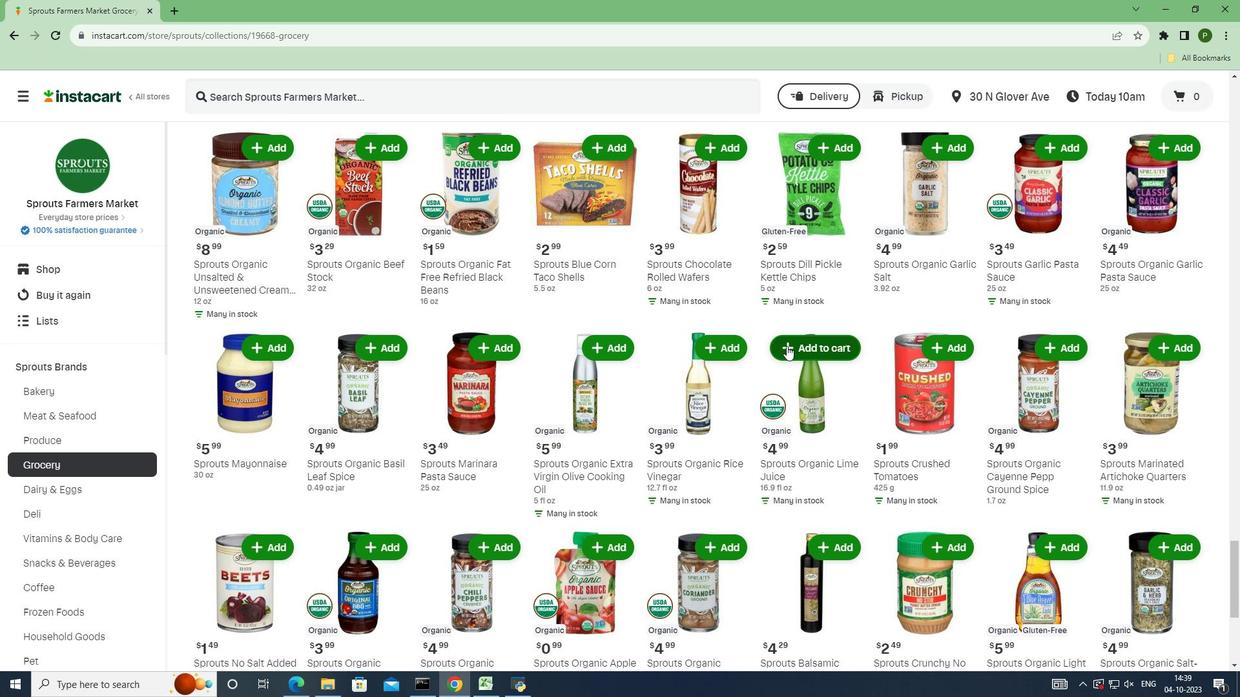 
